 Task: In the event  named  Coffee Meeting with Industry Thought Leader, Set a range of dates when you can accept meetings  '14 Jul â€" 31 Jul 2023'. Select a duration of  15 min. Select working hours  	_x000D_
MON- SAT 10:30am â€" 6:00pm. Add time before or after your events  as 15 min. Set the frequency of available time slots for invitees as  25 min. Set the minimum notice period and maximum events allowed per day as  45 hours and 4. , logged in from the account softage.4@softage.net and add another guest for the event, softage.8@softage.net
Action: Mouse pressed left at (375, 351)
Screenshot: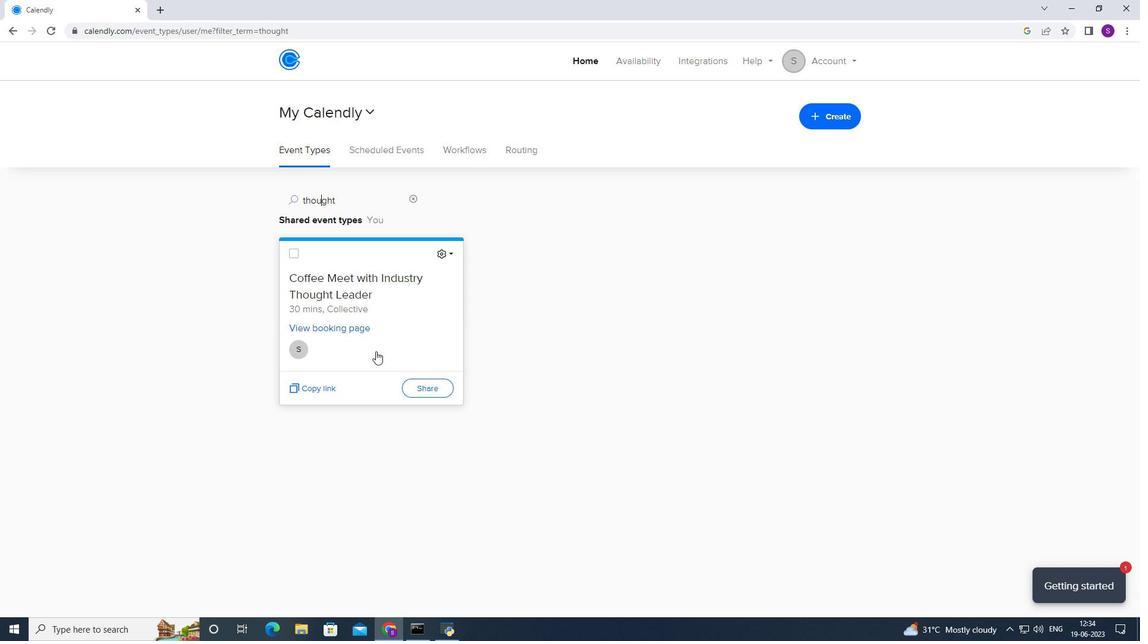
Action: Mouse moved to (431, 310)
Screenshot: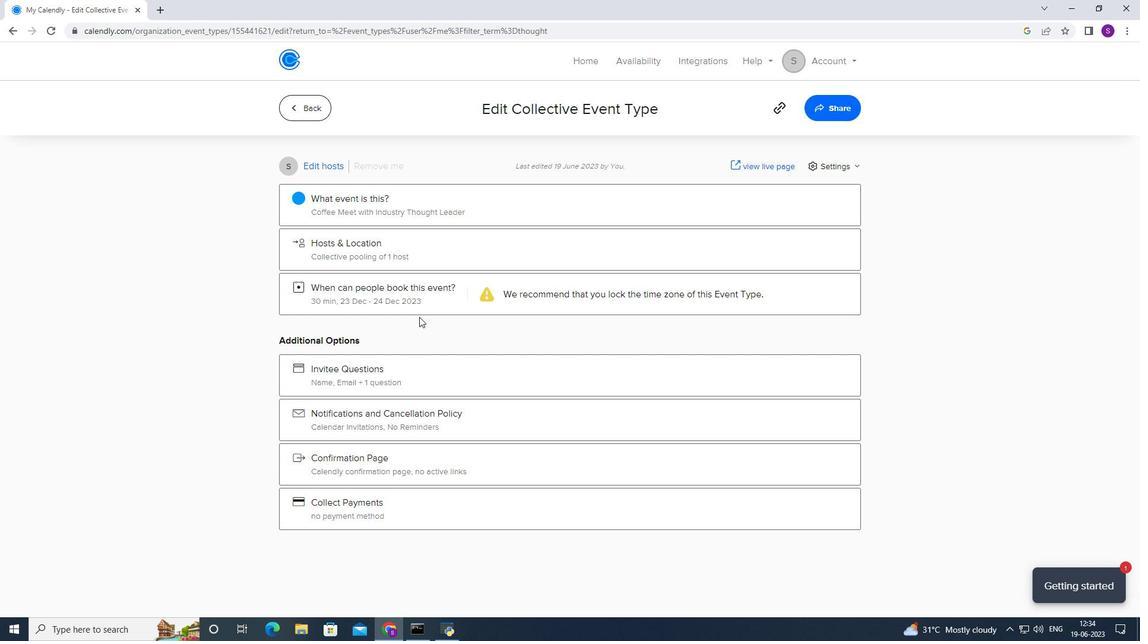 
Action: Mouse pressed left at (431, 310)
Screenshot: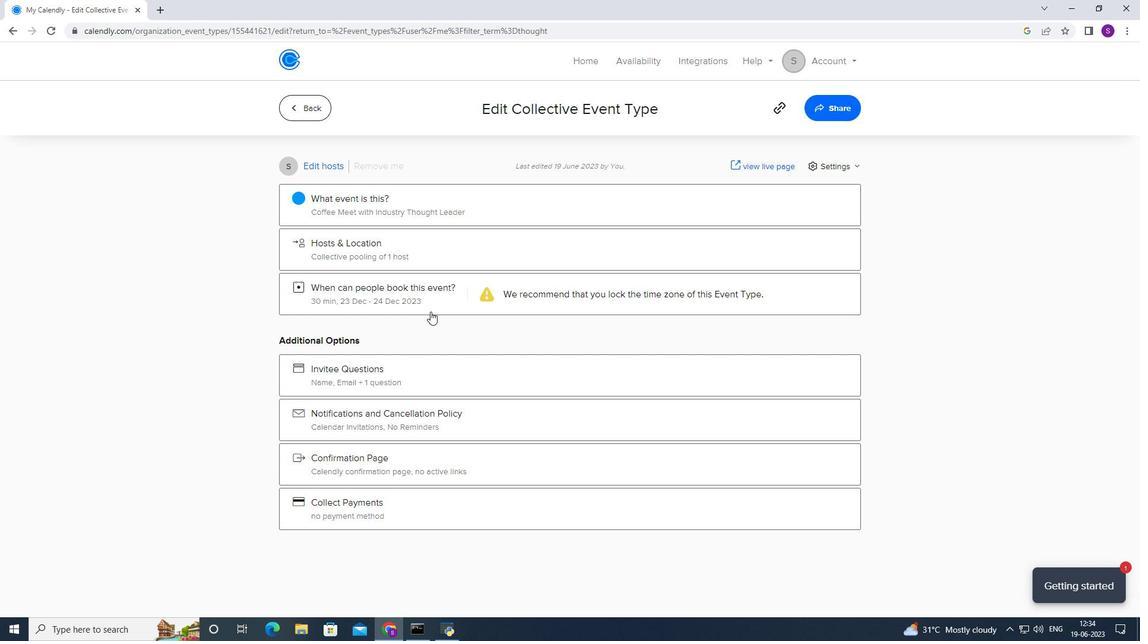 
Action: Mouse moved to (444, 450)
Screenshot: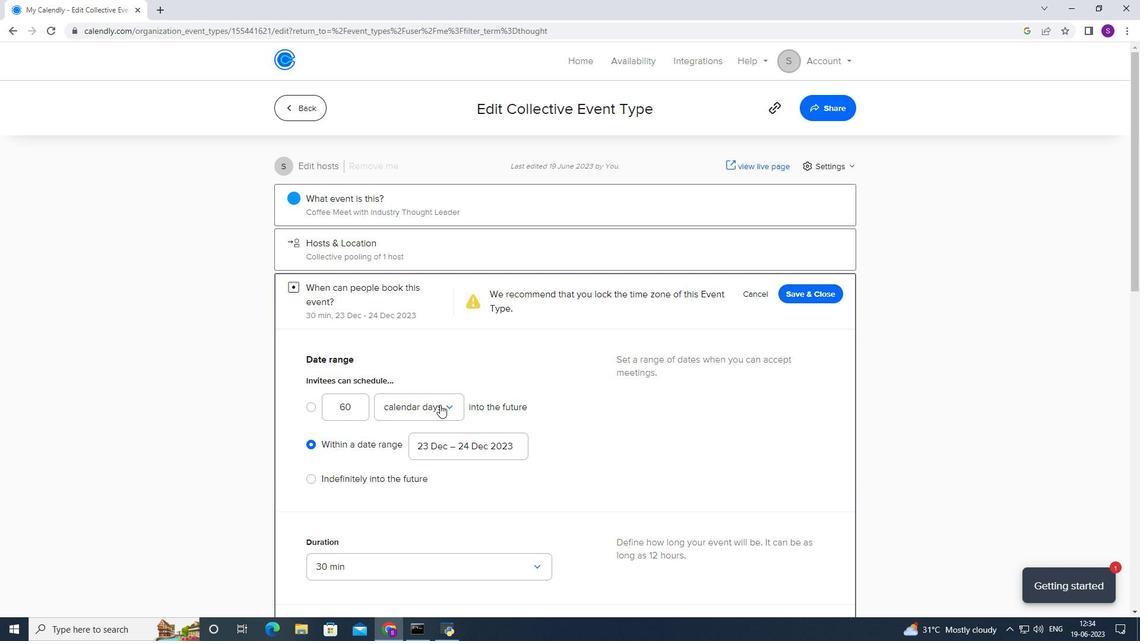
Action: Mouse pressed left at (444, 450)
Screenshot: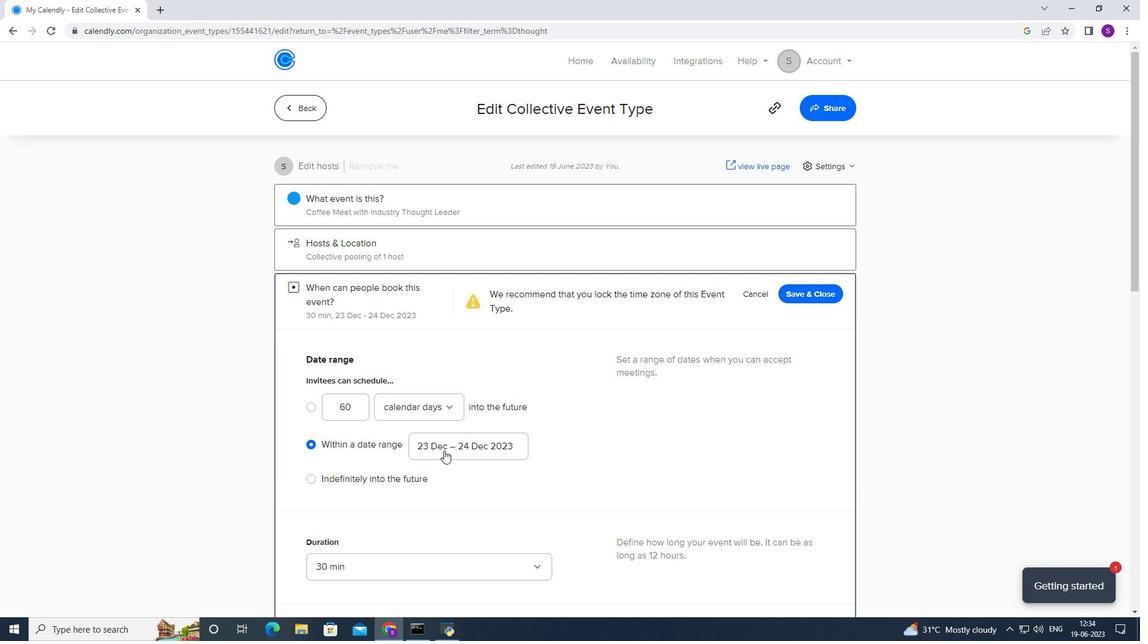 
Action: Mouse moved to (479, 295)
Screenshot: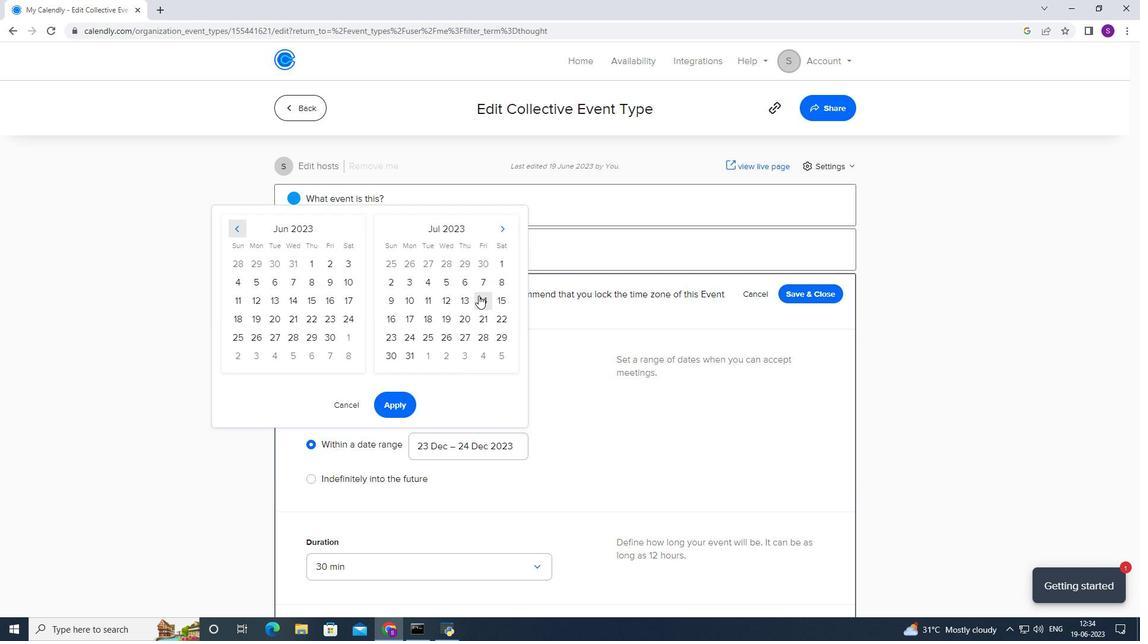 
Action: Mouse pressed left at (479, 295)
Screenshot: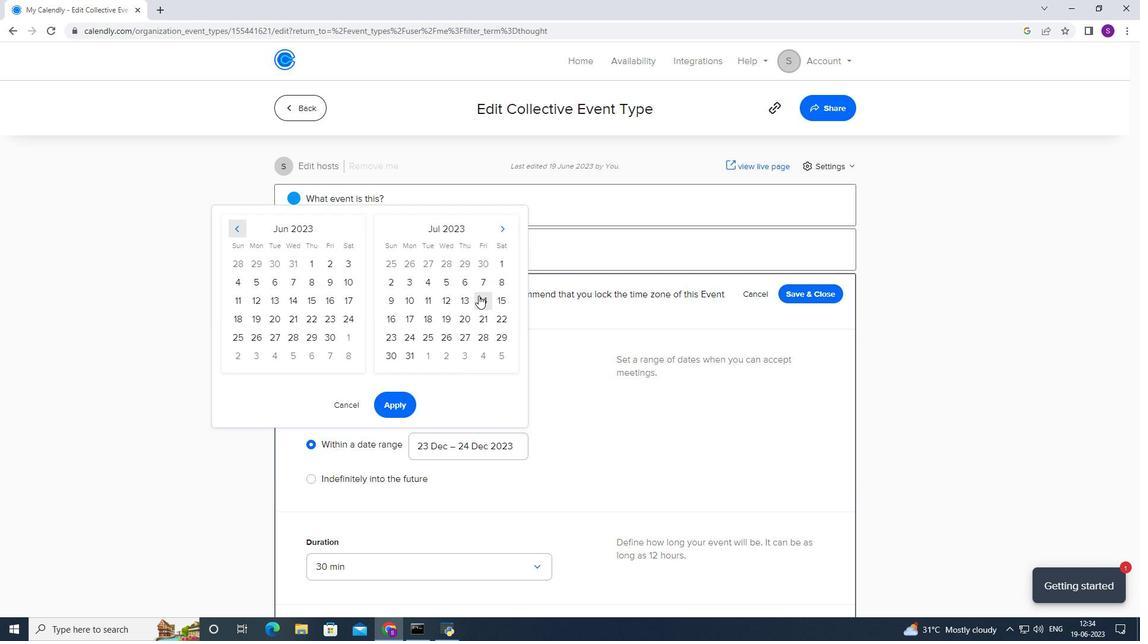 
Action: Mouse moved to (411, 352)
Screenshot: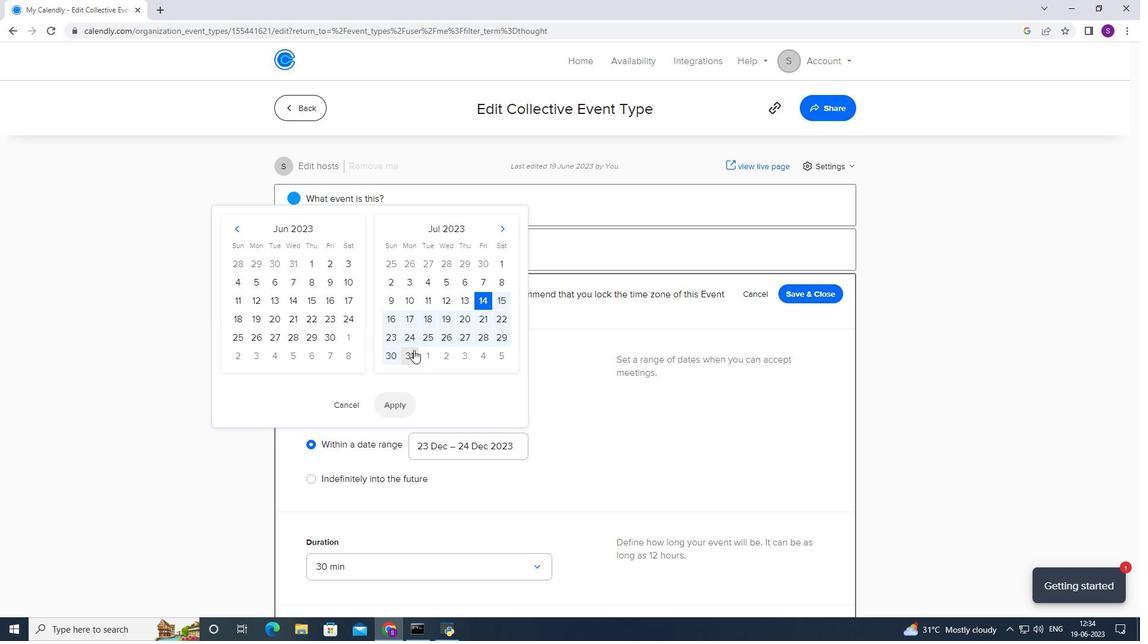 
Action: Mouse pressed left at (411, 352)
Screenshot: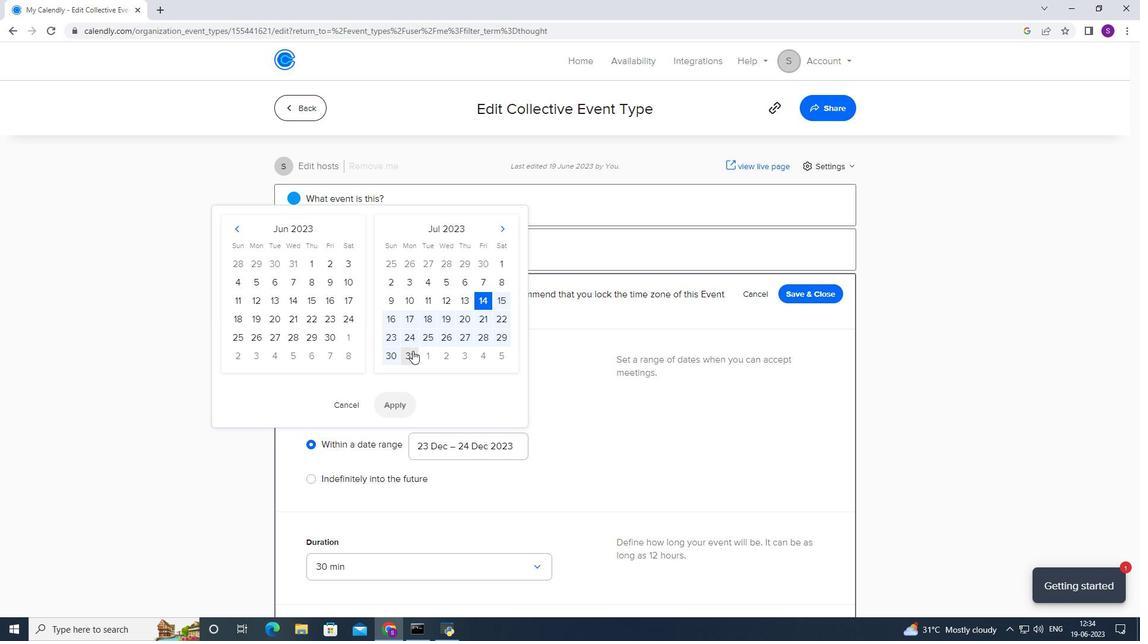 
Action: Mouse moved to (406, 415)
Screenshot: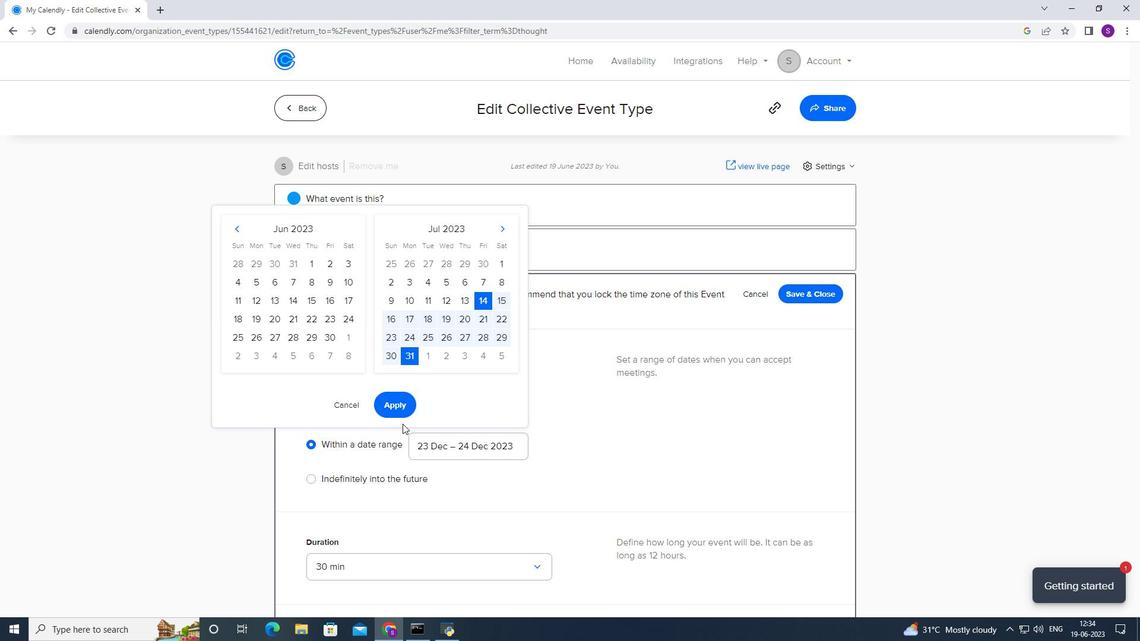 
Action: Mouse pressed left at (406, 415)
Screenshot: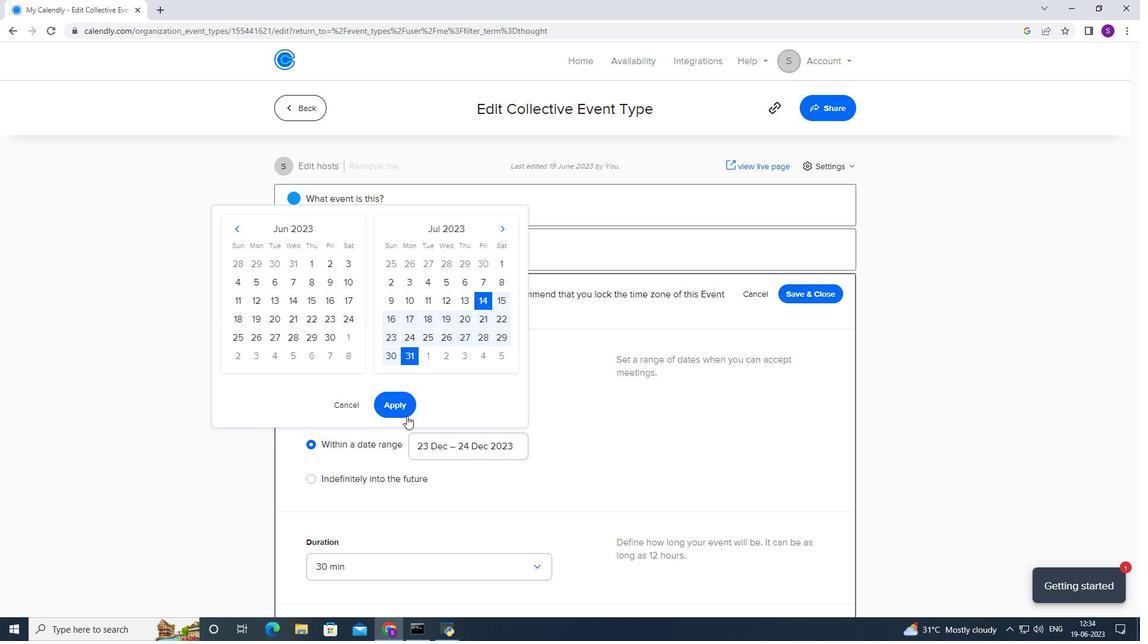 
Action: Mouse moved to (419, 408)
Screenshot: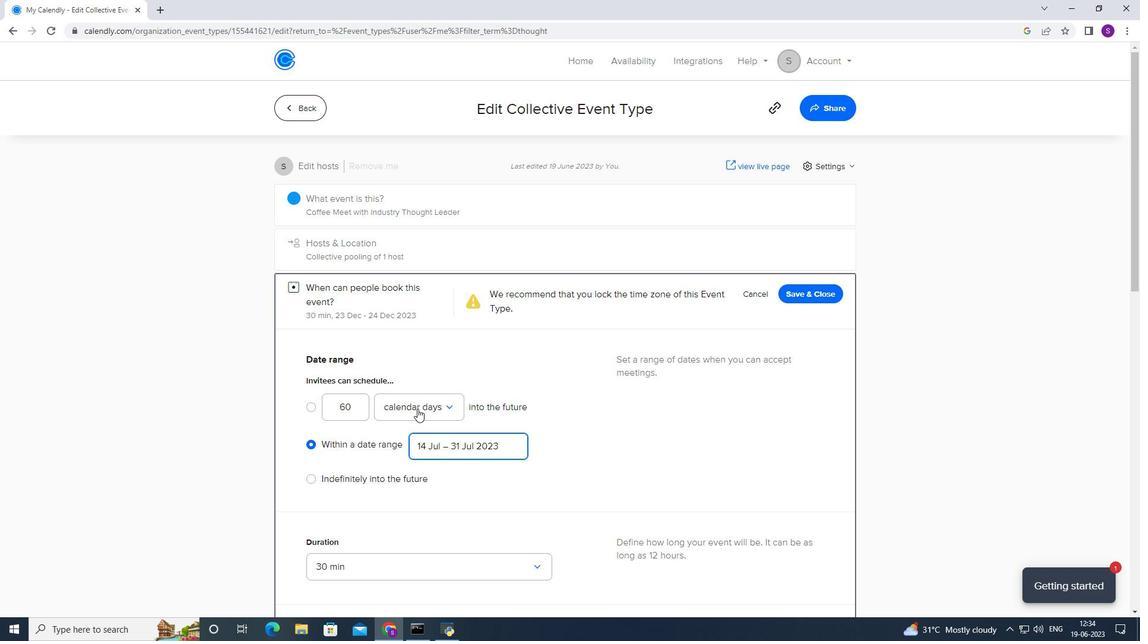 
Action: Mouse scrolled (419, 407) with delta (0, 0)
Screenshot: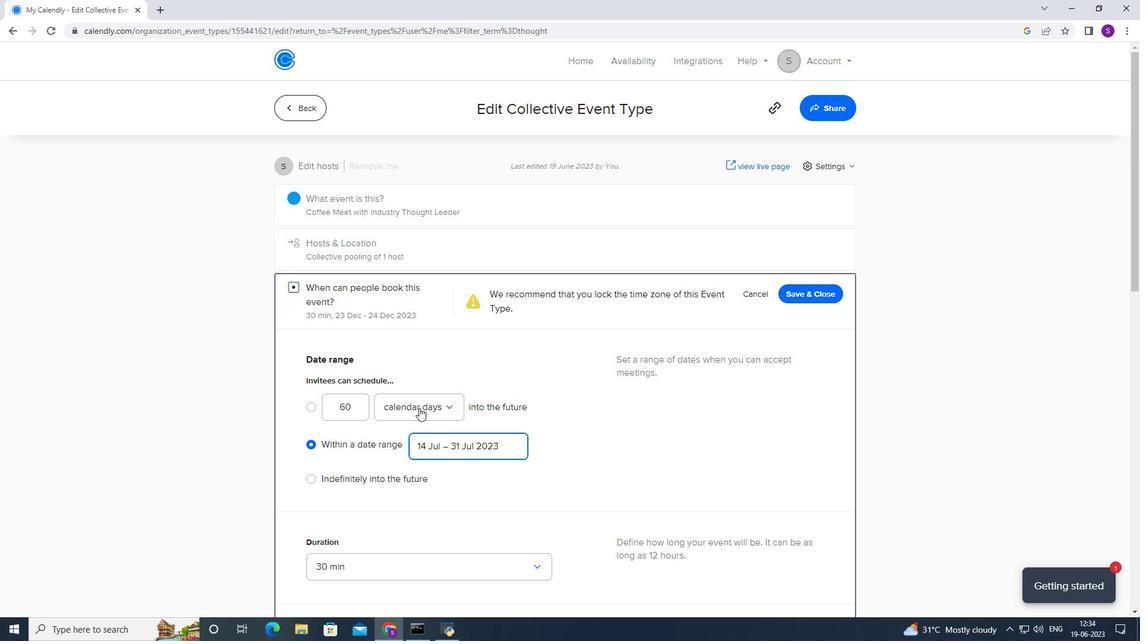 
Action: Mouse scrolled (419, 407) with delta (0, 0)
Screenshot: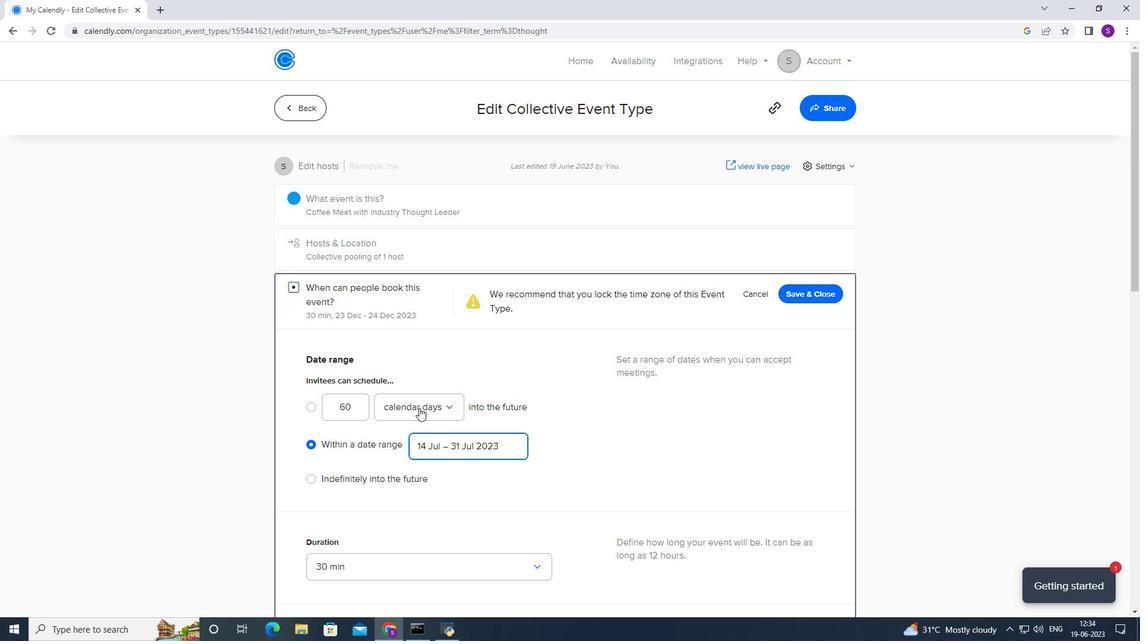 
Action: Mouse moved to (419, 406)
Screenshot: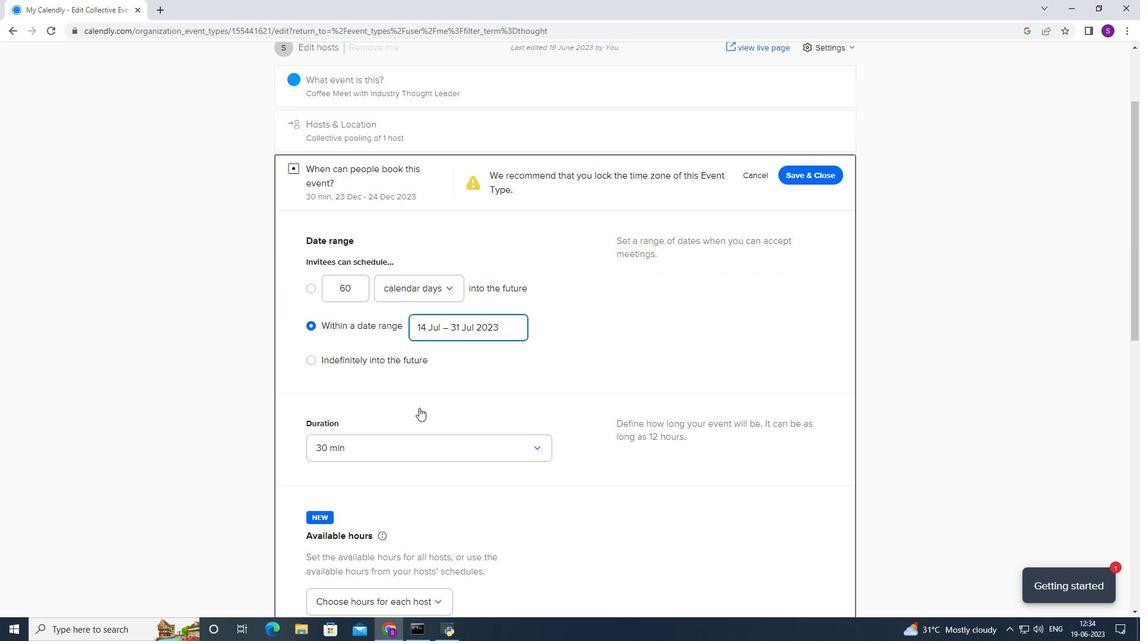 
Action: Mouse scrolled (419, 405) with delta (0, 0)
Screenshot: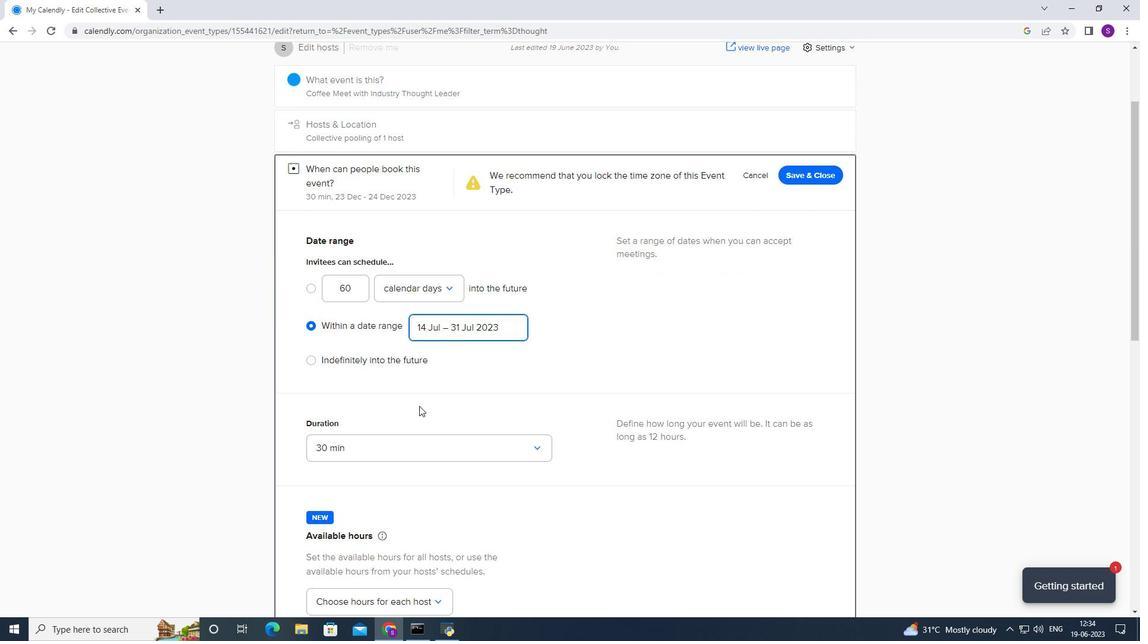 
Action: Mouse scrolled (419, 405) with delta (0, 0)
Screenshot: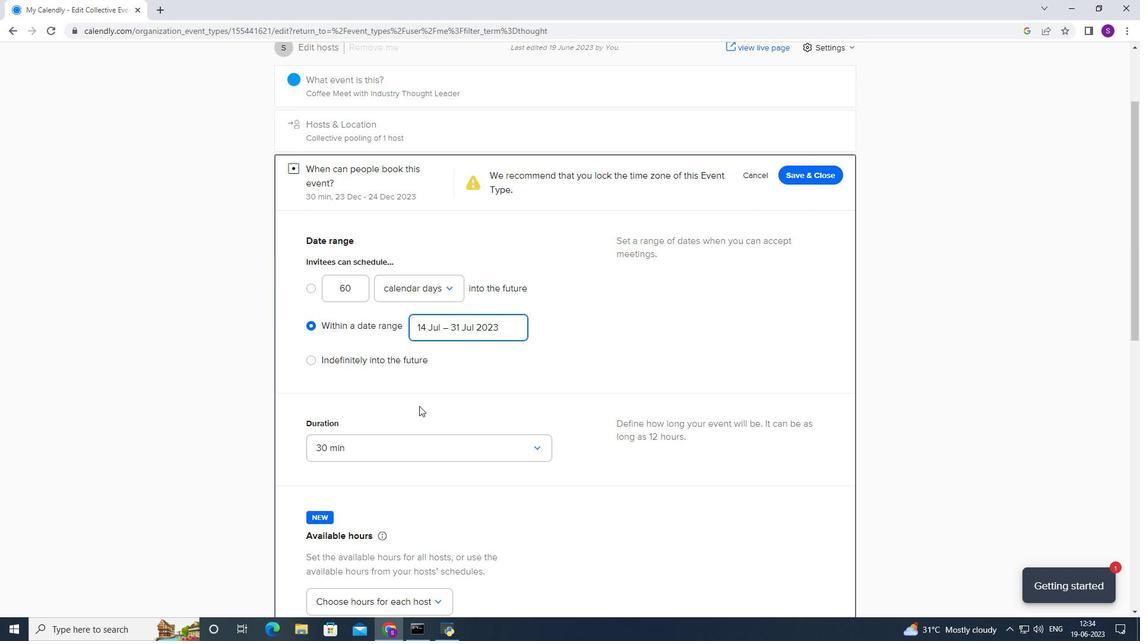
Action: Mouse moved to (463, 340)
Screenshot: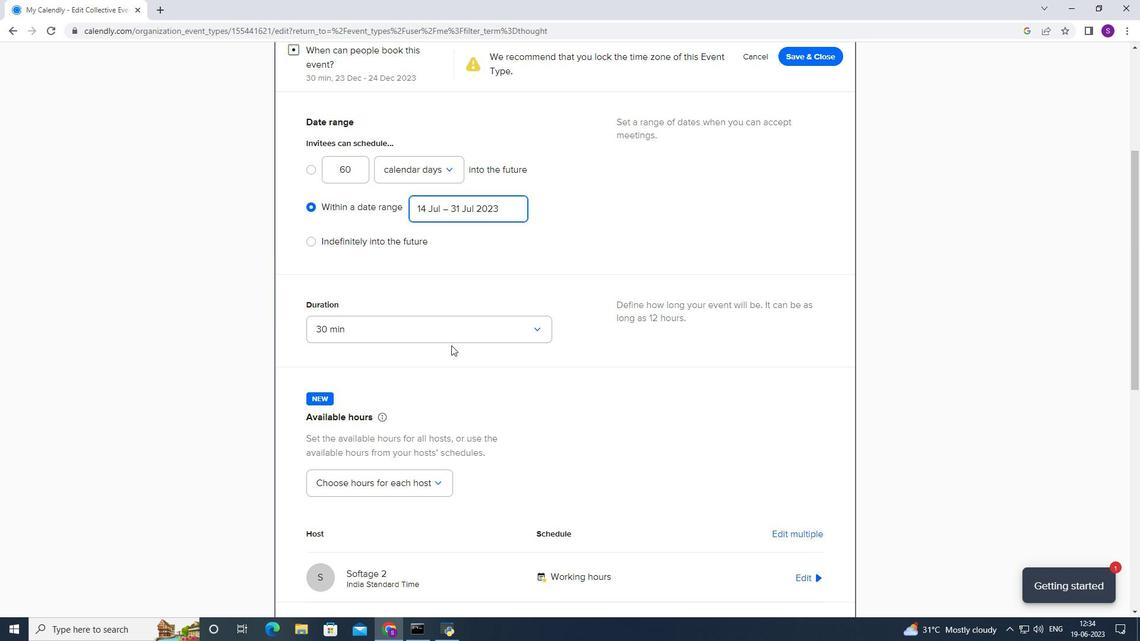 
Action: Mouse pressed left at (463, 340)
Screenshot: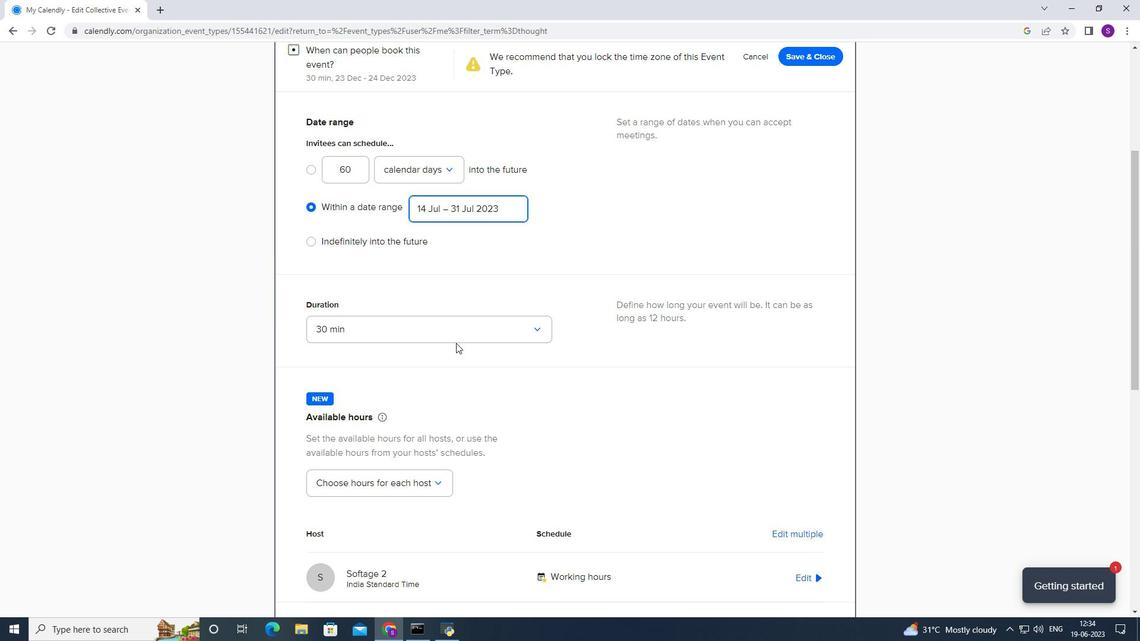 
Action: Mouse moved to (416, 363)
Screenshot: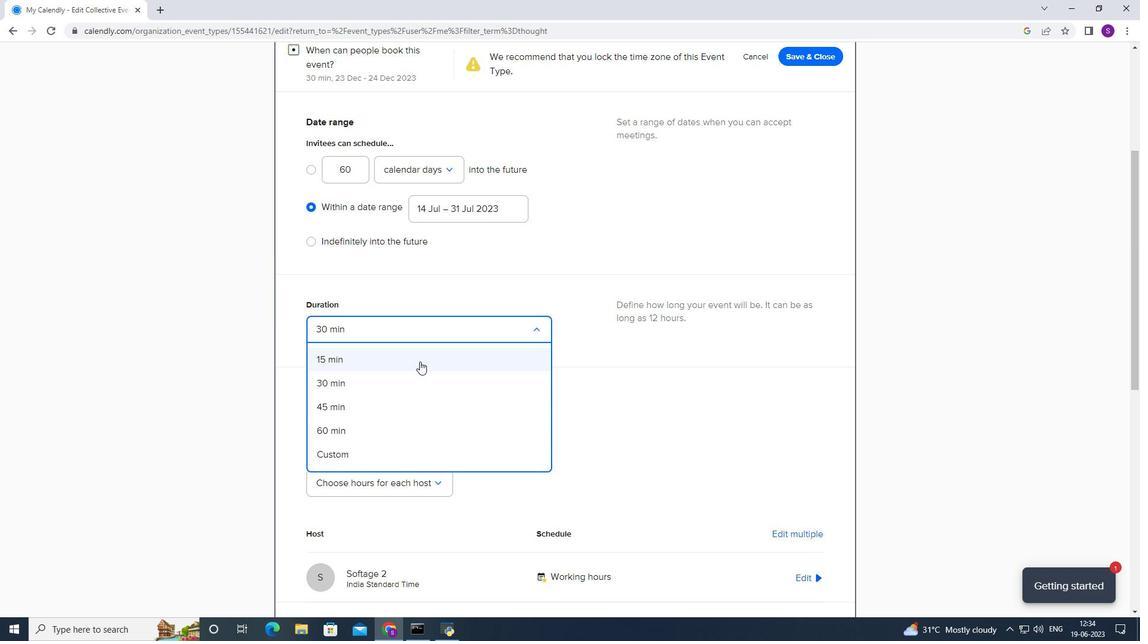 
Action: Mouse pressed left at (416, 363)
Screenshot: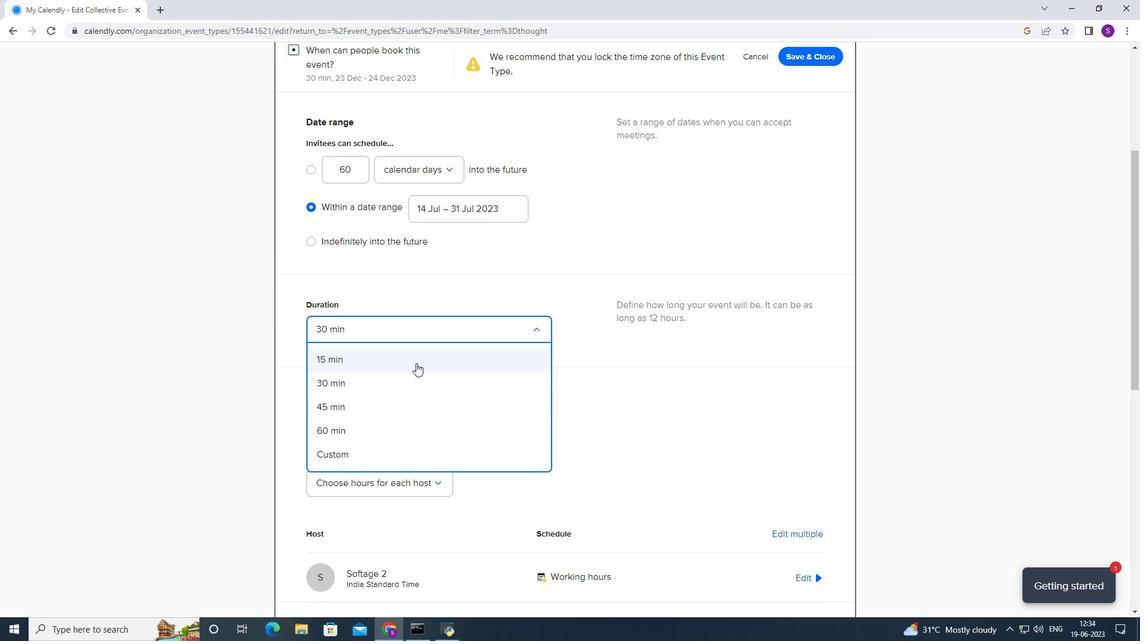 
Action: Mouse moved to (372, 409)
Screenshot: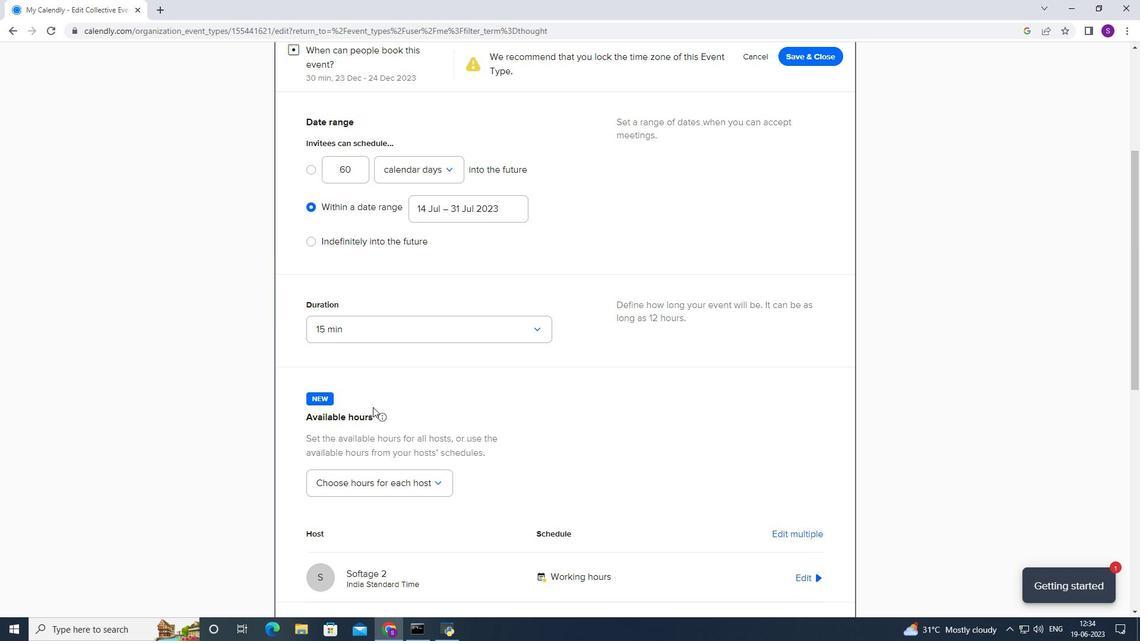 
Action: Mouse scrolled (372, 408) with delta (0, 0)
Screenshot: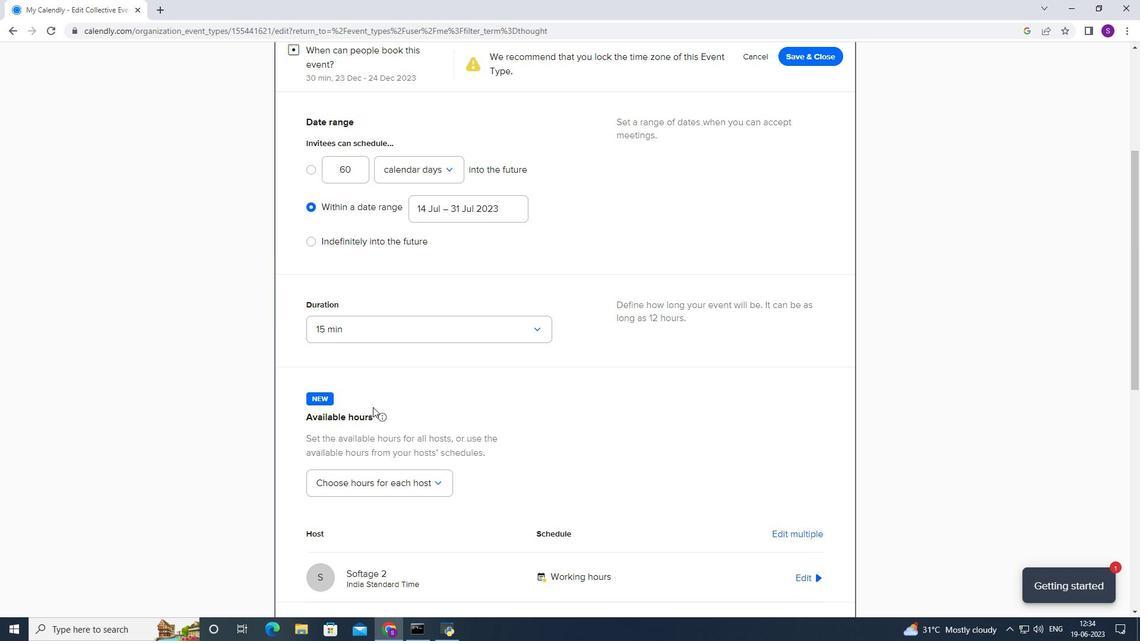 
Action: Mouse moved to (372, 410)
Screenshot: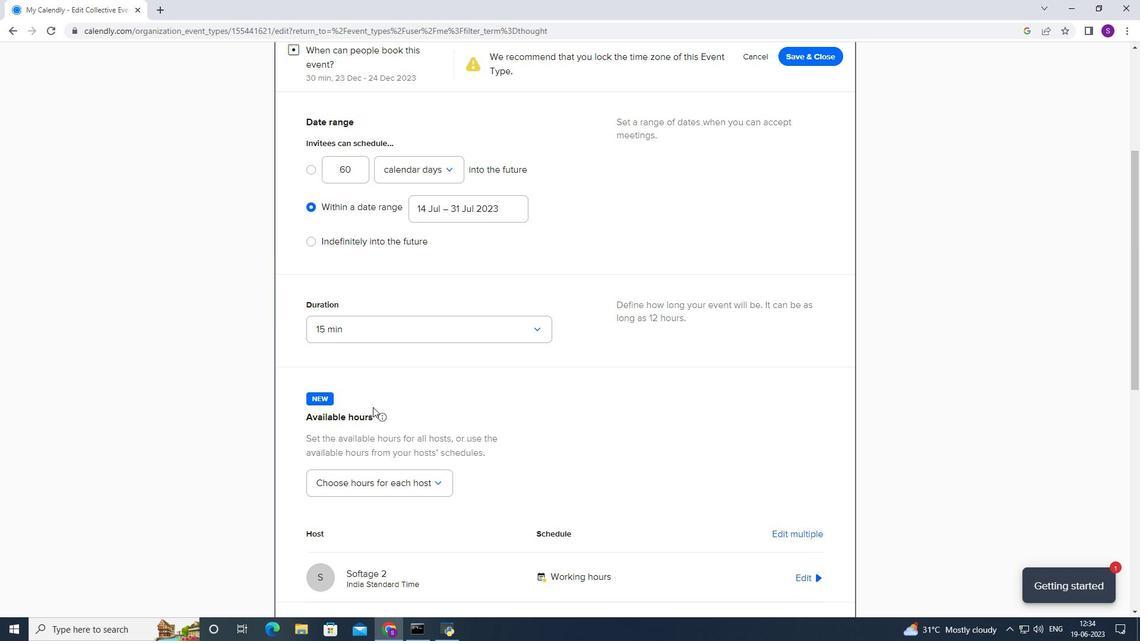 
Action: Mouse scrolled (372, 410) with delta (0, 0)
Screenshot: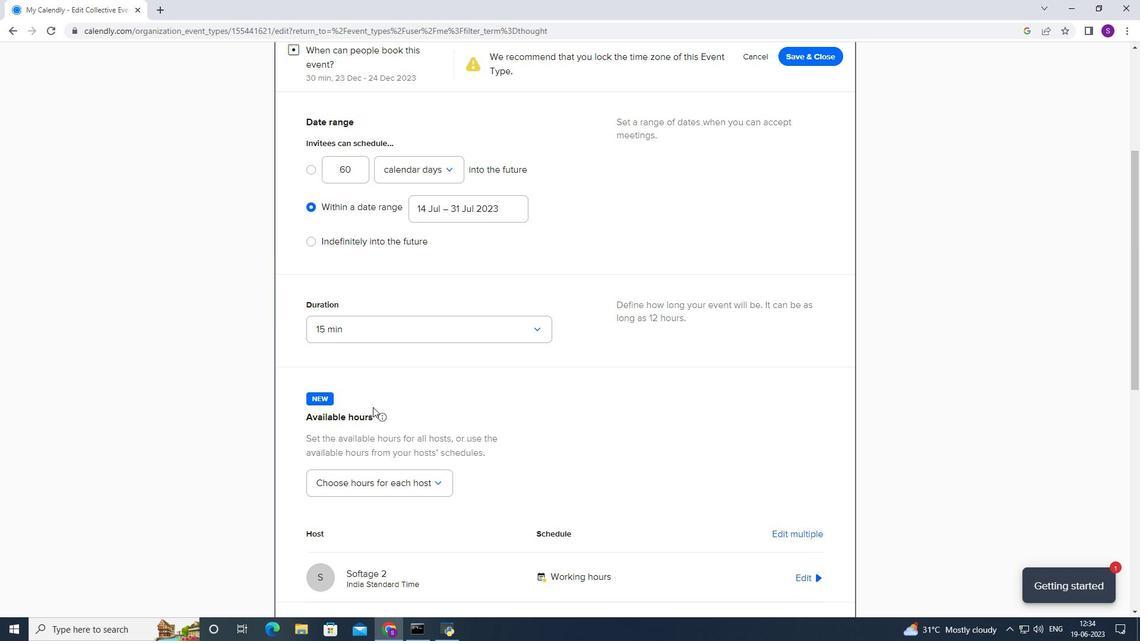 
Action: Mouse moved to (372, 412)
Screenshot: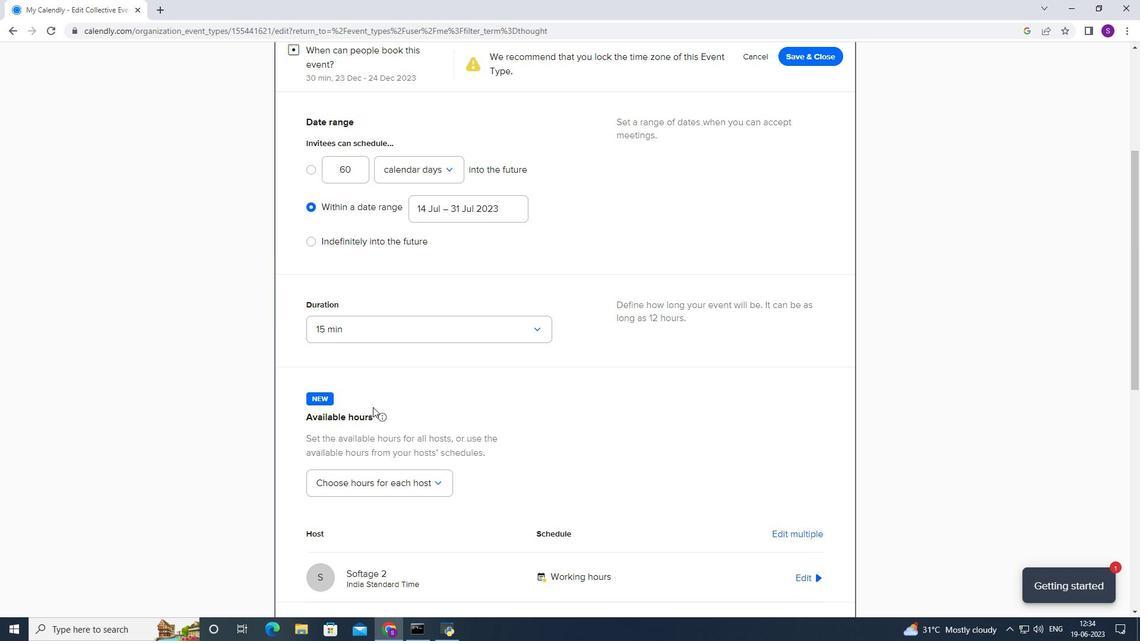 
Action: Mouse scrolled (372, 411) with delta (0, 0)
Screenshot: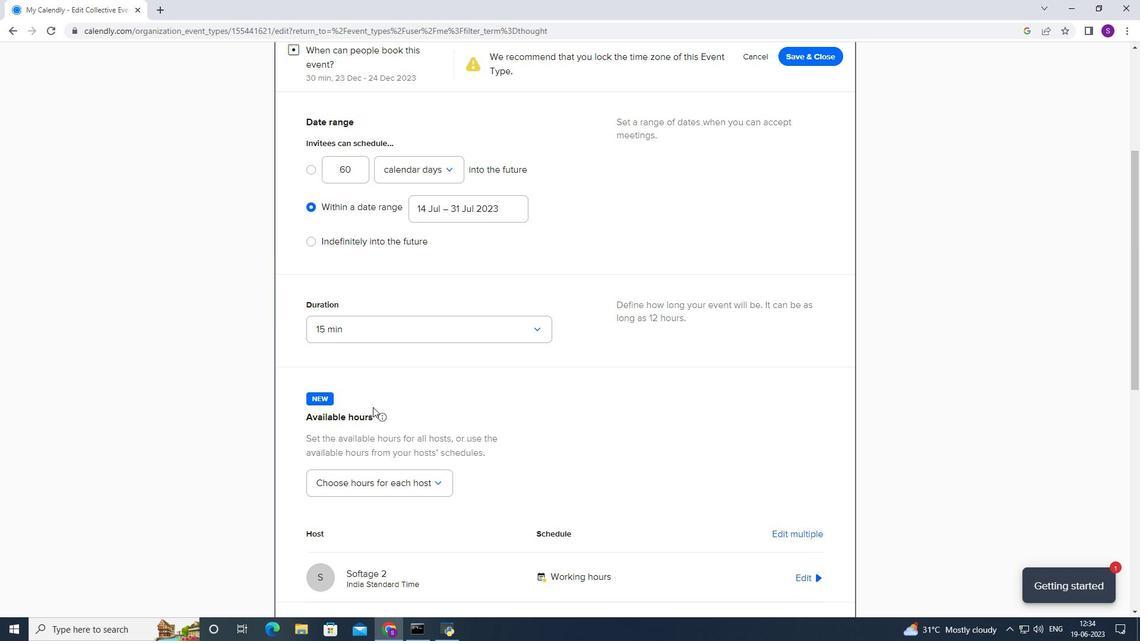 
Action: Mouse scrolled (372, 411) with delta (0, 0)
Screenshot: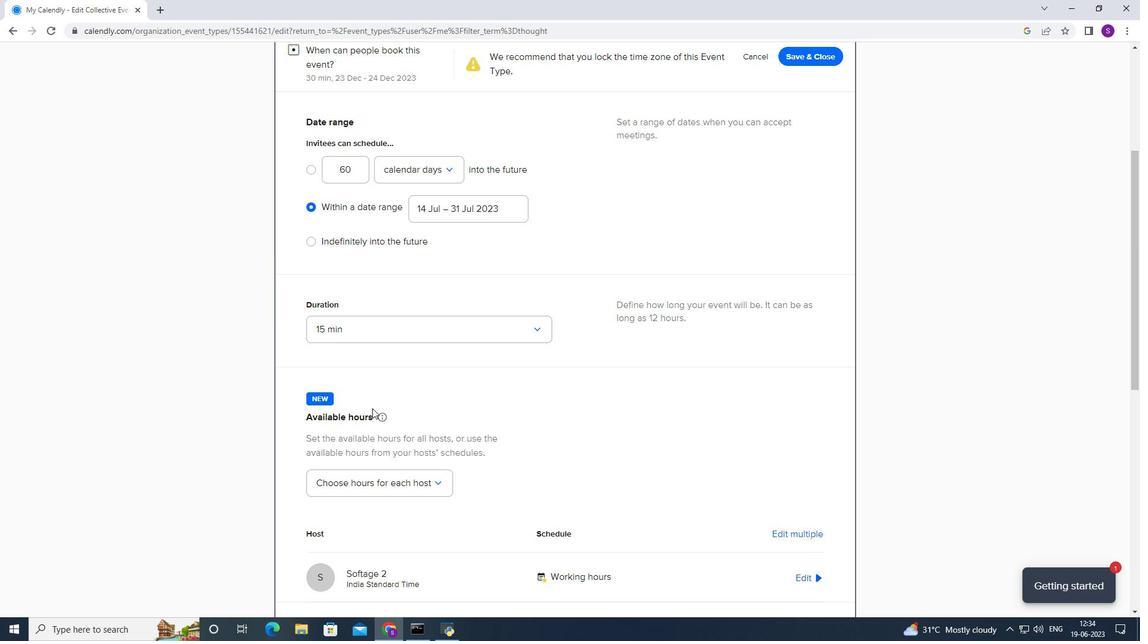 
Action: Mouse moved to (813, 350)
Screenshot: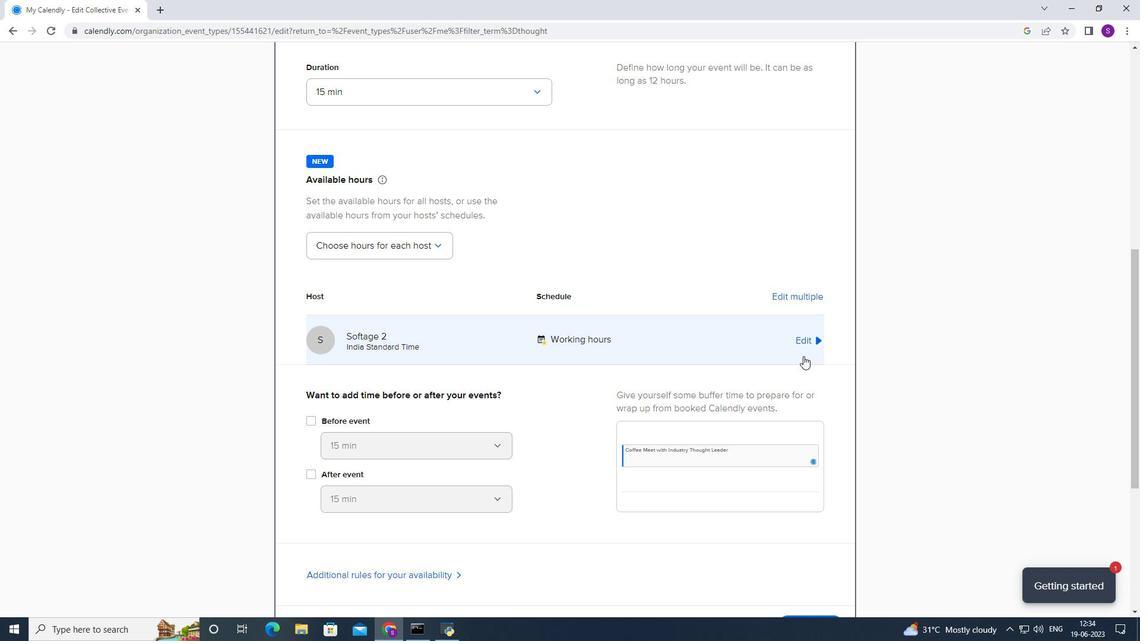 
Action: Mouse pressed left at (813, 350)
Screenshot: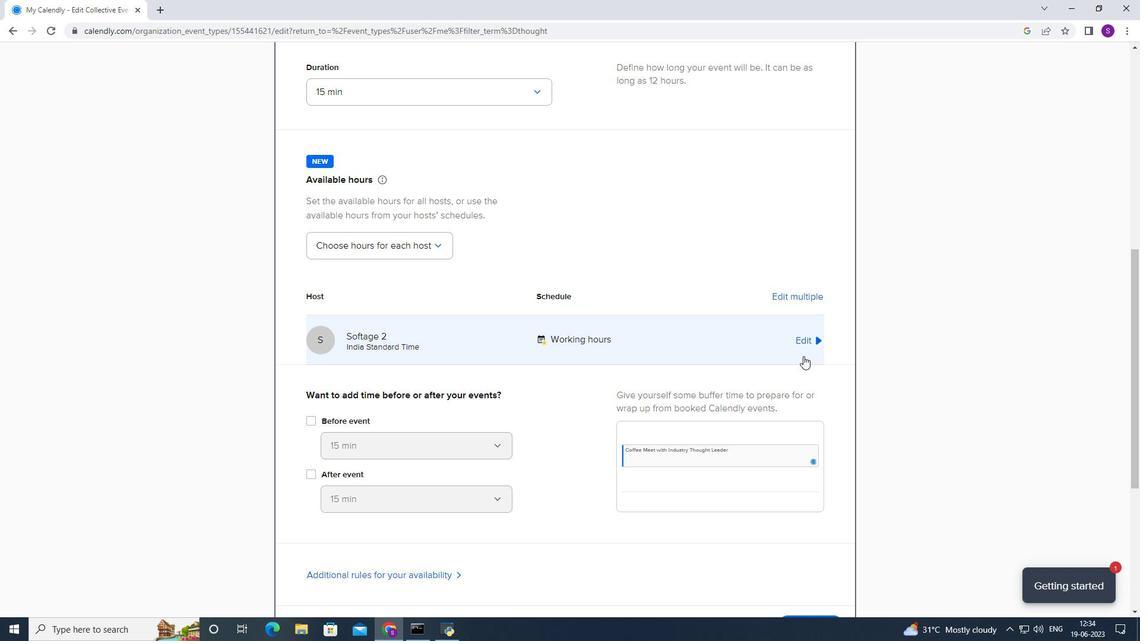 
Action: Mouse moved to (447, 421)
Screenshot: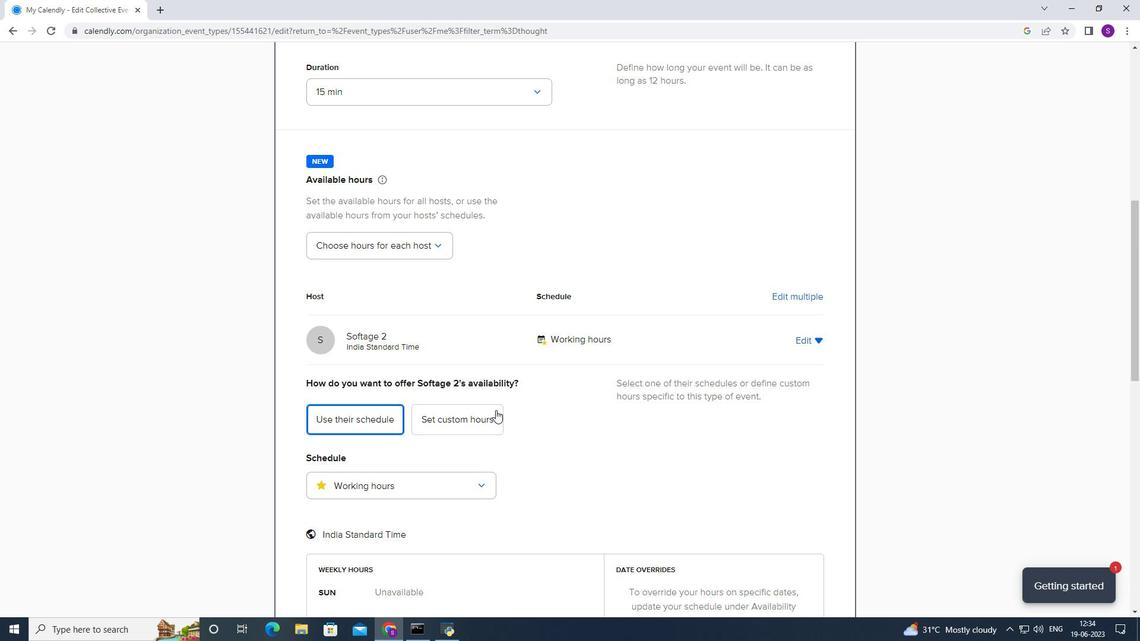 
Action: Mouse pressed left at (447, 421)
Screenshot: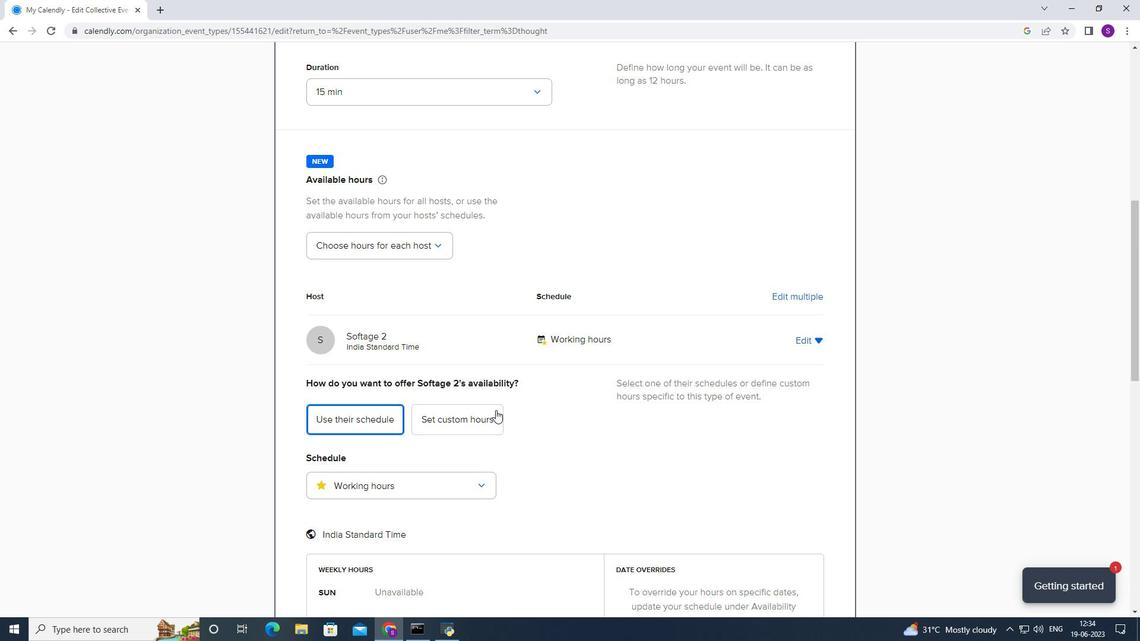 
Action: Mouse moved to (452, 412)
Screenshot: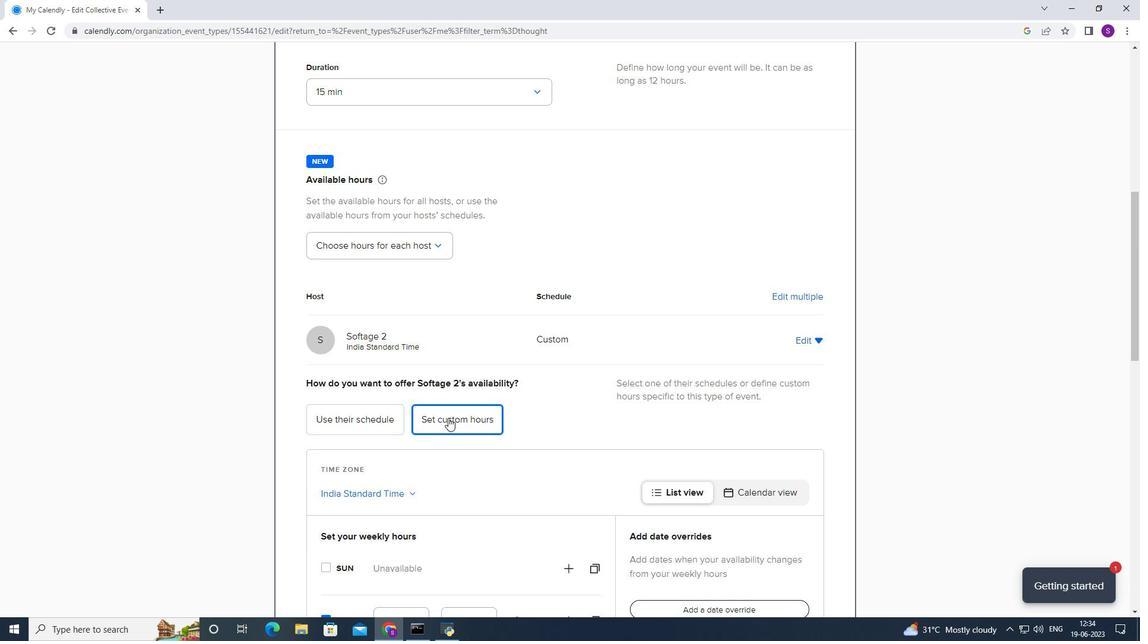 
Action: Mouse scrolled (452, 411) with delta (0, 0)
Screenshot: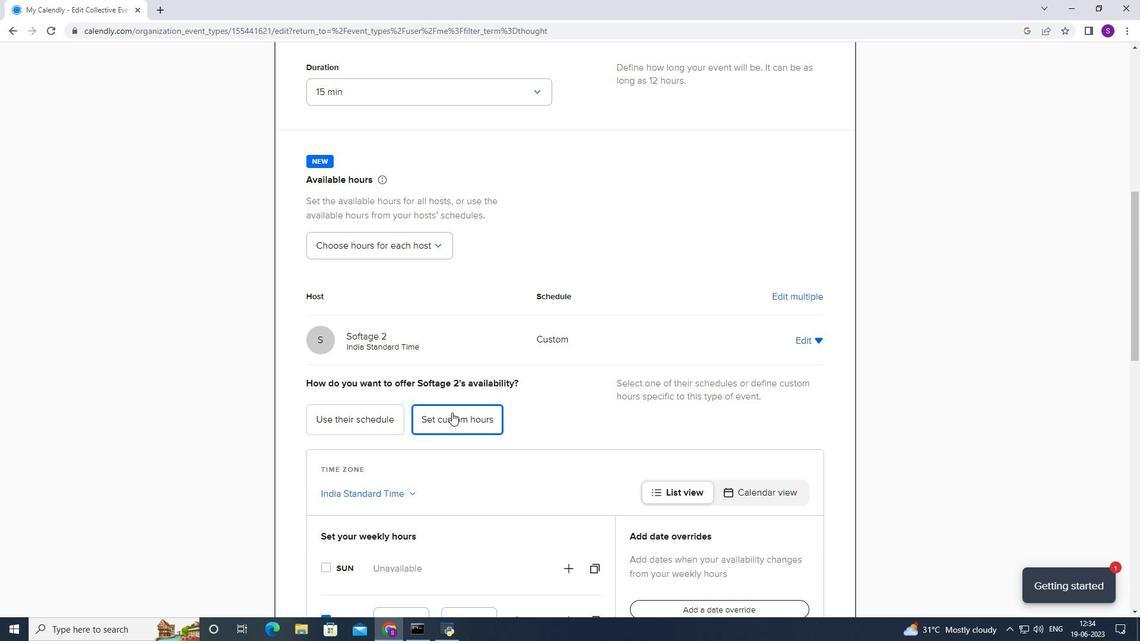 
Action: Mouse scrolled (452, 411) with delta (0, 0)
Screenshot: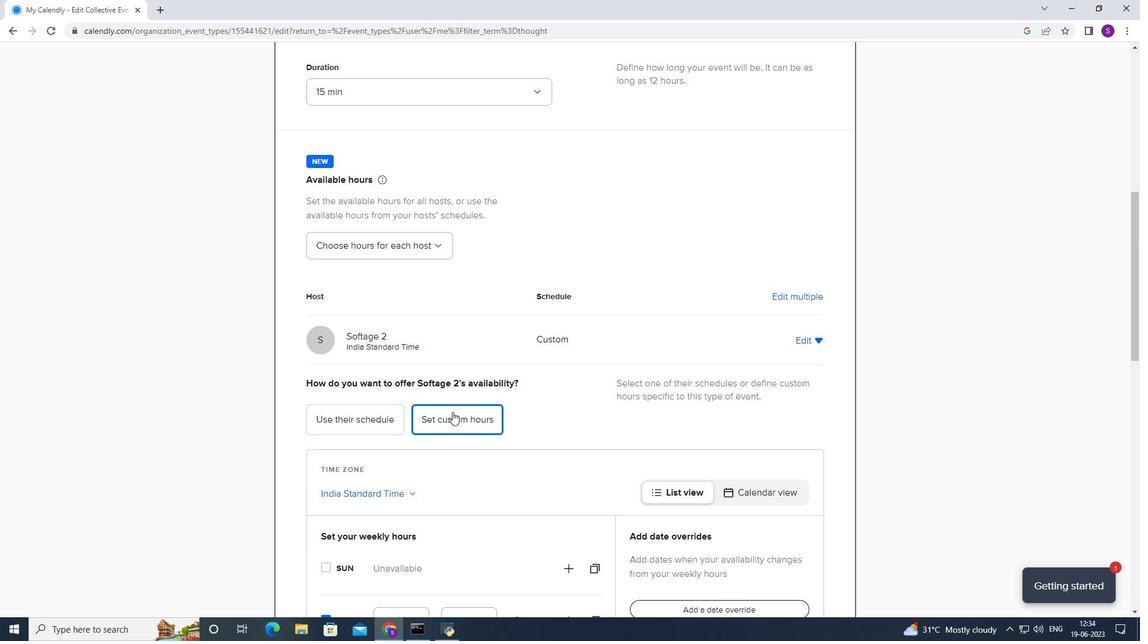 
Action: Mouse scrolled (452, 411) with delta (0, 0)
Screenshot: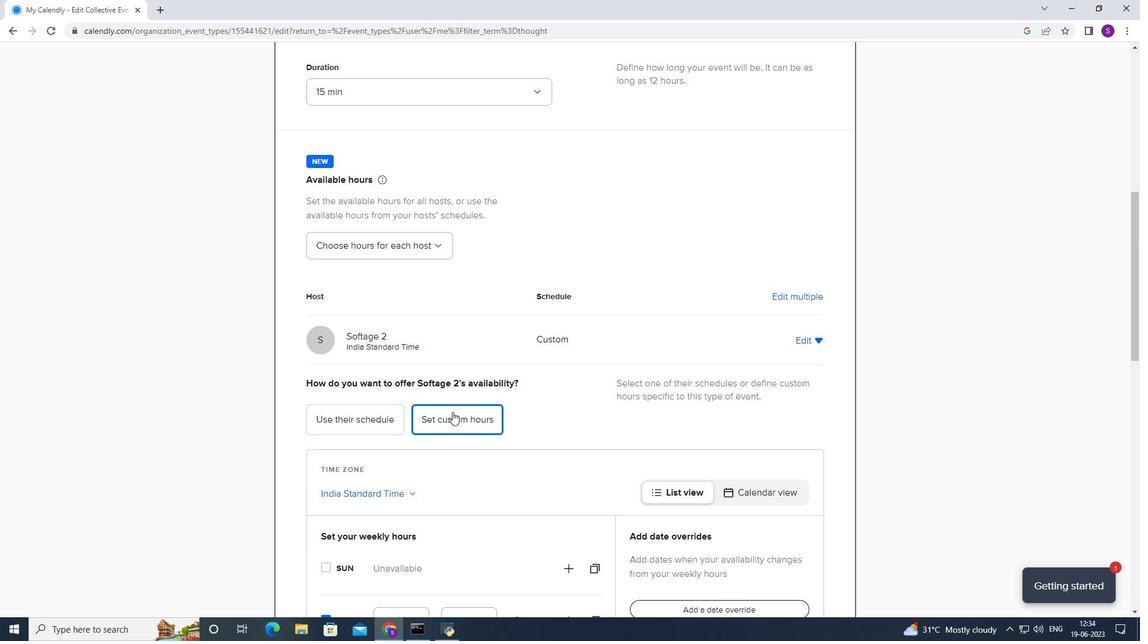 
Action: Mouse scrolled (452, 411) with delta (0, 0)
Screenshot: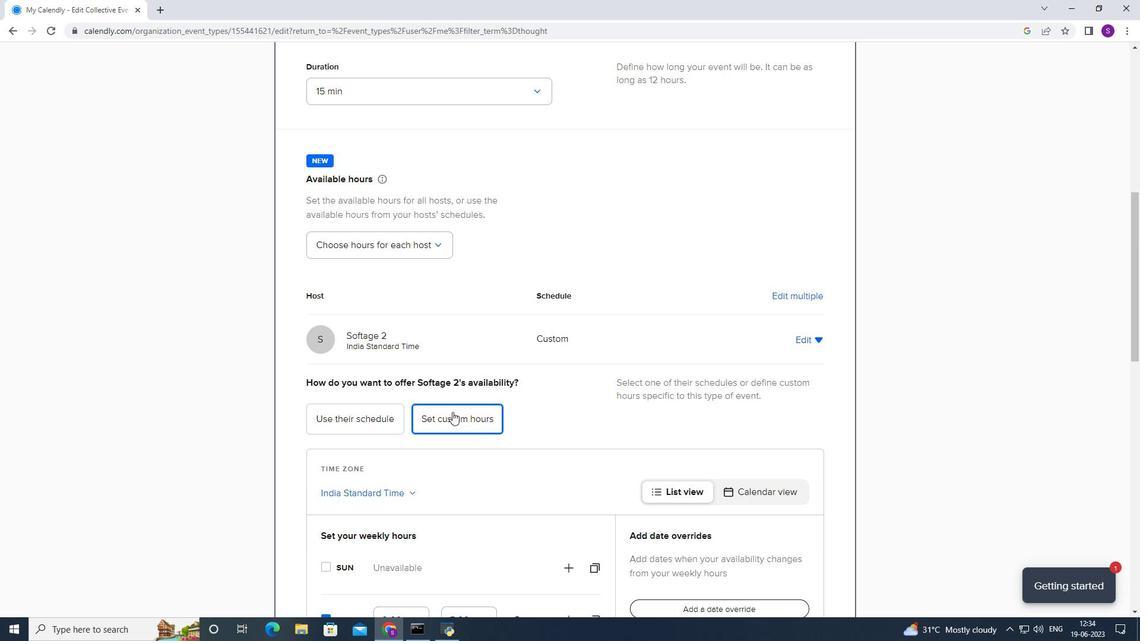 
Action: Mouse scrolled (452, 411) with delta (0, 0)
Screenshot: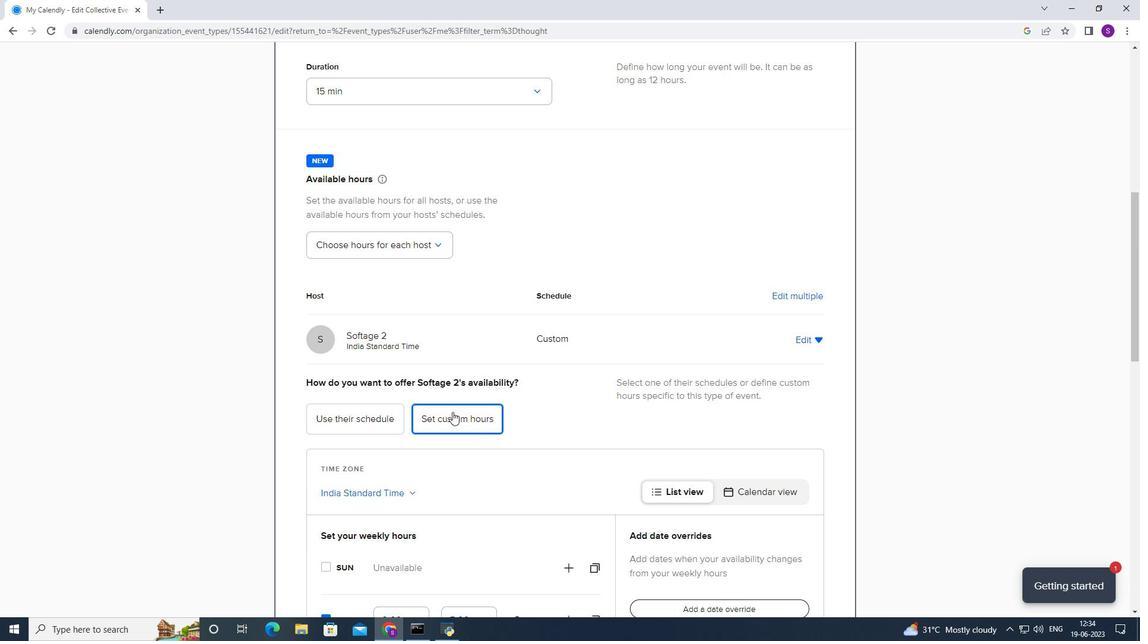 
Action: Mouse moved to (400, 366)
Screenshot: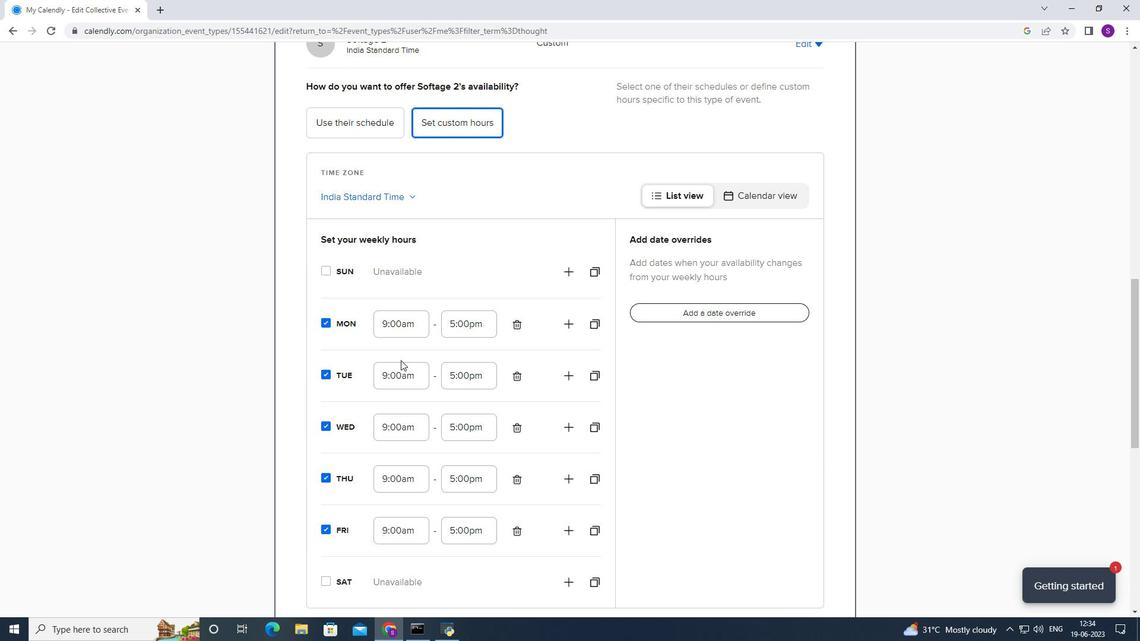 
Action: Mouse scrolled (400, 365) with delta (0, 0)
Screenshot: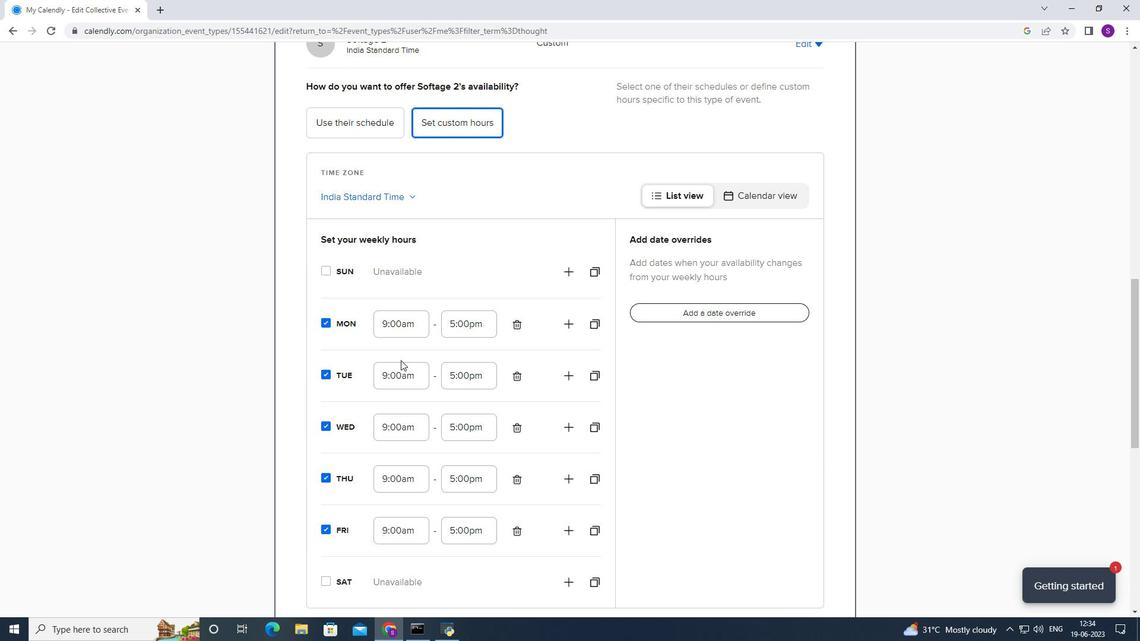 
Action: Mouse moved to (399, 370)
Screenshot: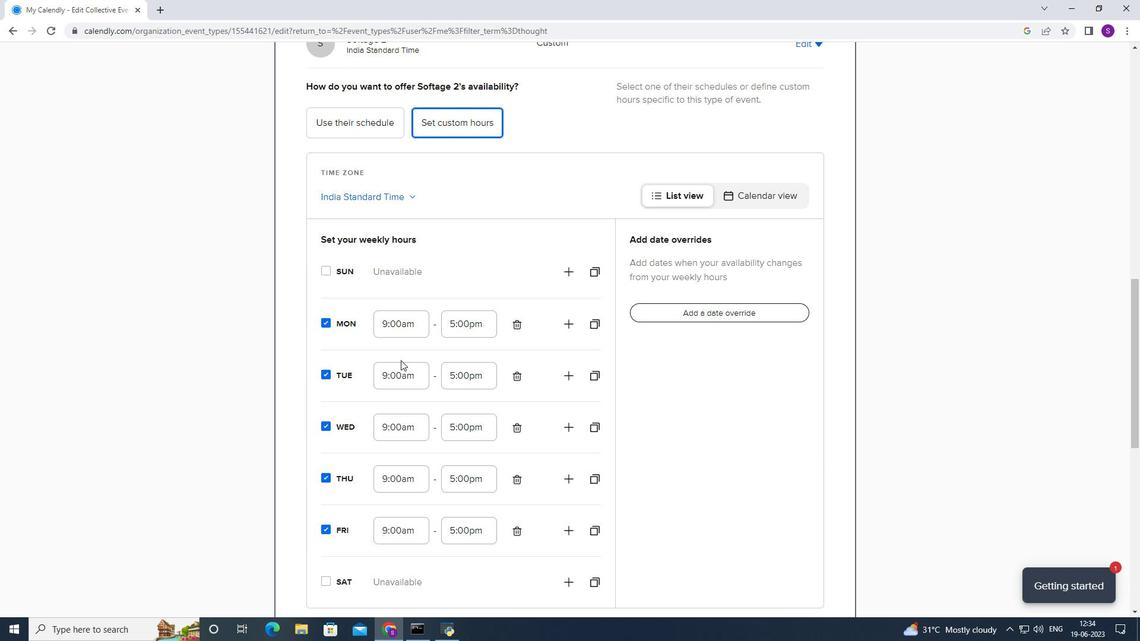 
Action: Mouse scrolled (399, 370) with delta (0, 0)
Screenshot: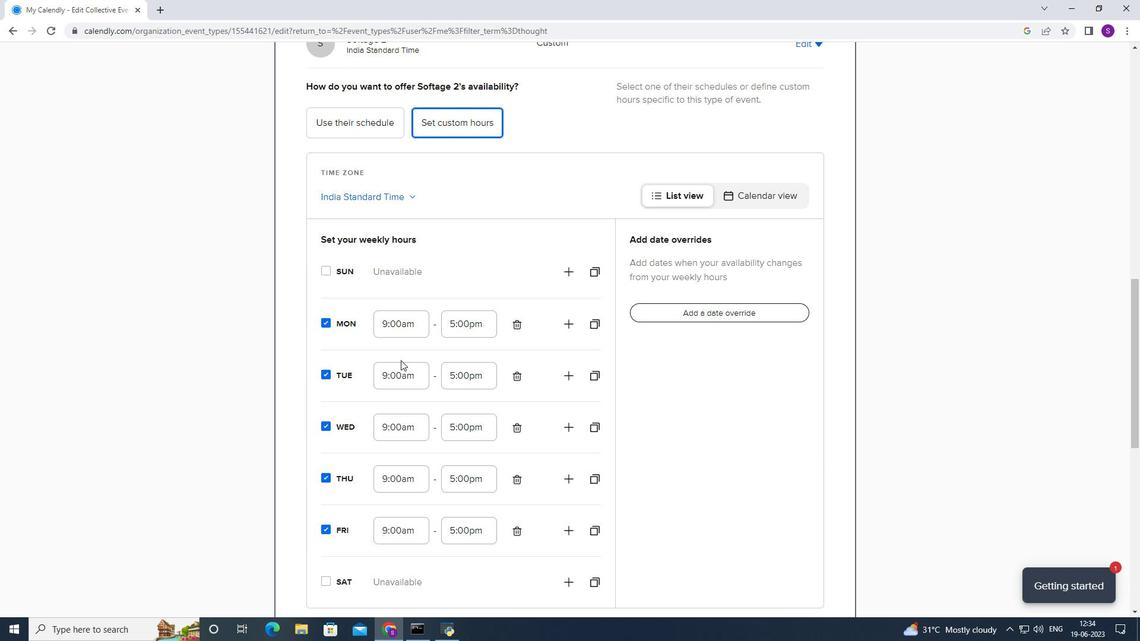 
Action: Mouse moved to (397, 374)
Screenshot: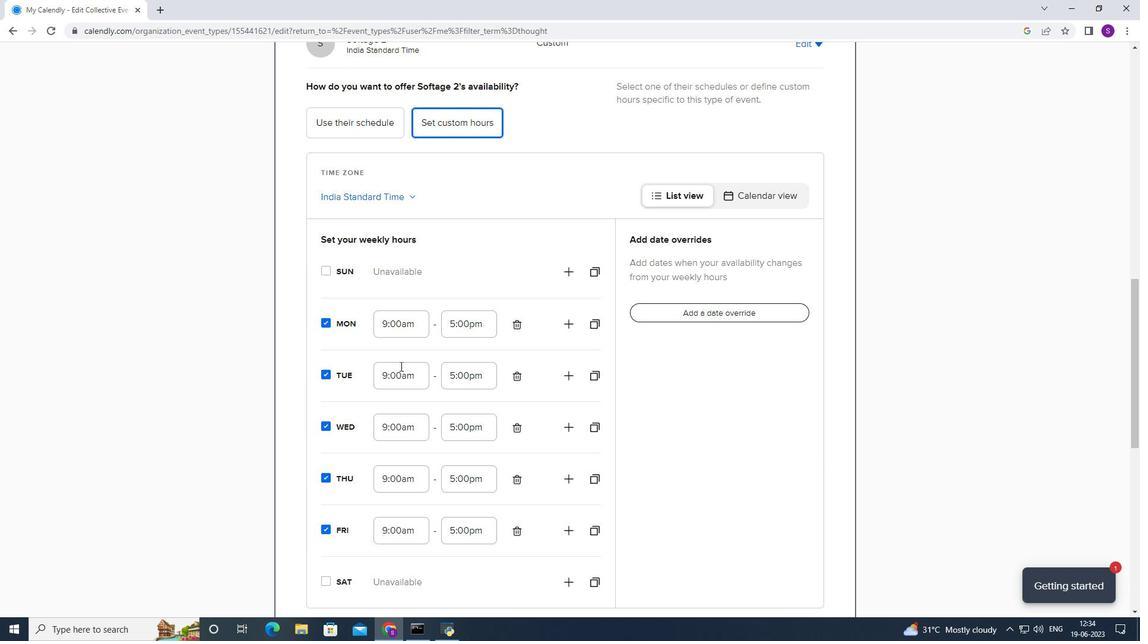 
Action: Mouse scrolled (397, 374) with delta (0, 0)
Screenshot: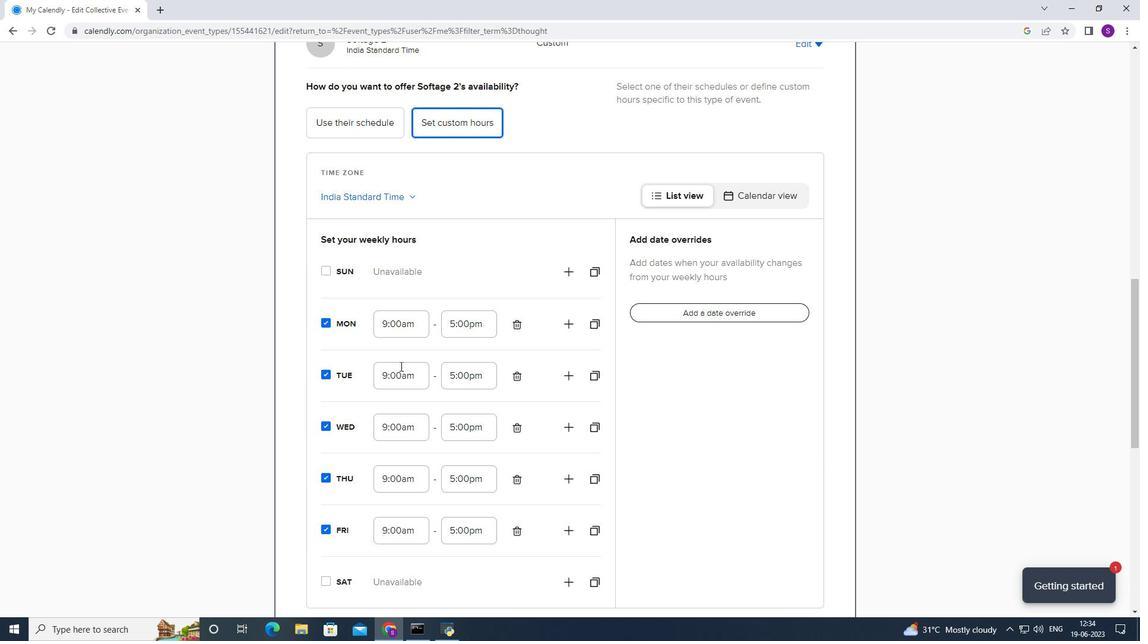 
Action: Mouse moved to (354, 402)
Screenshot: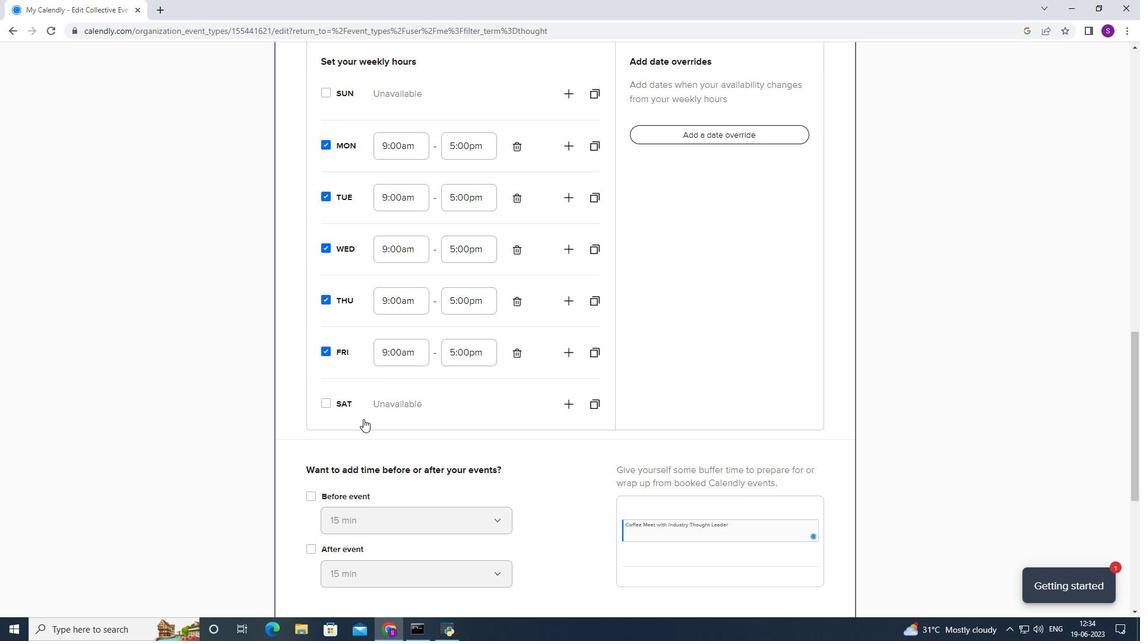 
Action: Mouse pressed left at (354, 402)
Screenshot: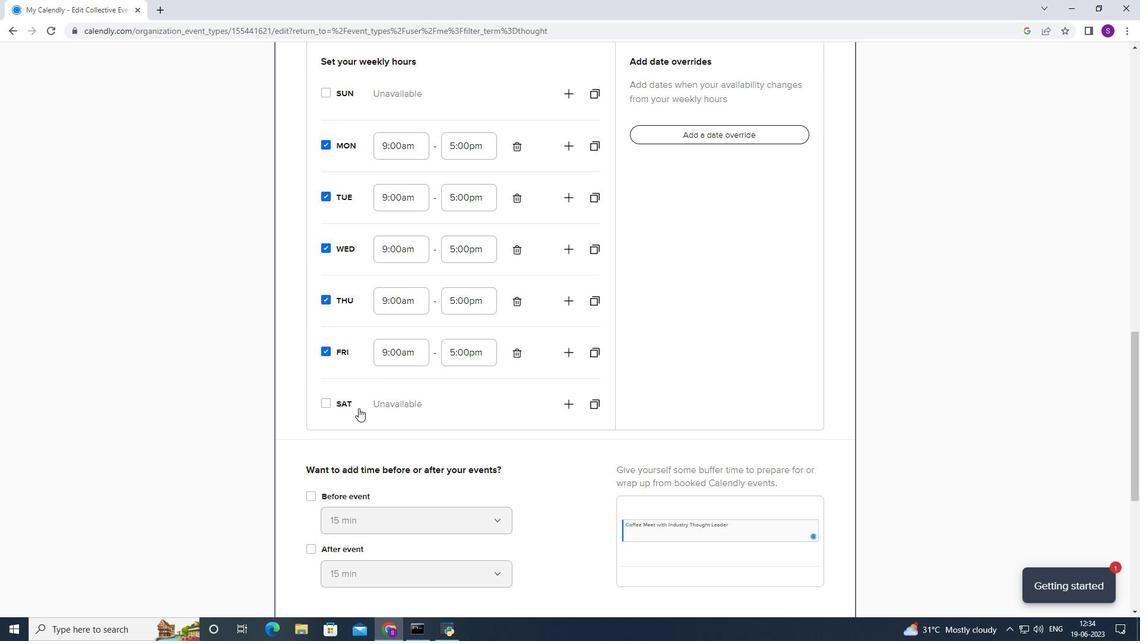 
Action: Mouse moved to (408, 402)
Screenshot: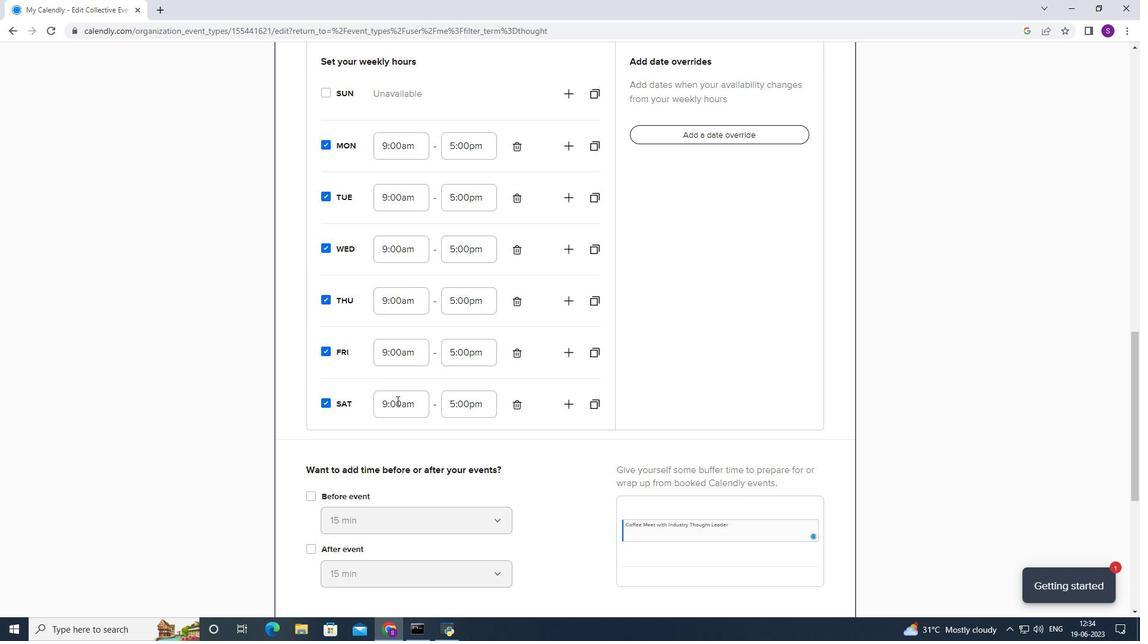 
Action: Mouse pressed left at (408, 402)
Screenshot: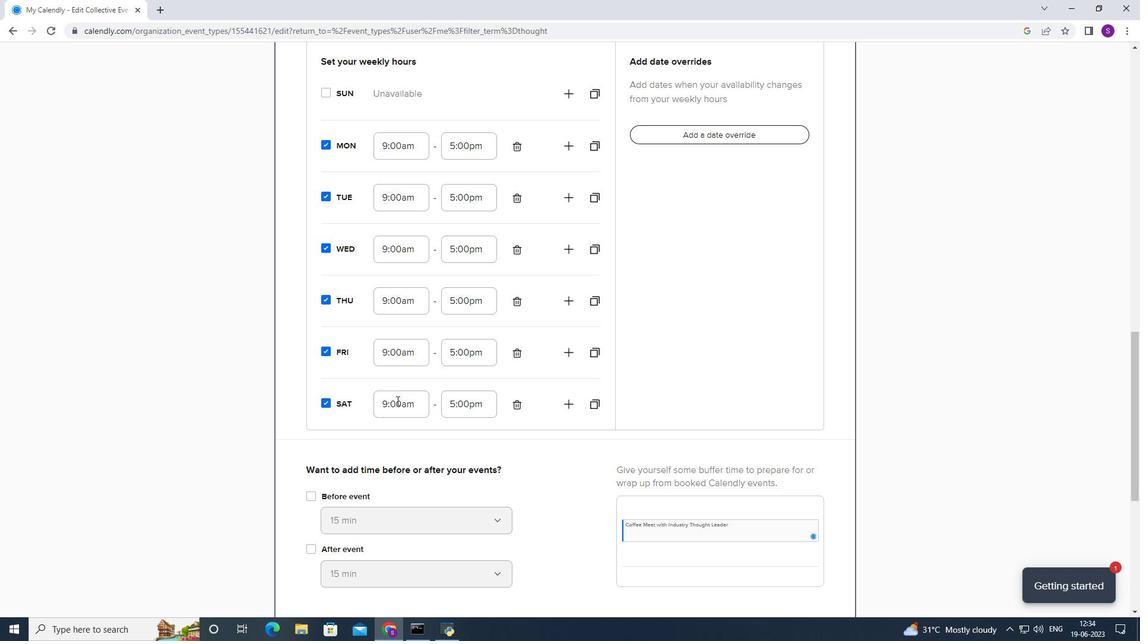 
Action: Mouse moved to (418, 488)
Screenshot: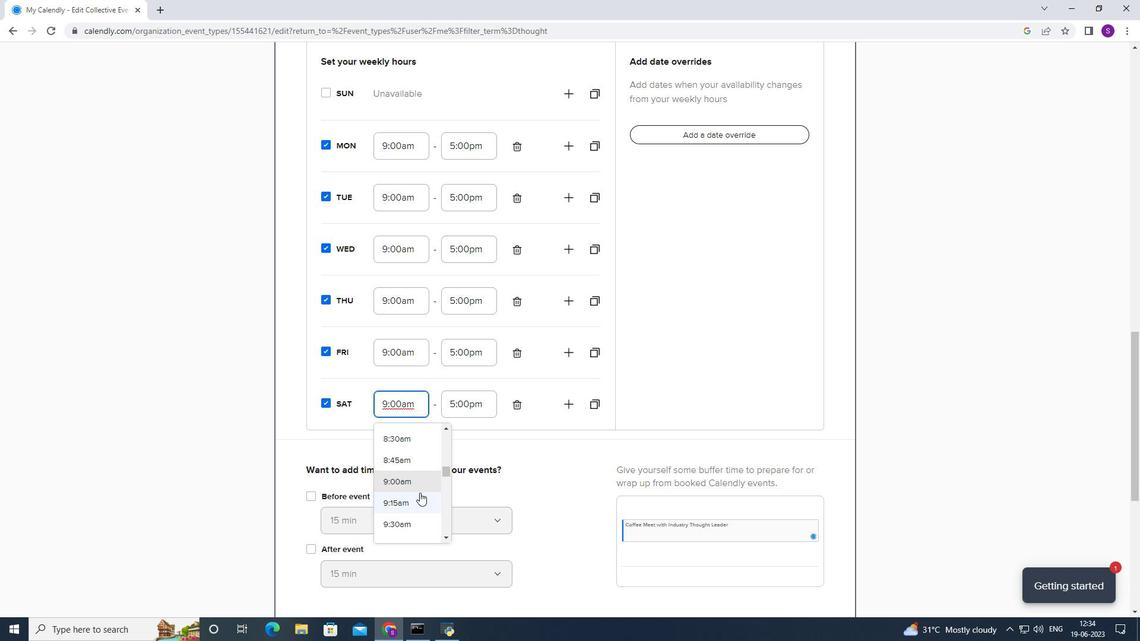 
Action: Mouse scrolled (418, 487) with delta (0, 0)
Screenshot: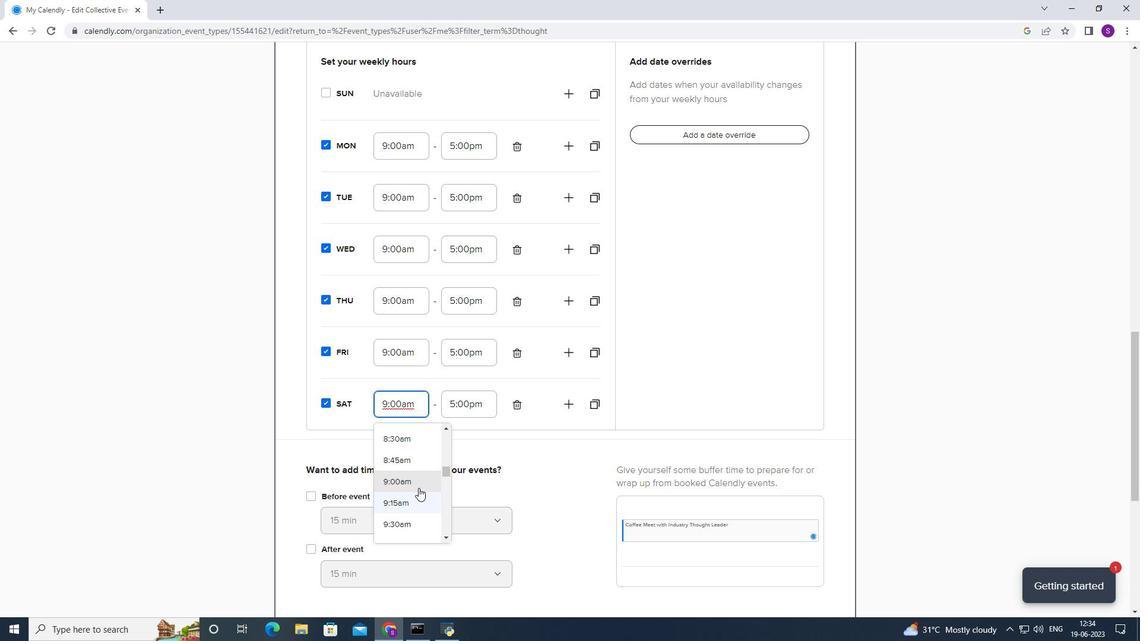 
Action: Mouse moved to (418, 485)
Screenshot: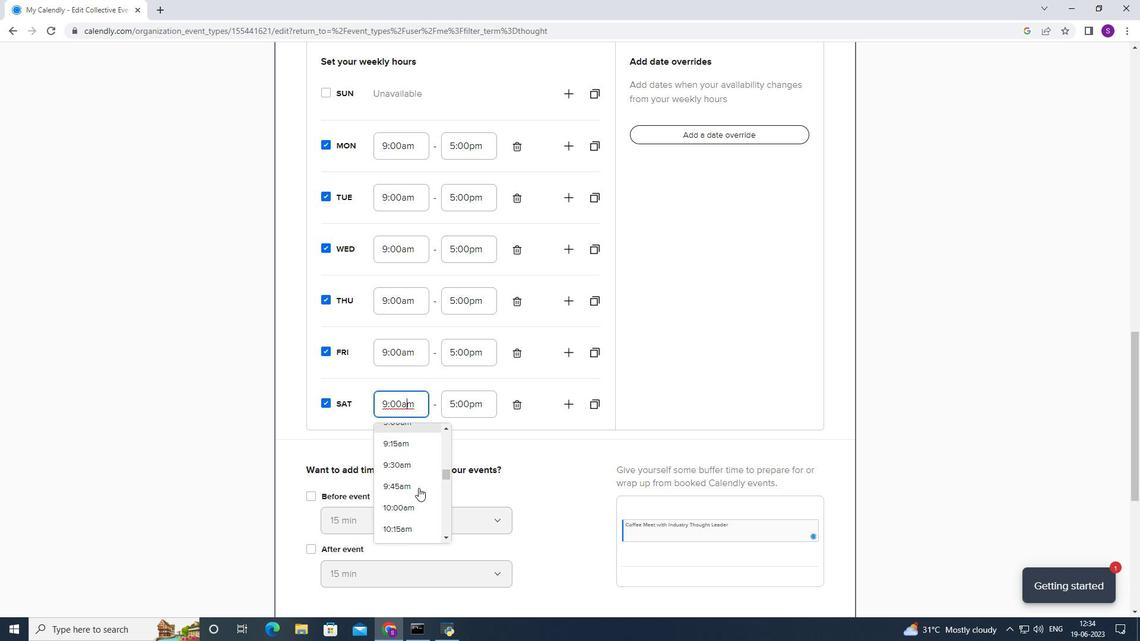 
Action: Mouse scrolled (418, 485) with delta (0, 0)
Screenshot: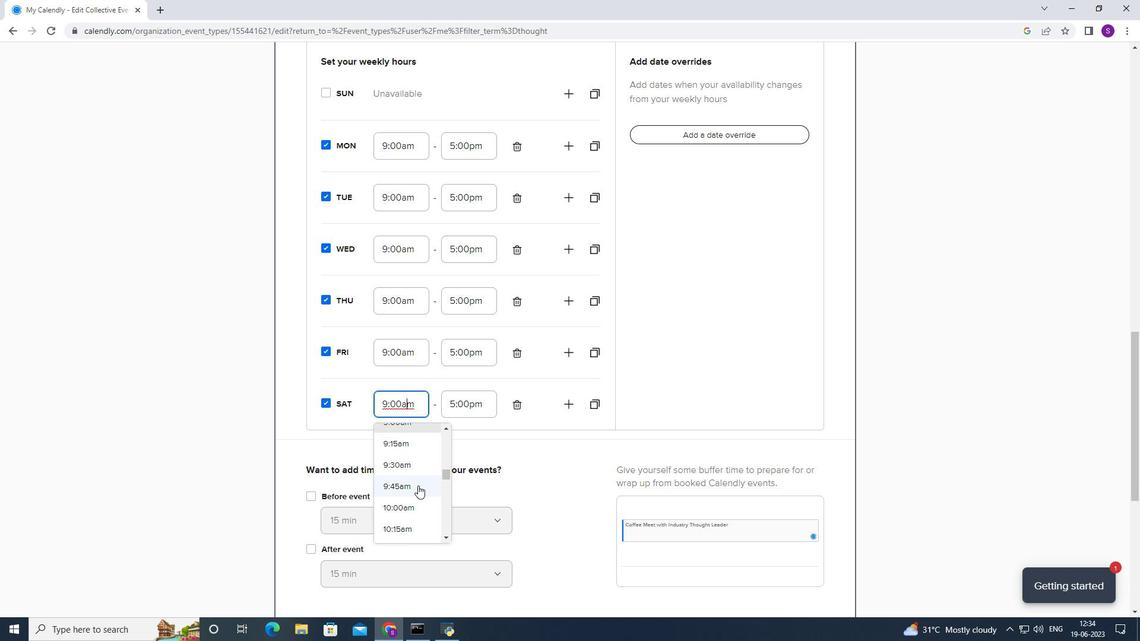 
Action: Mouse moved to (413, 485)
Screenshot: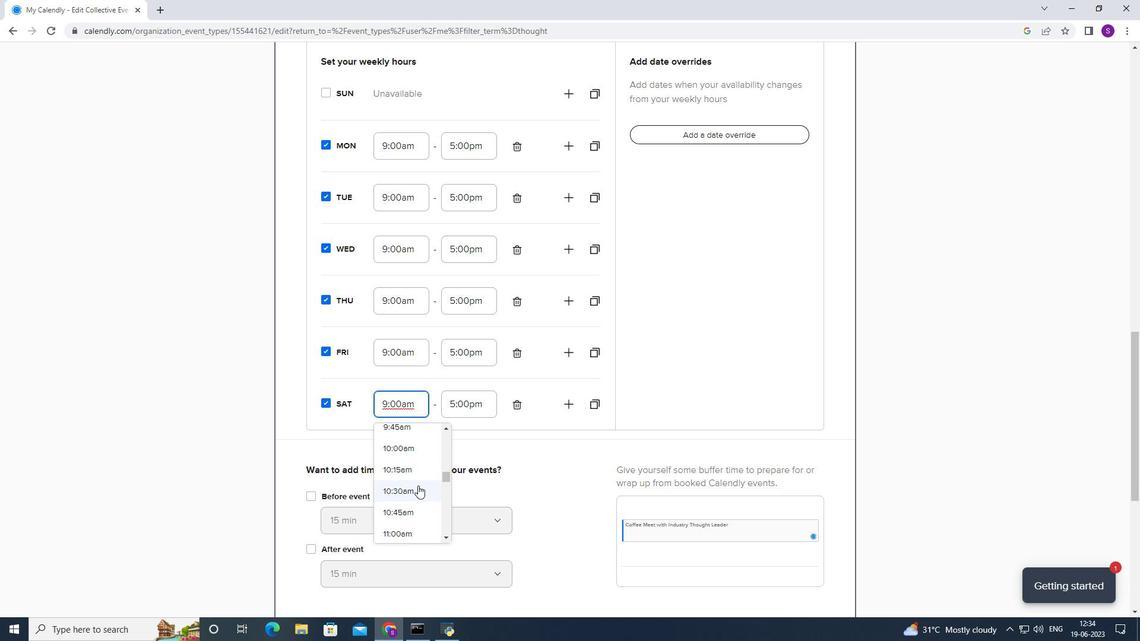 
Action: Mouse pressed left at (413, 485)
Screenshot: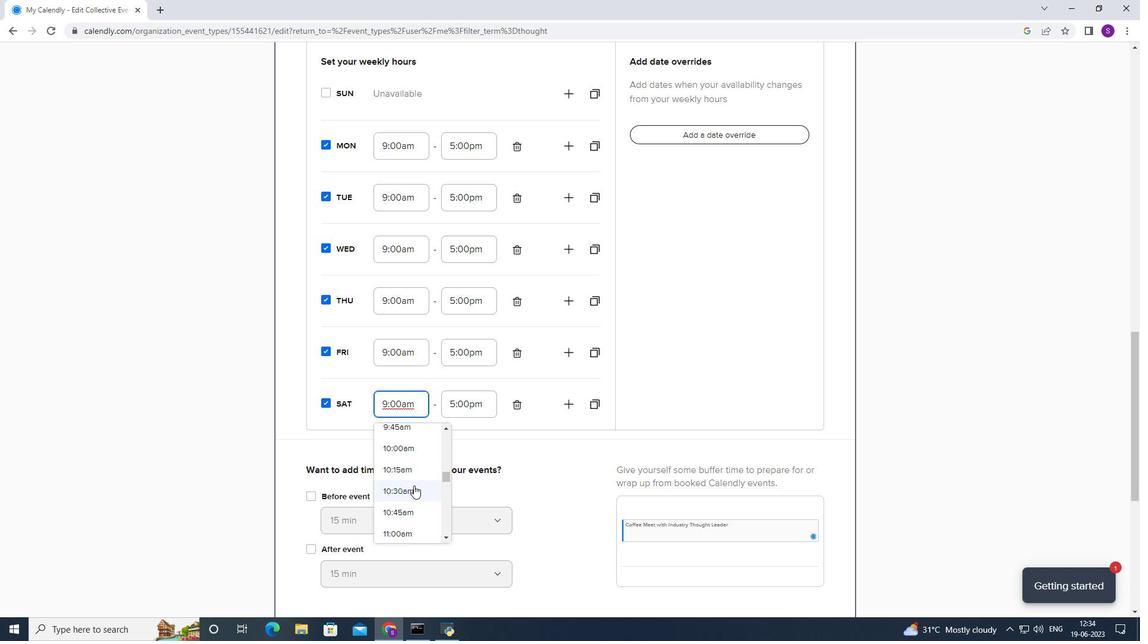 
Action: Mouse moved to (456, 412)
Screenshot: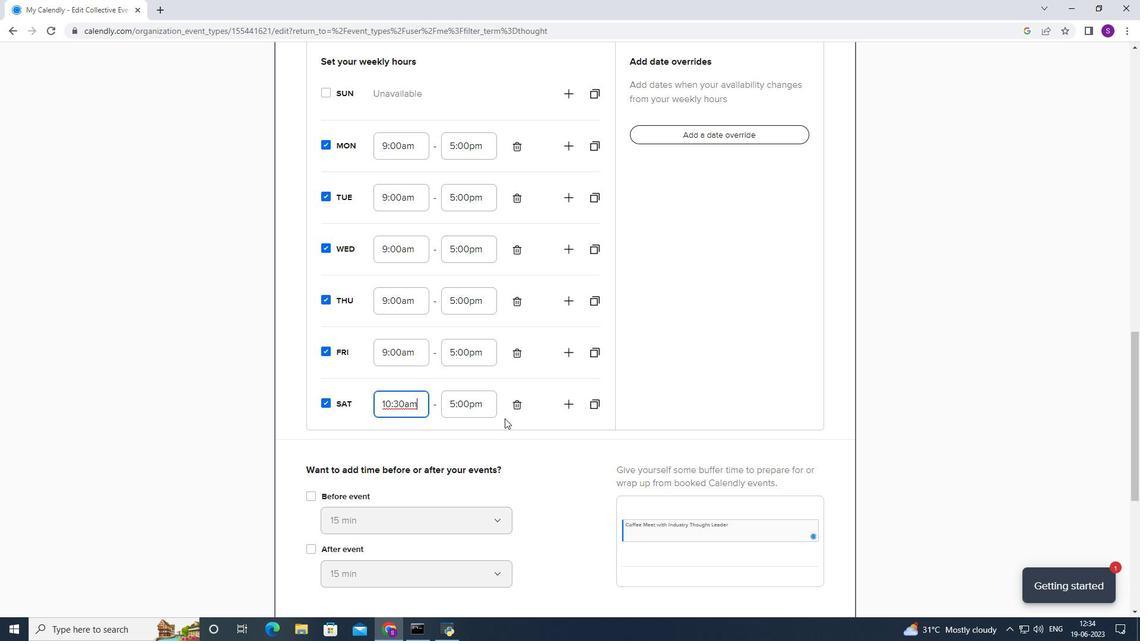 
Action: Mouse pressed left at (456, 412)
Screenshot: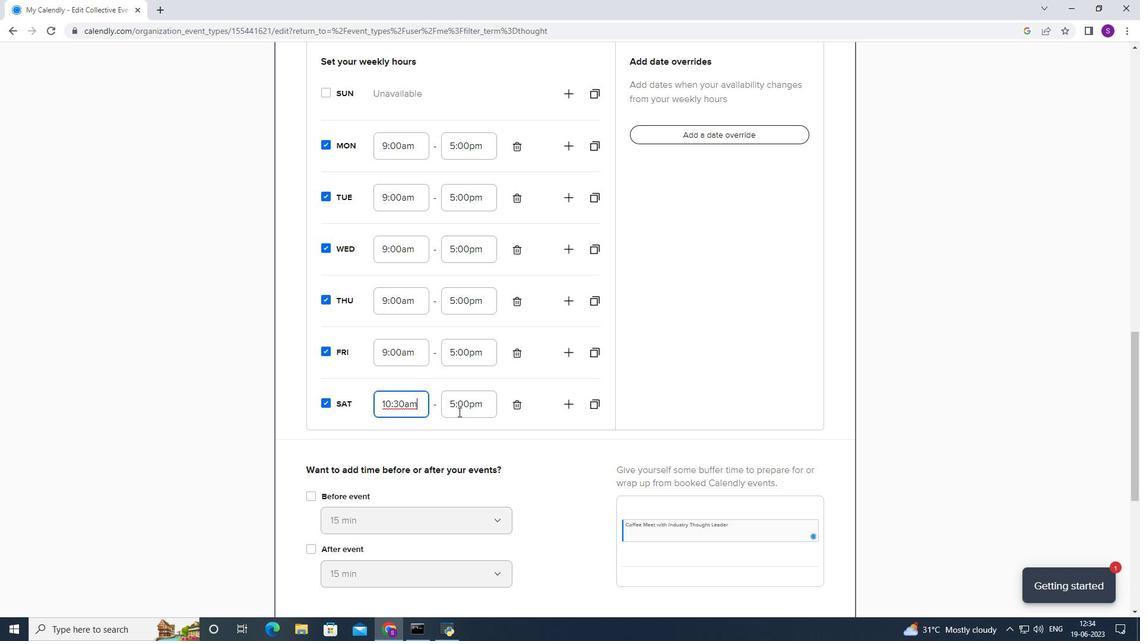 
Action: Mouse moved to (457, 442)
Screenshot: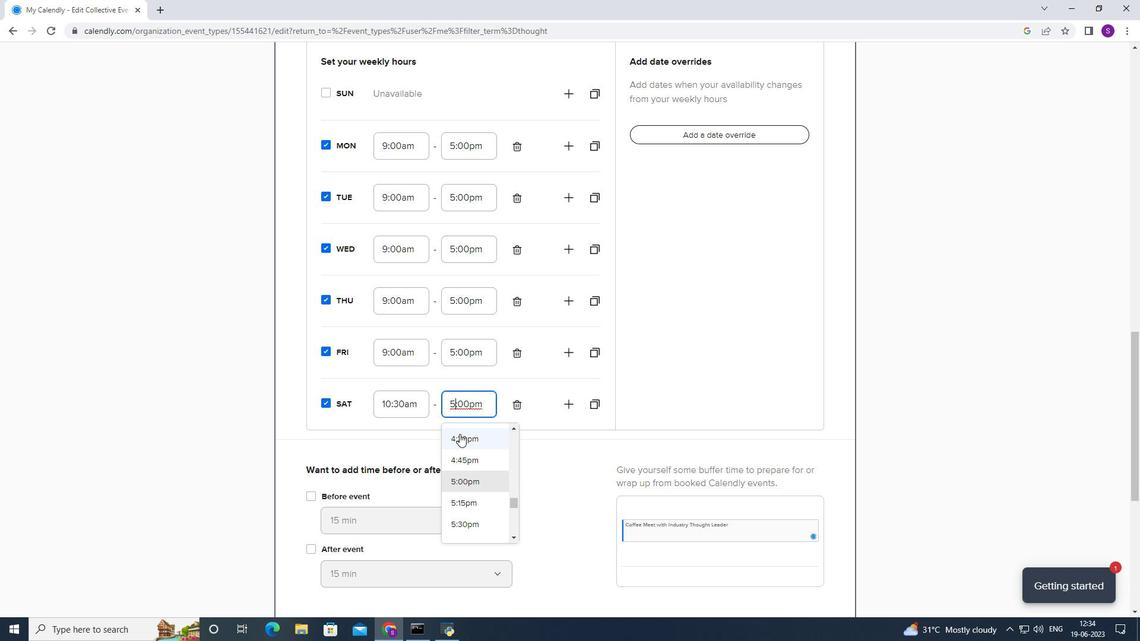 
Action: Mouse scrolled (457, 441) with delta (0, 0)
Screenshot: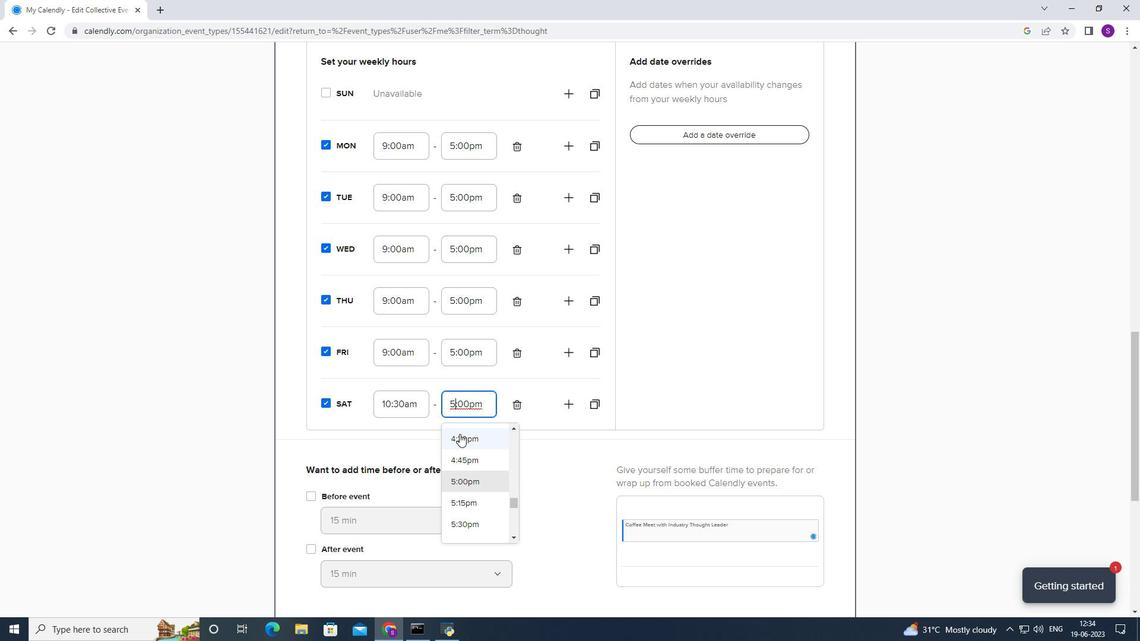 
Action: Mouse moved to (457, 444)
Screenshot: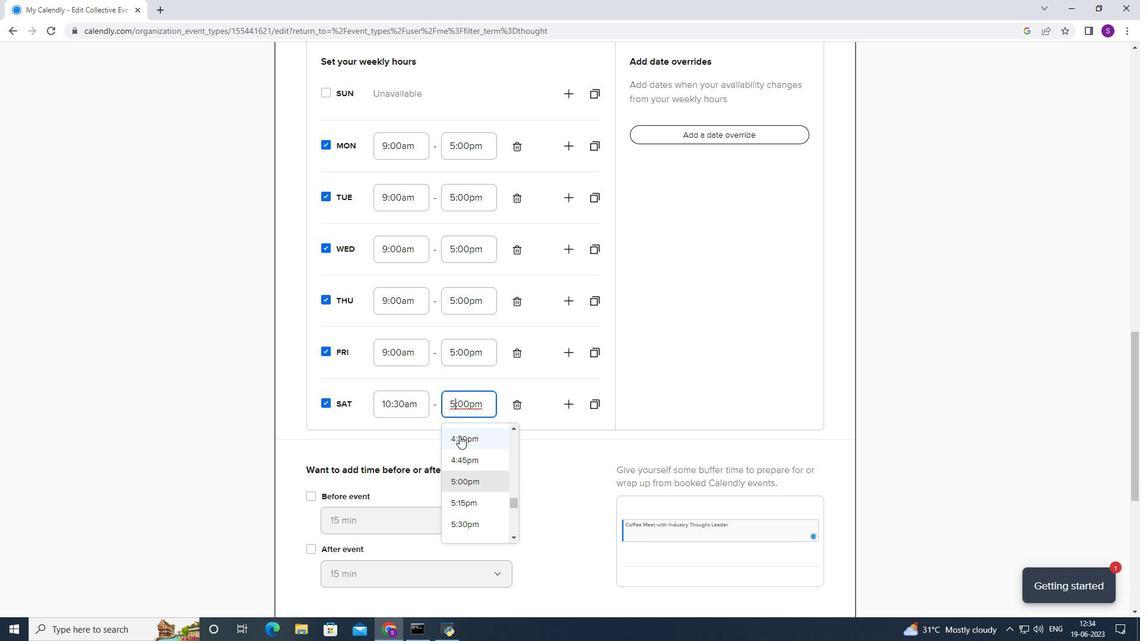 
Action: Mouse scrolled (457, 443) with delta (0, 0)
Screenshot: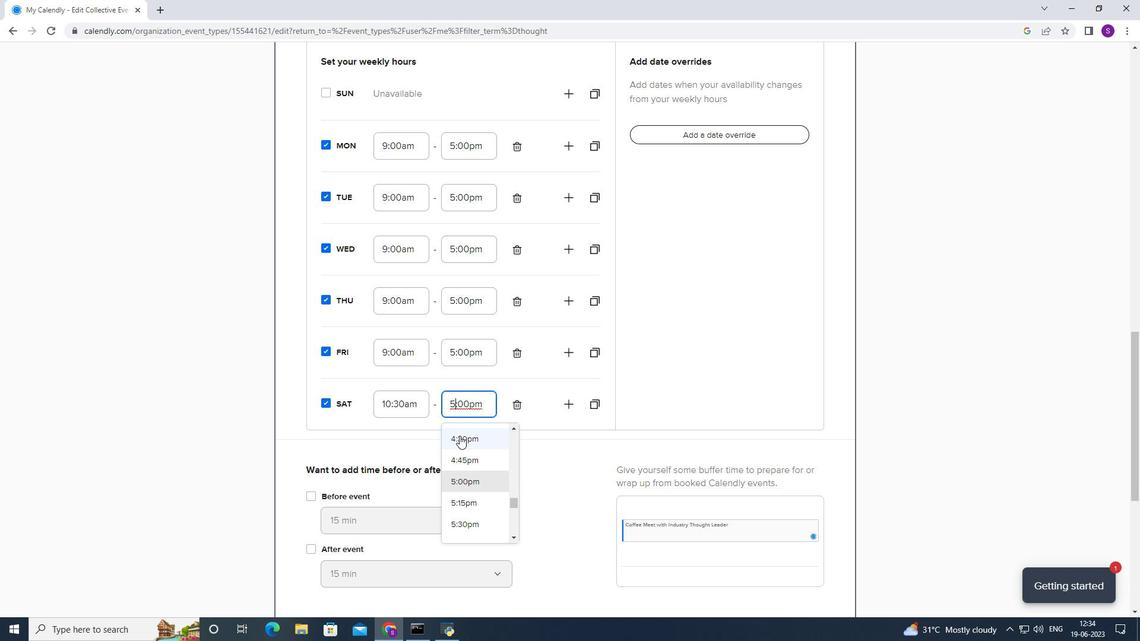 
Action: Mouse moved to (472, 446)
Screenshot: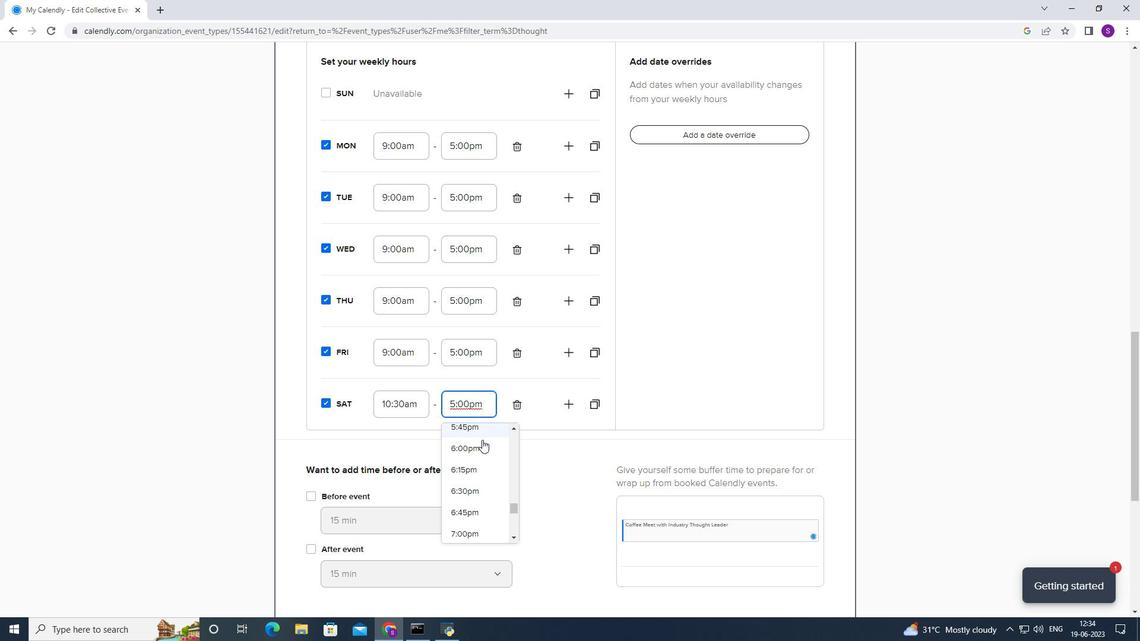 
Action: Mouse pressed left at (472, 446)
Screenshot: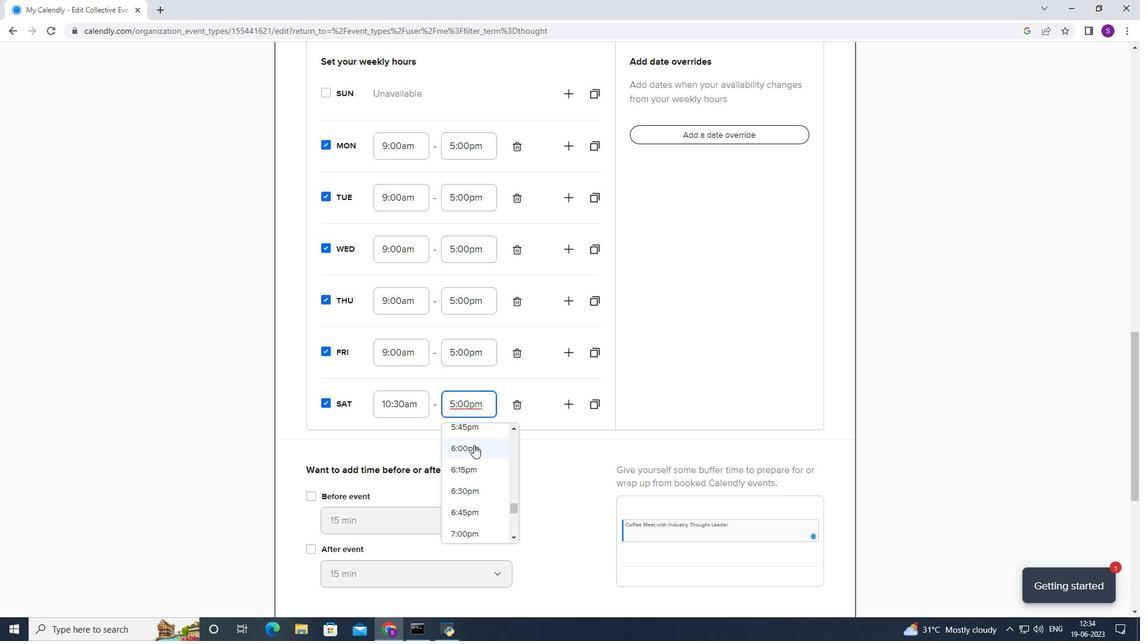 
Action: Mouse moved to (481, 363)
Screenshot: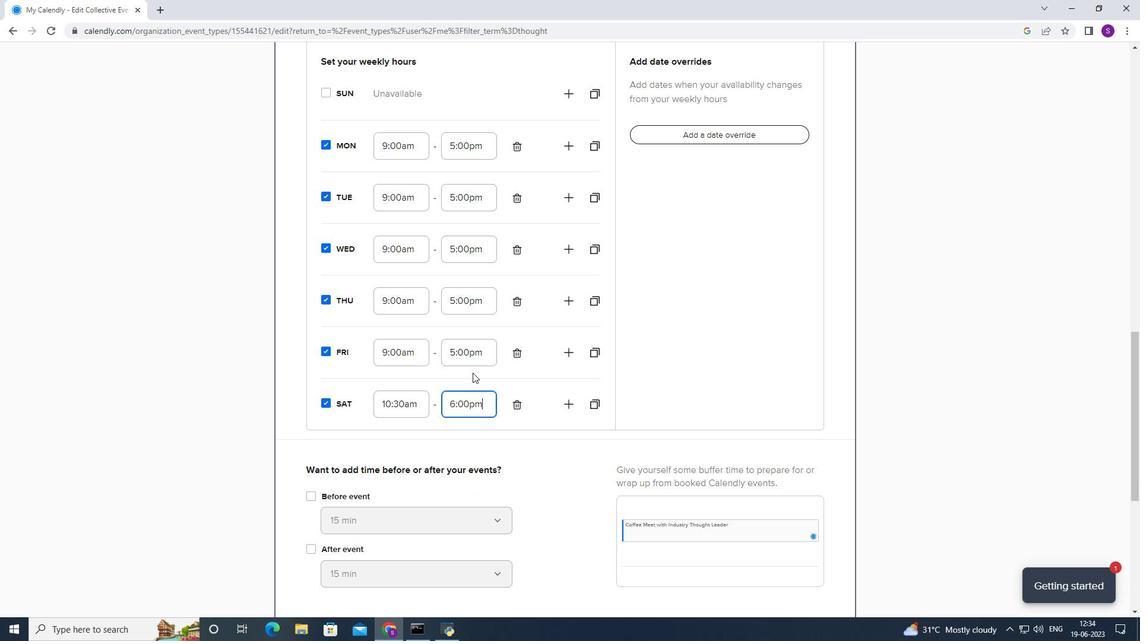 
Action: Mouse pressed left at (481, 363)
Screenshot: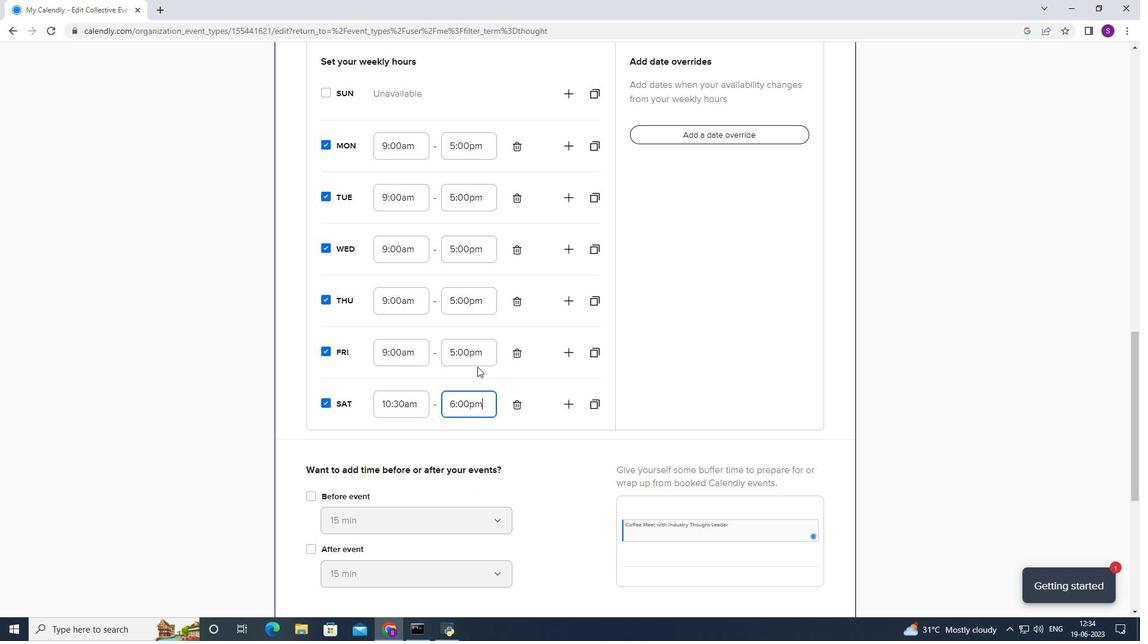 
Action: Mouse moved to (482, 425)
Screenshot: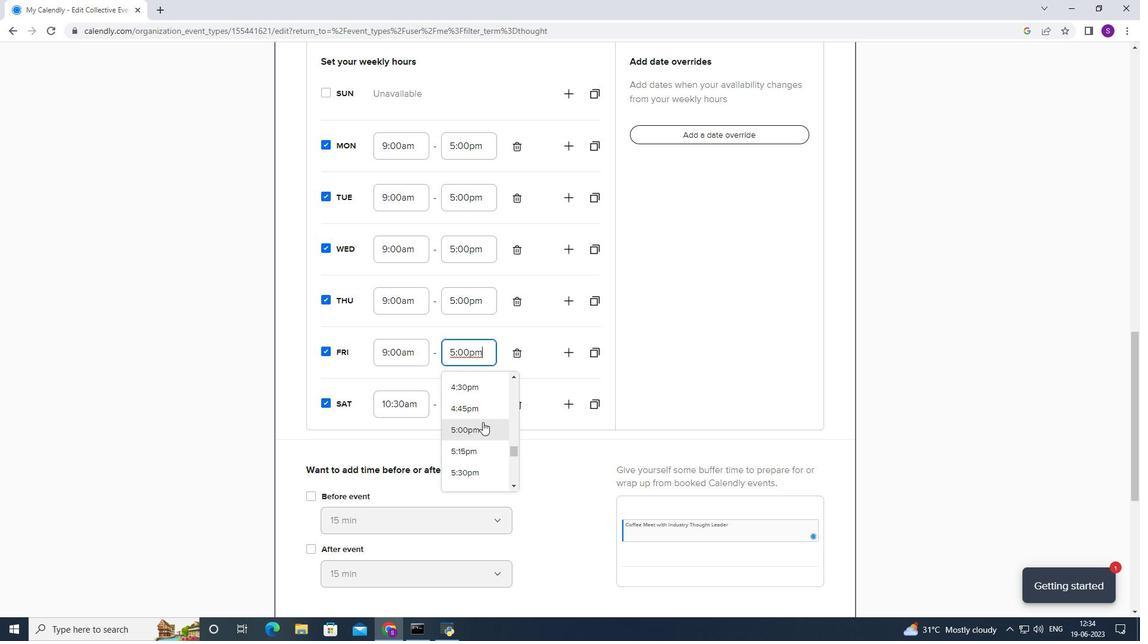 
Action: Mouse scrolled (482, 425) with delta (0, 0)
Screenshot: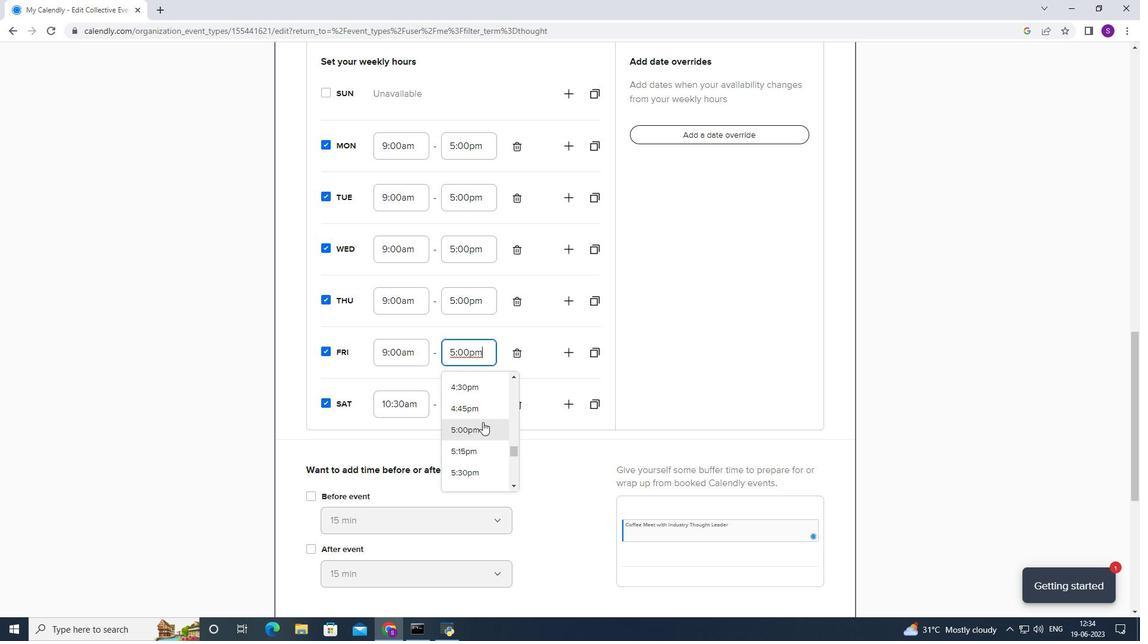 
Action: Mouse moved to (469, 451)
Screenshot: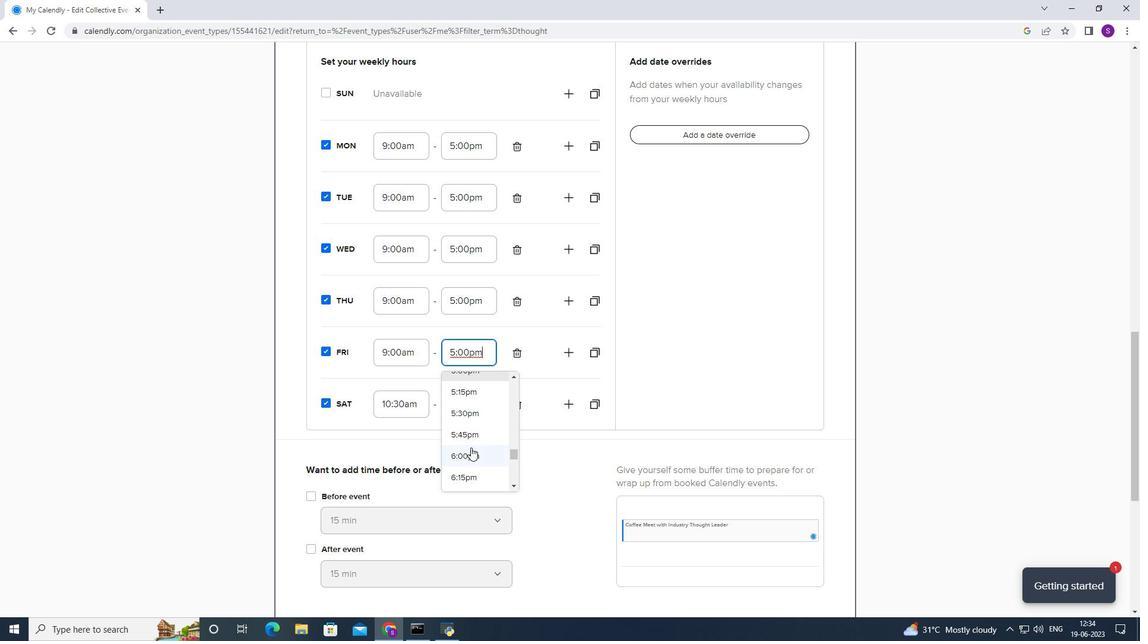 
Action: Mouse pressed left at (469, 451)
Screenshot: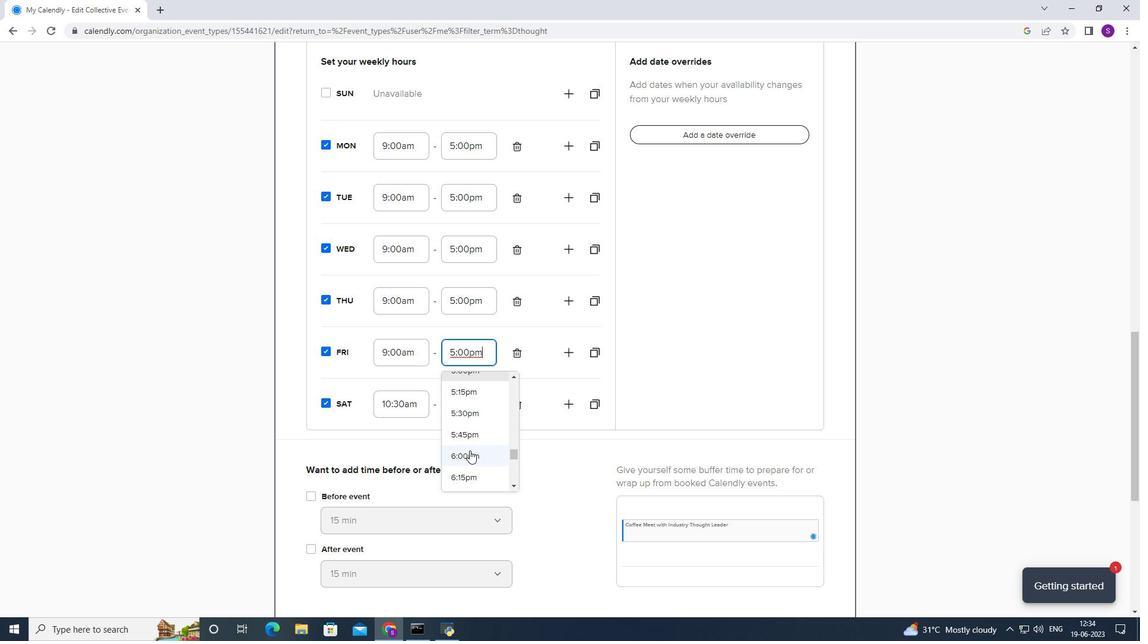 
Action: Mouse moved to (416, 364)
Screenshot: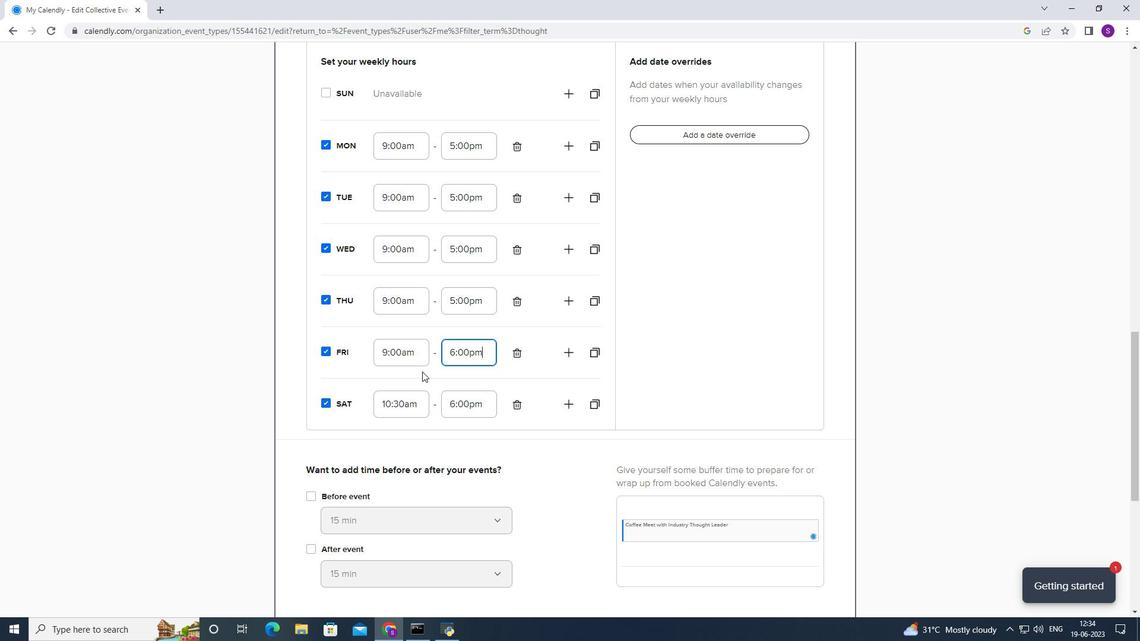 
Action: Mouse pressed left at (416, 364)
Screenshot: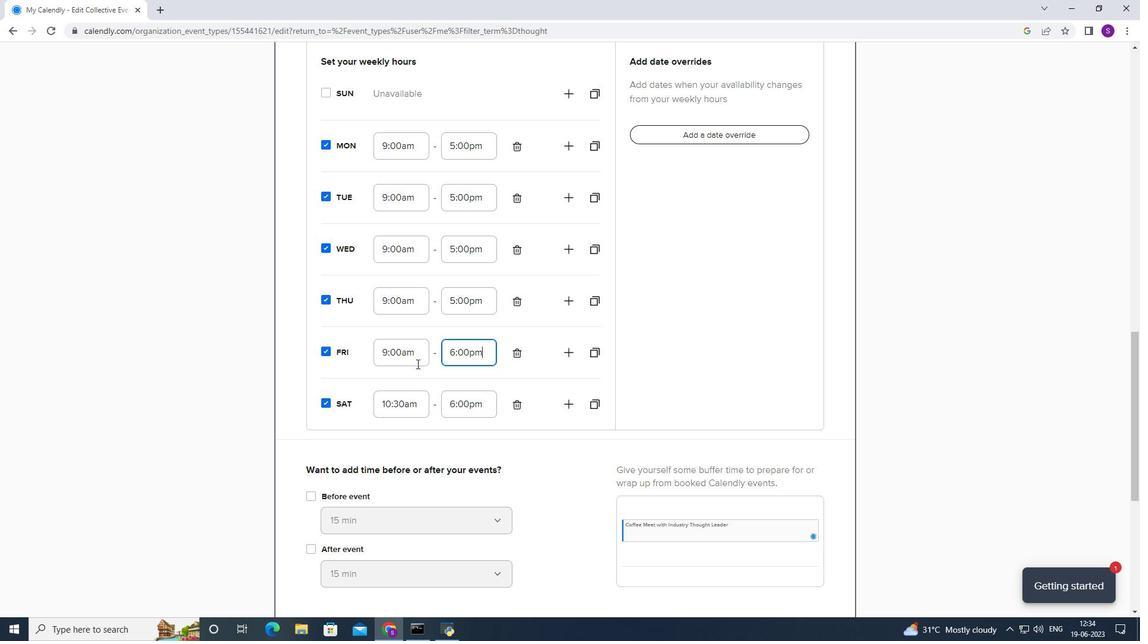 
Action: Mouse moved to (426, 408)
Screenshot: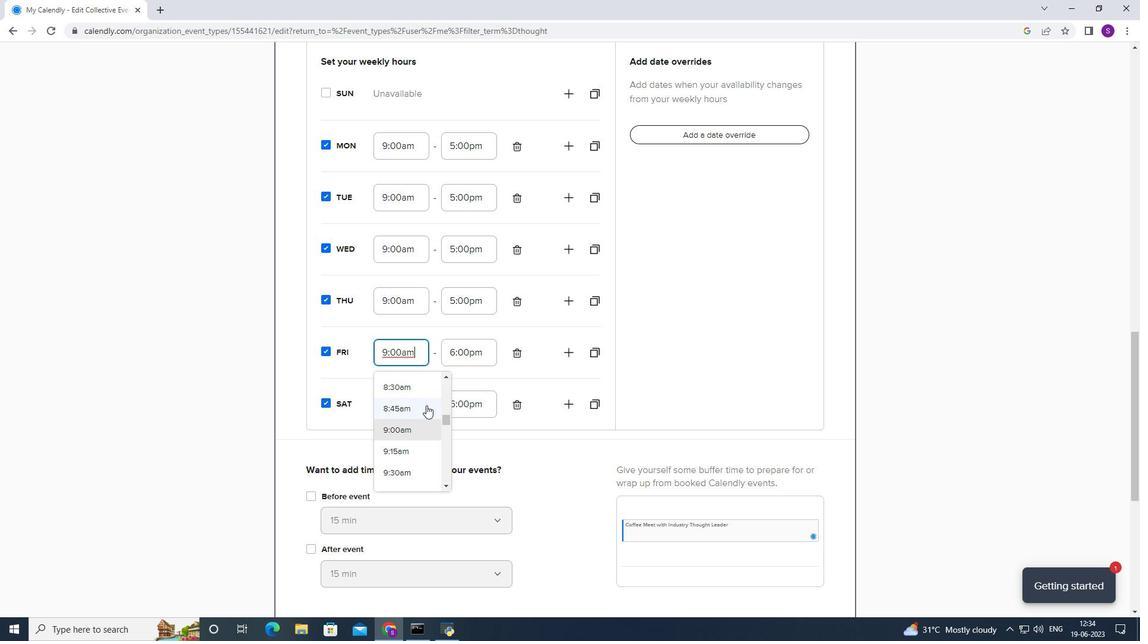 
Action: Mouse scrolled (426, 407) with delta (0, 0)
Screenshot: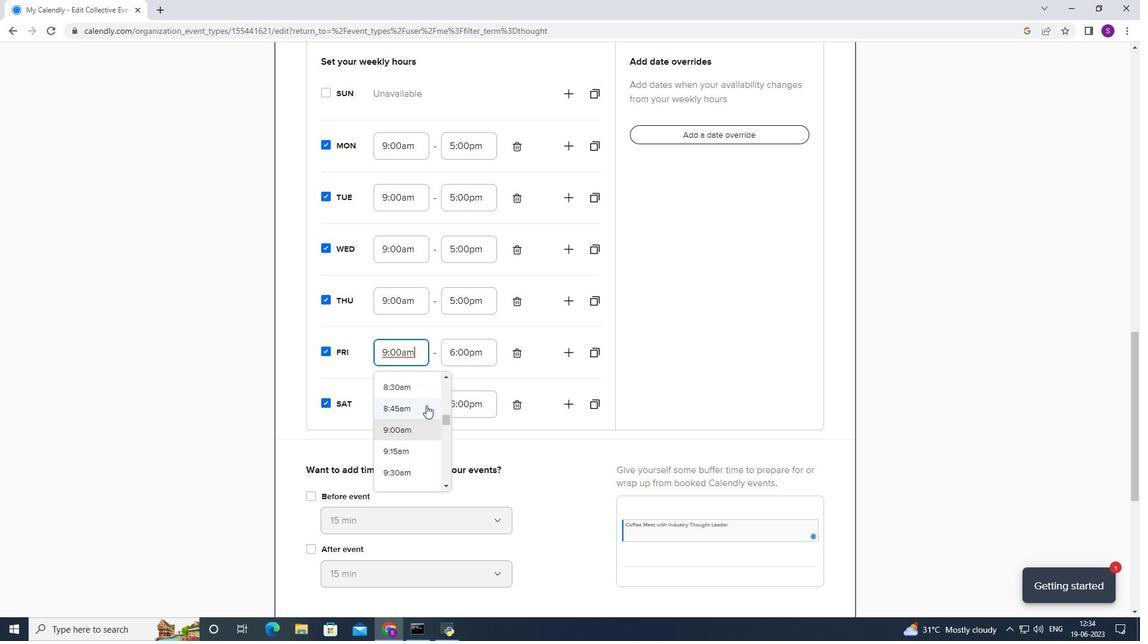 
Action: Mouse scrolled (426, 407) with delta (0, 0)
Screenshot: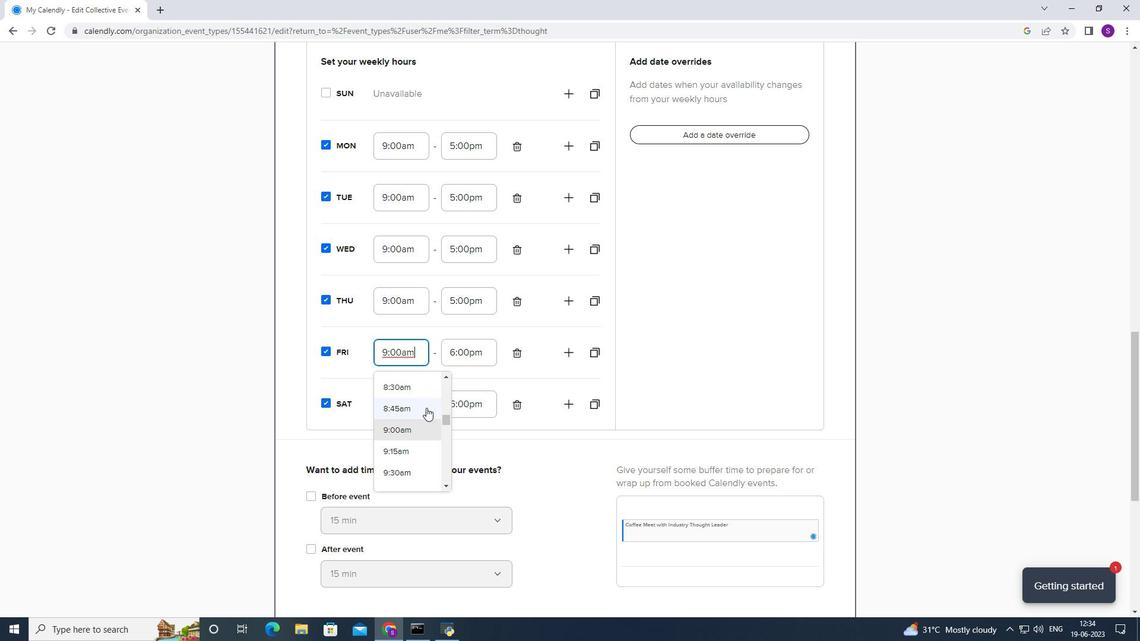 
Action: Mouse moved to (403, 438)
Screenshot: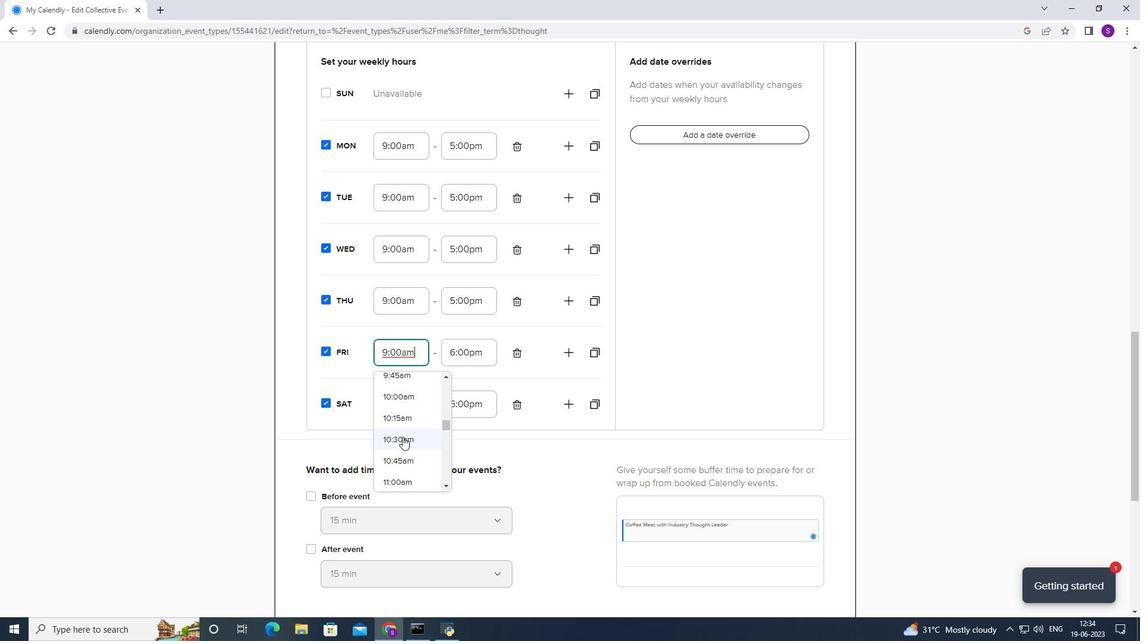 
Action: Mouse pressed left at (403, 438)
Screenshot: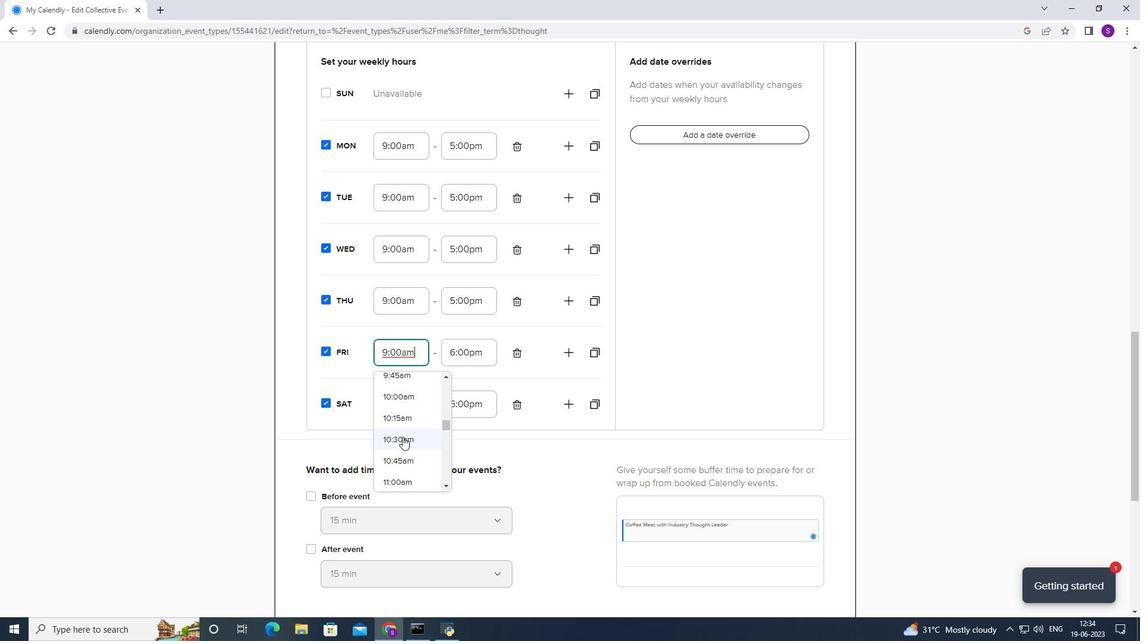 
Action: Mouse moved to (410, 302)
Screenshot: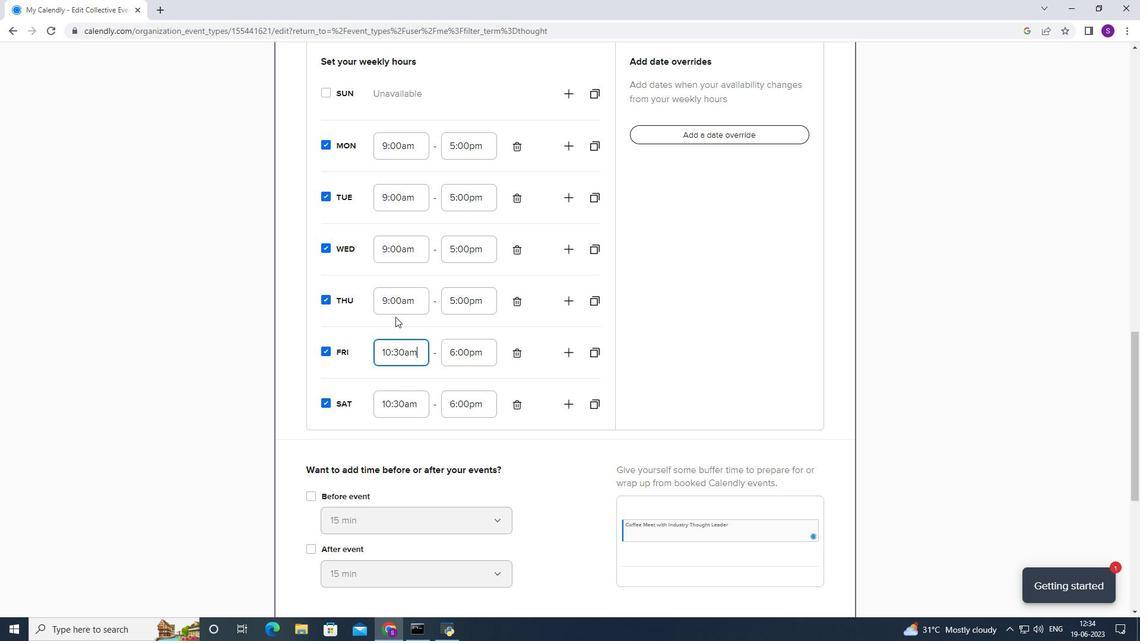 
Action: Mouse pressed left at (410, 302)
Screenshot: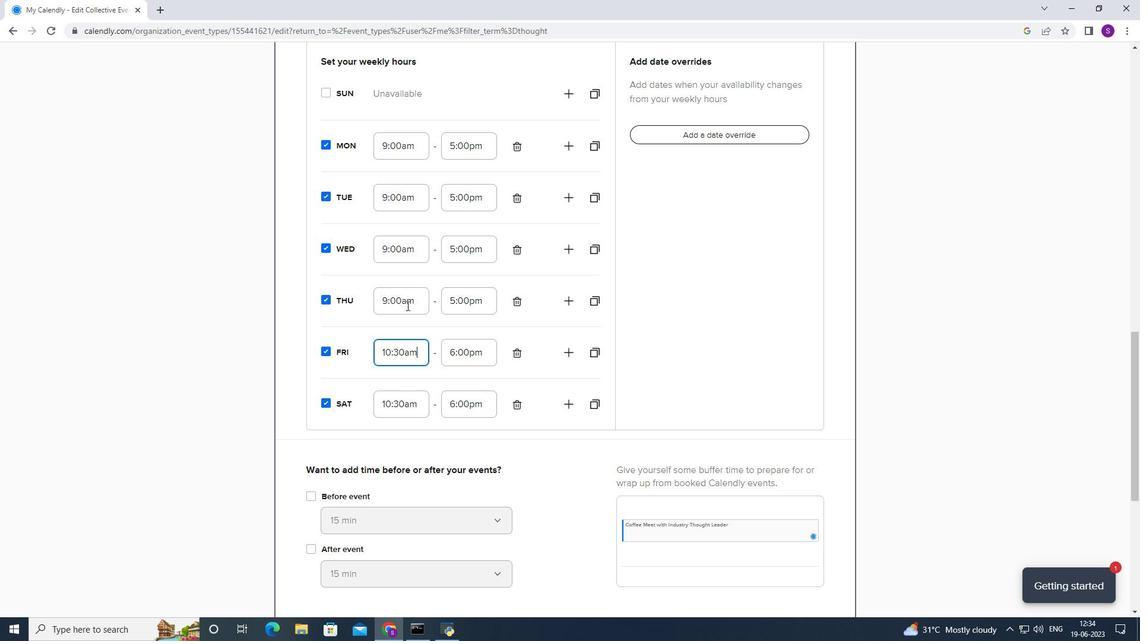 
Action: Mouse moved to (410, 366)
Screenshot: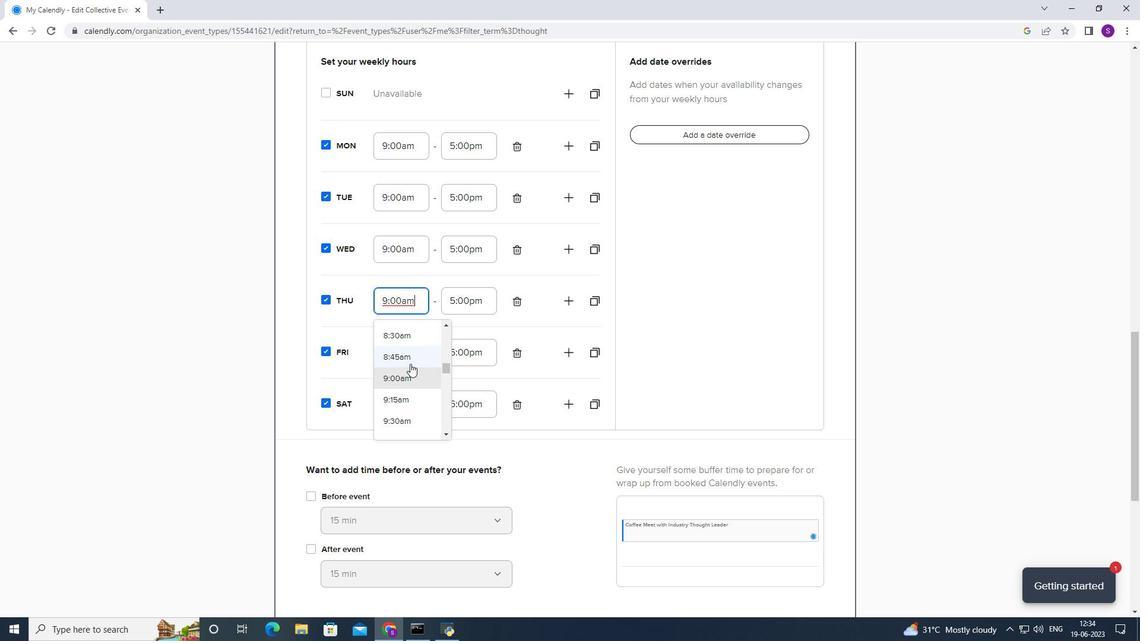 
Action: Mouse scrolled (410, 365) with delta (0, 0)
Screenshot: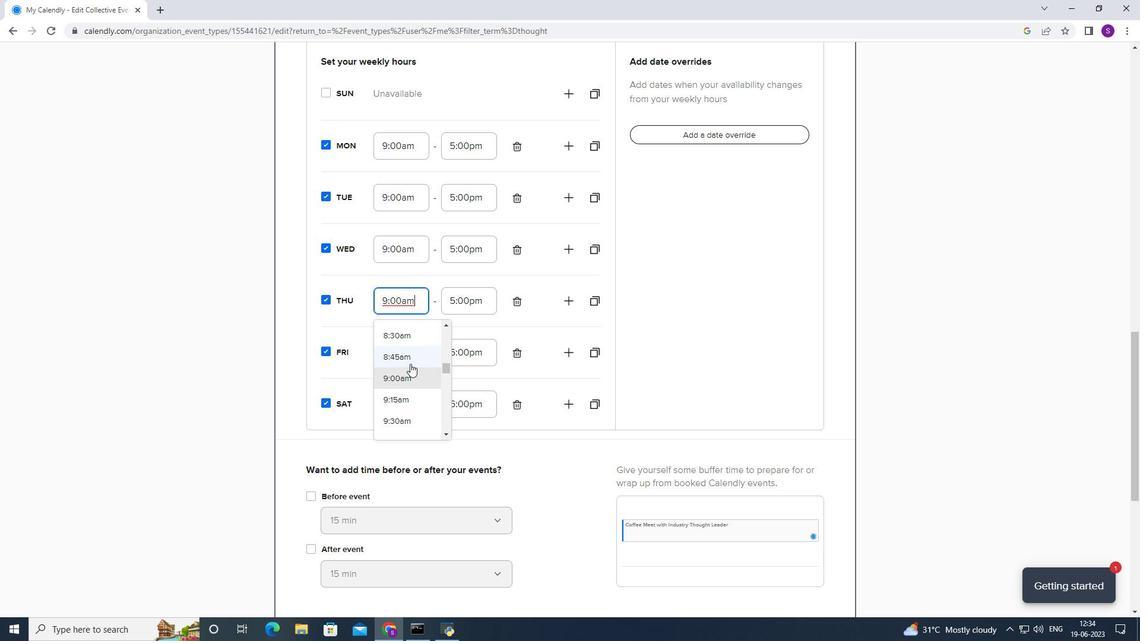 
Action: Mouse moved to (392, 419)
Screenshot: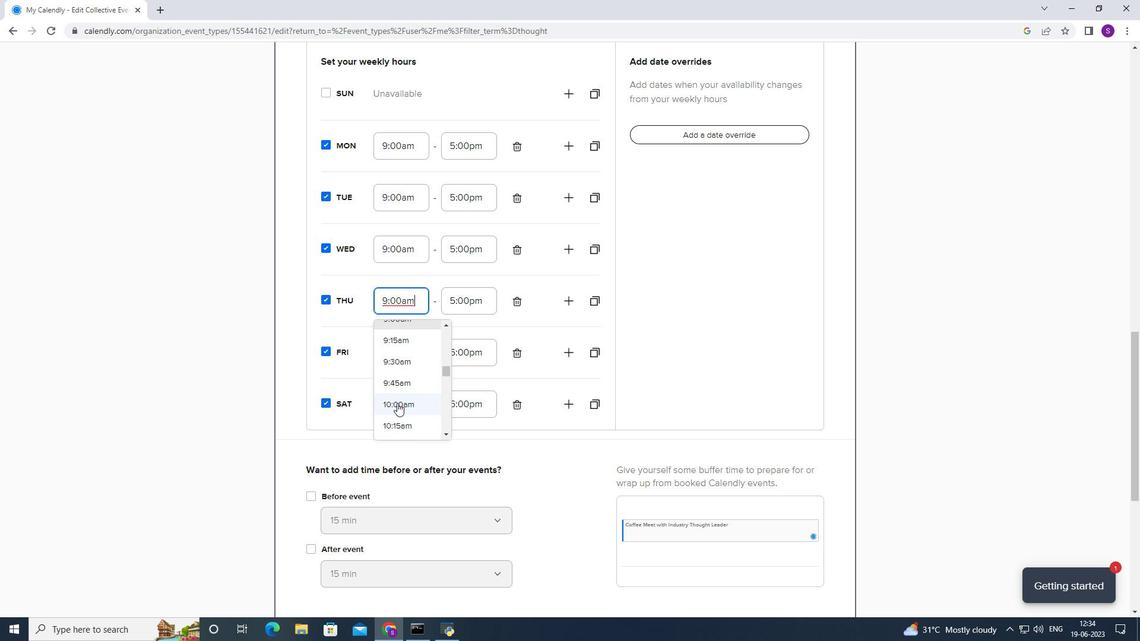 
Action: Mouse pressed left at (392, 419)
Screenshot: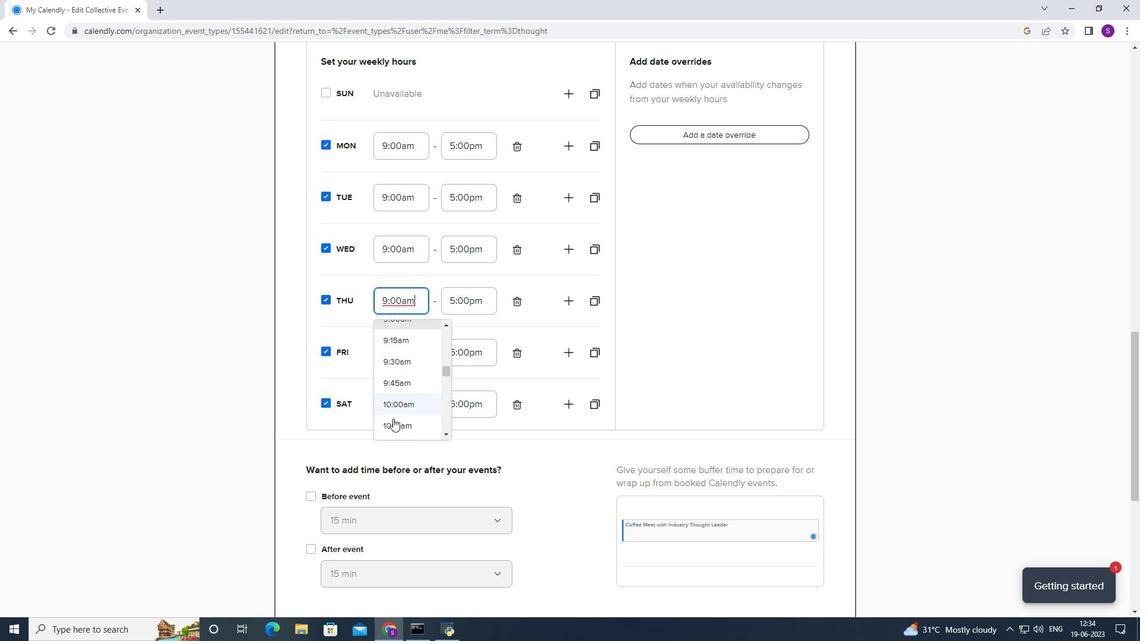 
Action: Mouse moved to (409, 300)
Screenshot: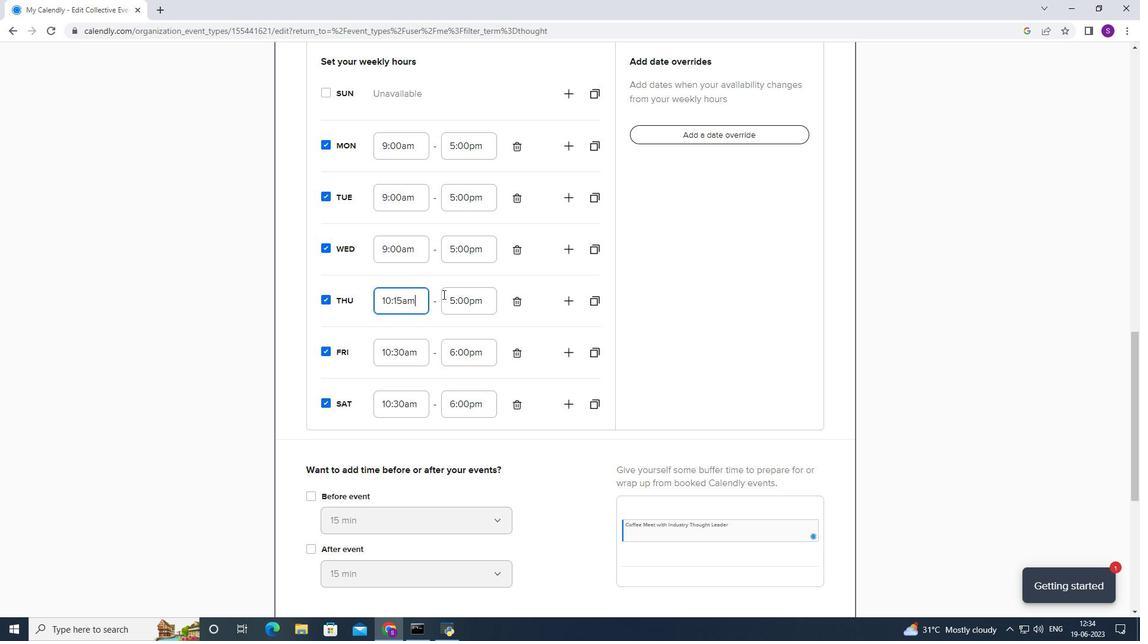 
Action: Mouse pressed left at (409, 300)
Screenshot: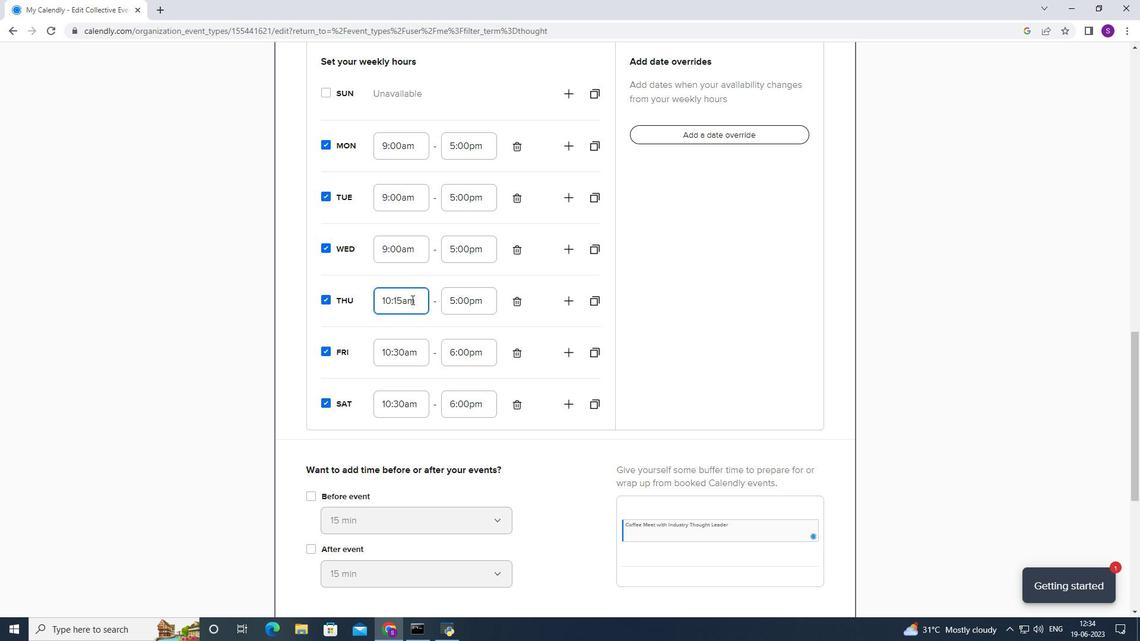 
Action: Mouse moved to (408, 345)
Screenshot: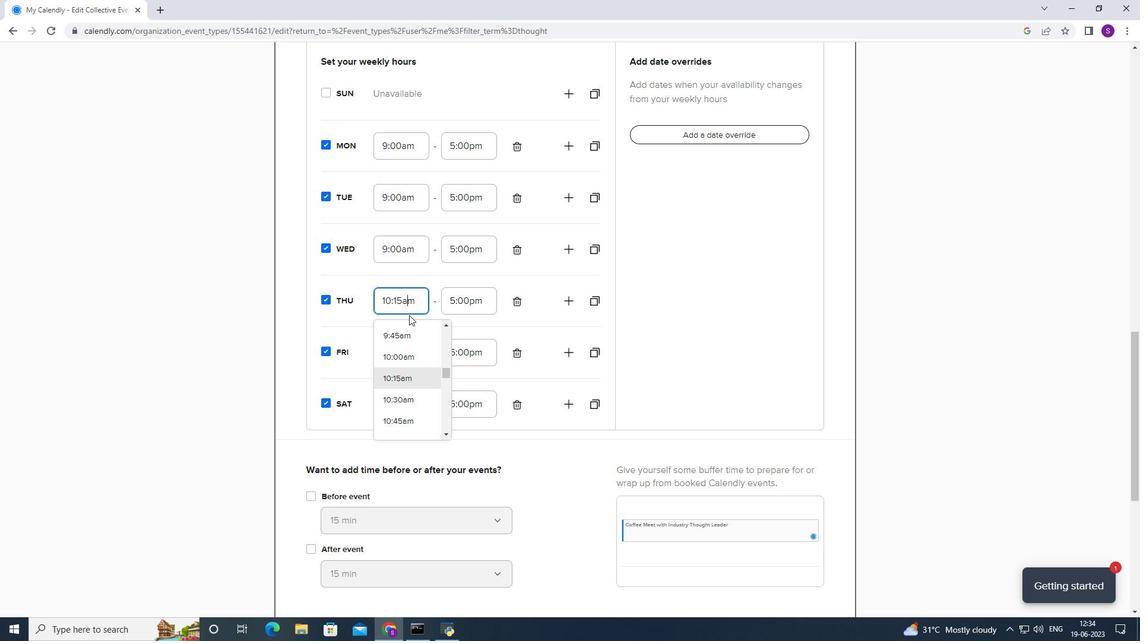 
Action: Mouse scrolled (408, 344) with delta (0, 0)
Screenshot: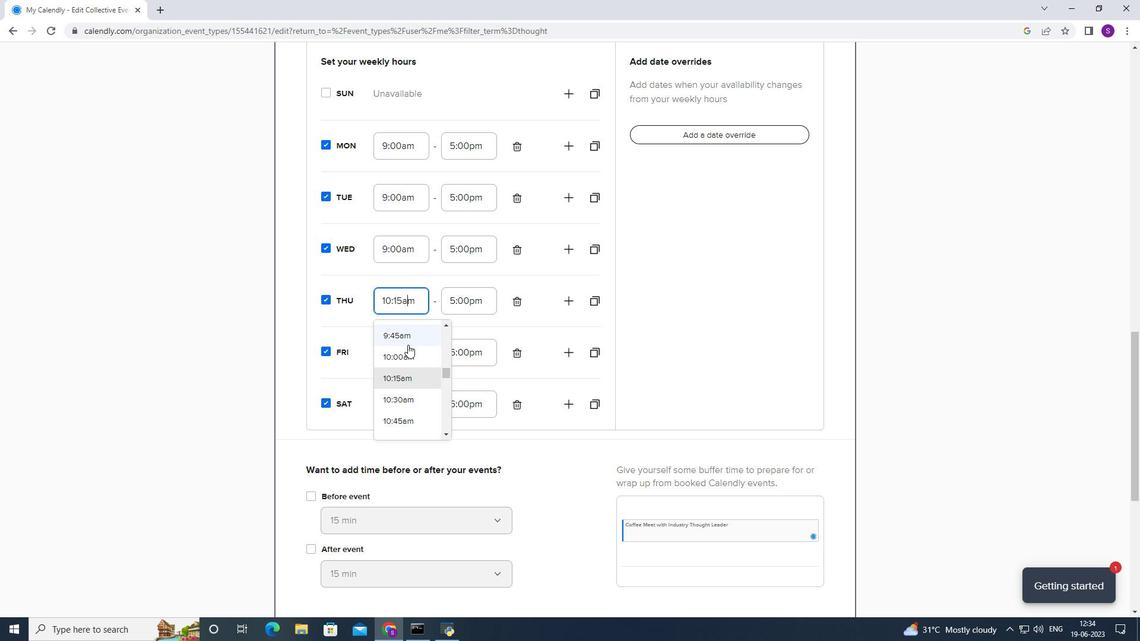 
Action: Mouse moved to (421, 348)
Screenshot: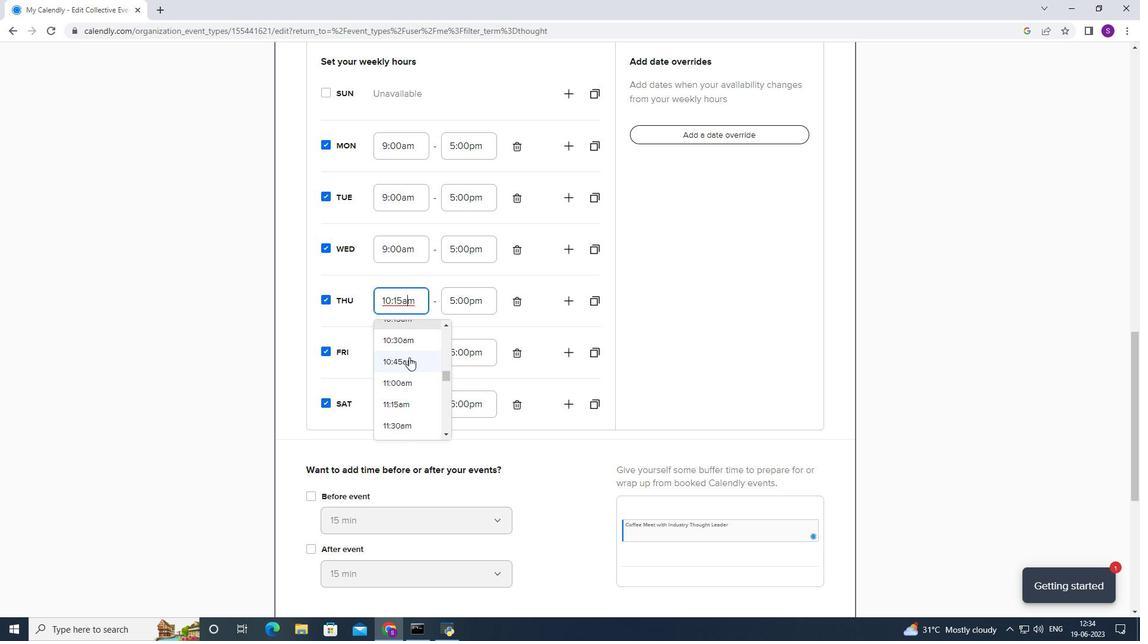 
Action: Mouse pressed left at (421, 348)
Screenshot: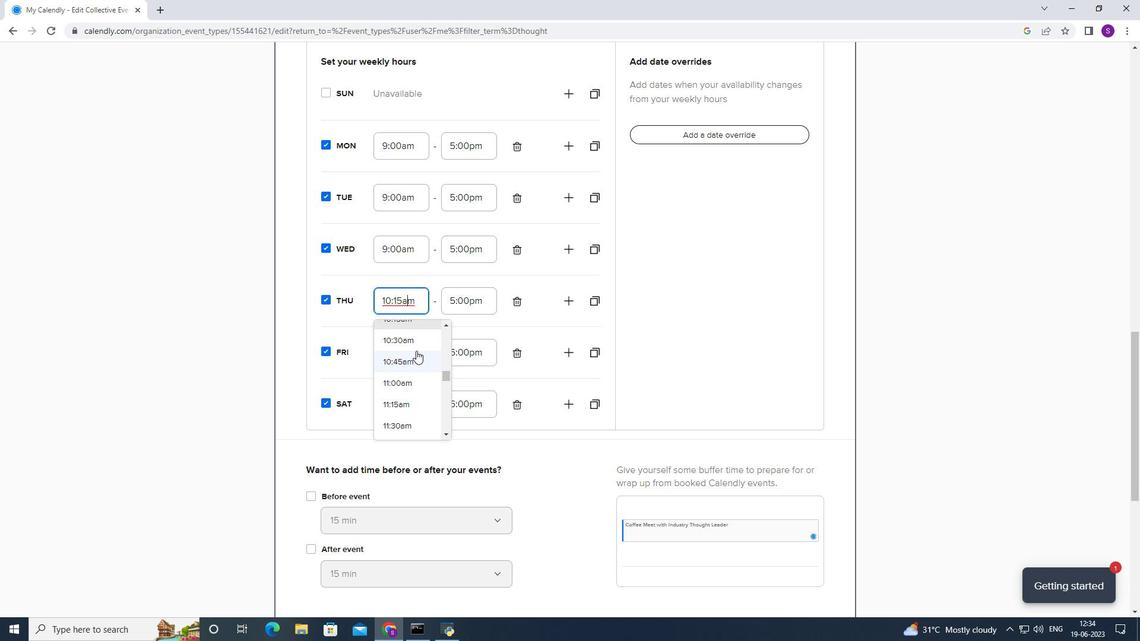 
Action: Mouse moved to (468, 310)
Screenshot: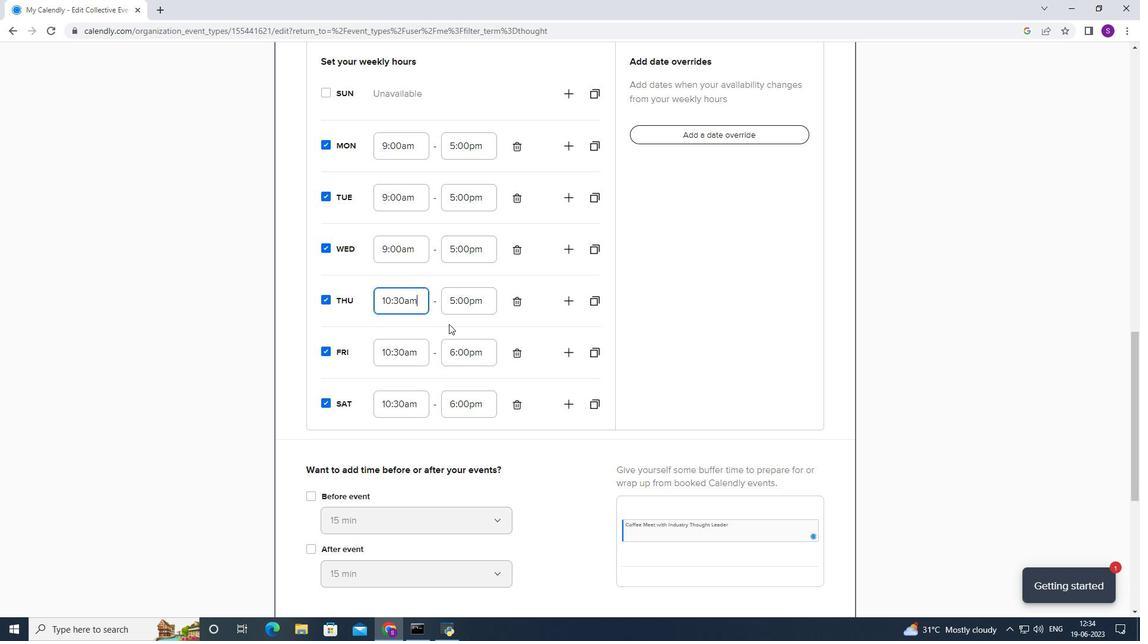 
Action: Mouse pressed left at (468, 310)
Screenshot: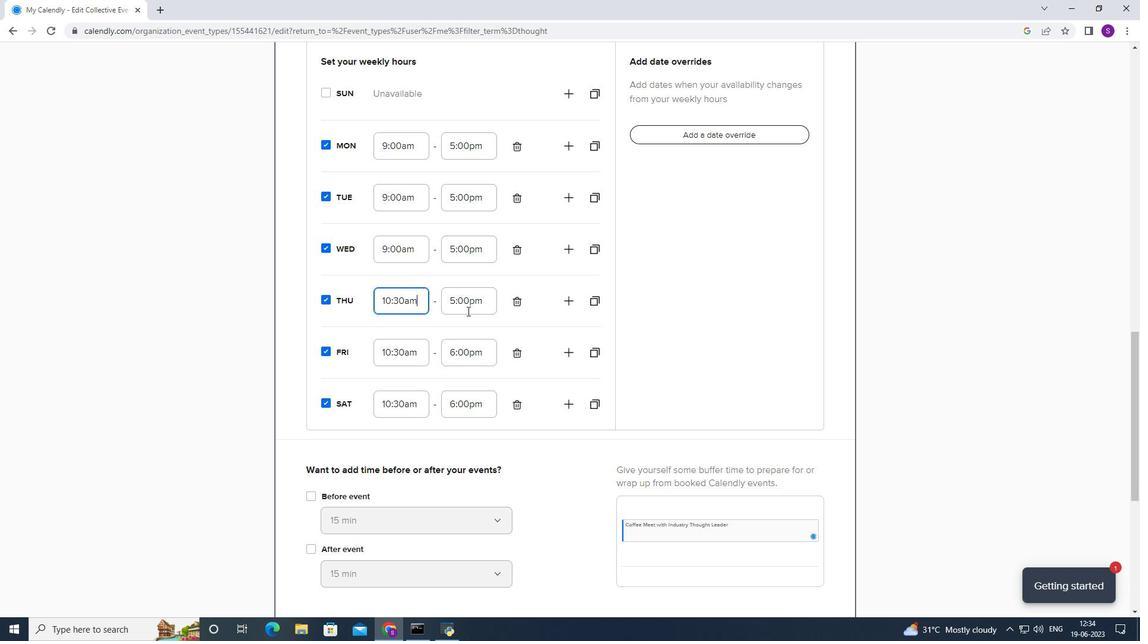 
Action: Mouse moved to (466, 345)
Screenshot: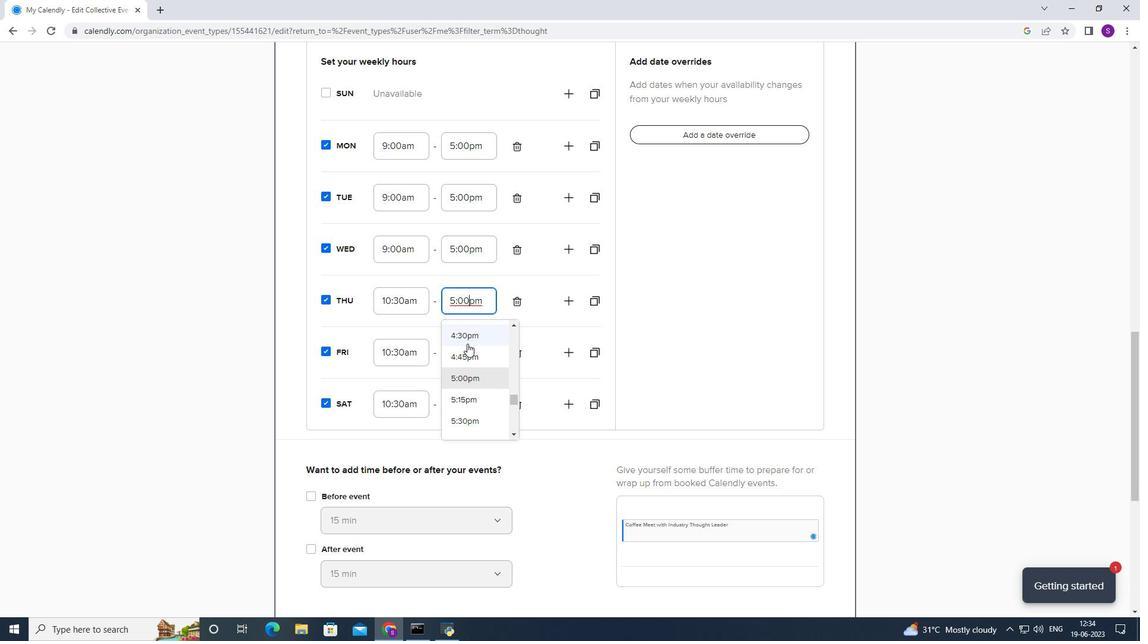 
Action: Mouse scrolled (466, 345) with delta (0, 0)
Screenshot: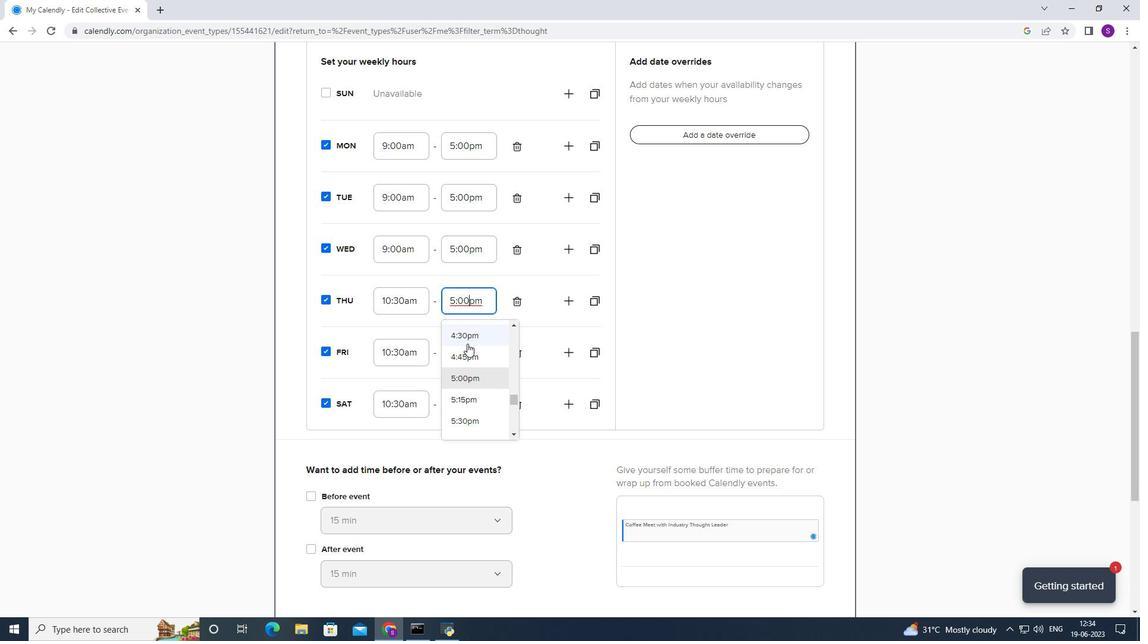 
Action: Mouse moved to (462, 401)
Screenshot: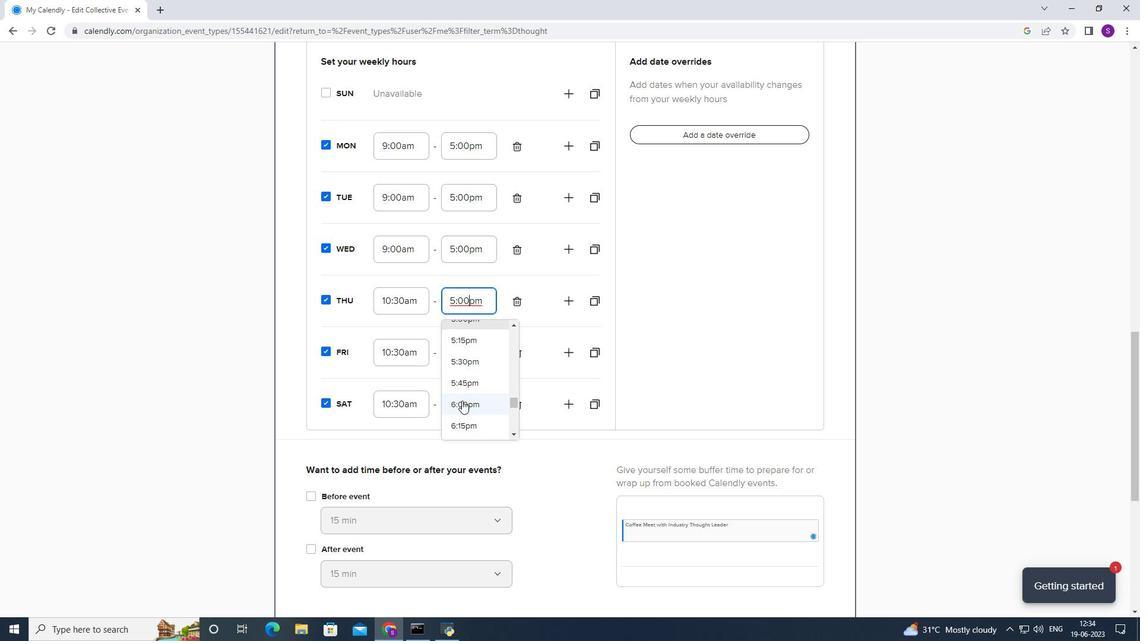 
Action: Mouse pressed left at (462, 401)
Screenshot: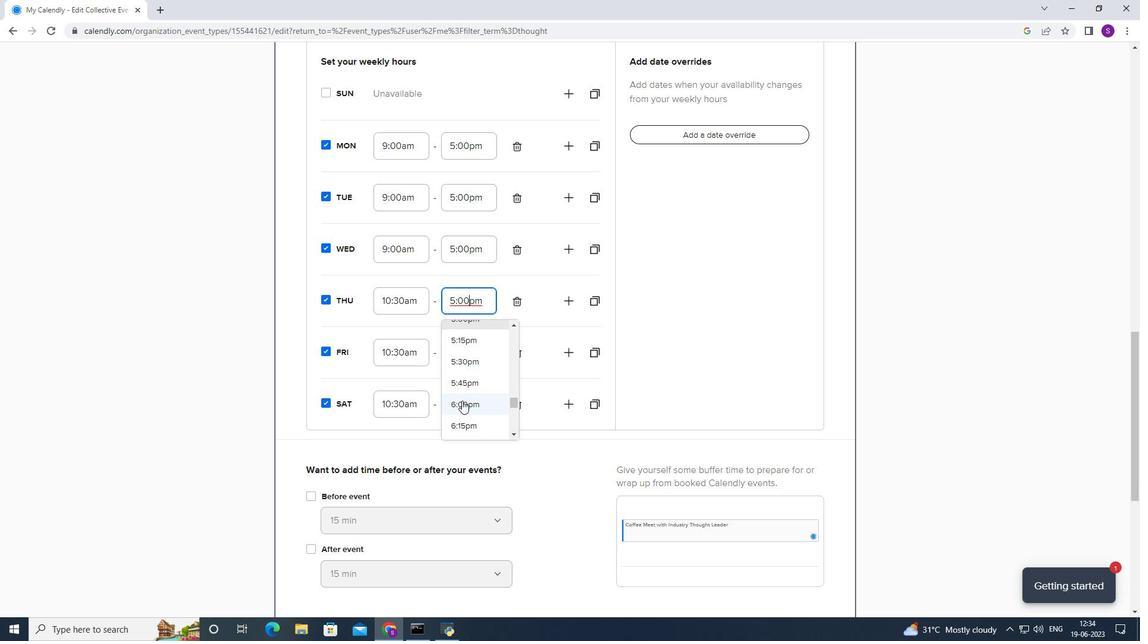 
Action: Mouse moved to (476, 241)
Screenshot: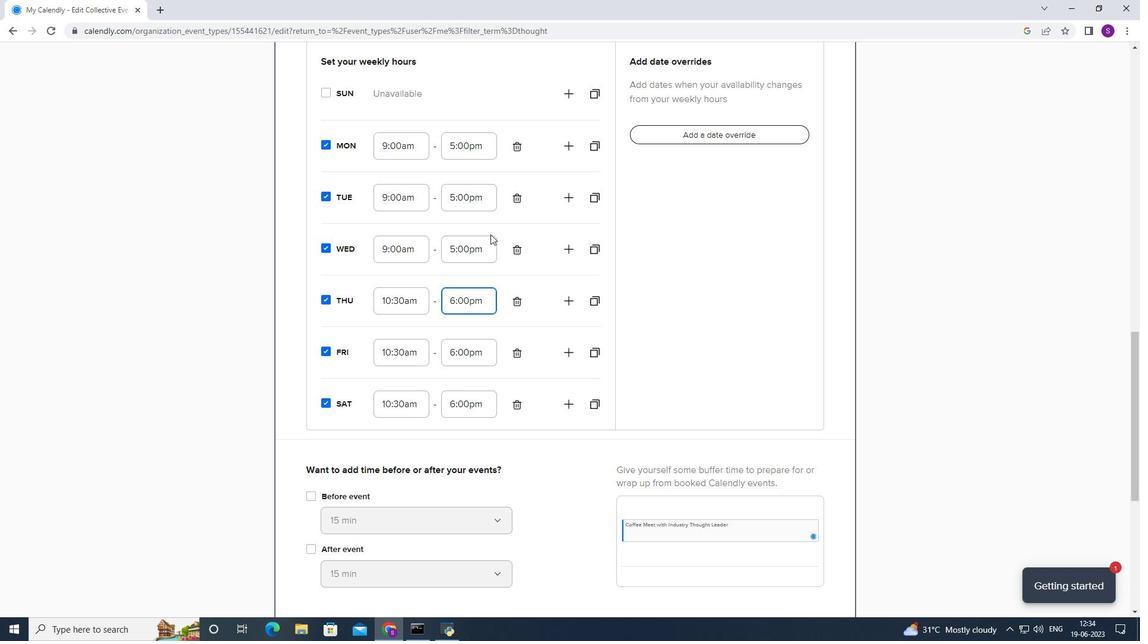 
Action: Mouse pressed left at (476, 241)
Screenshot: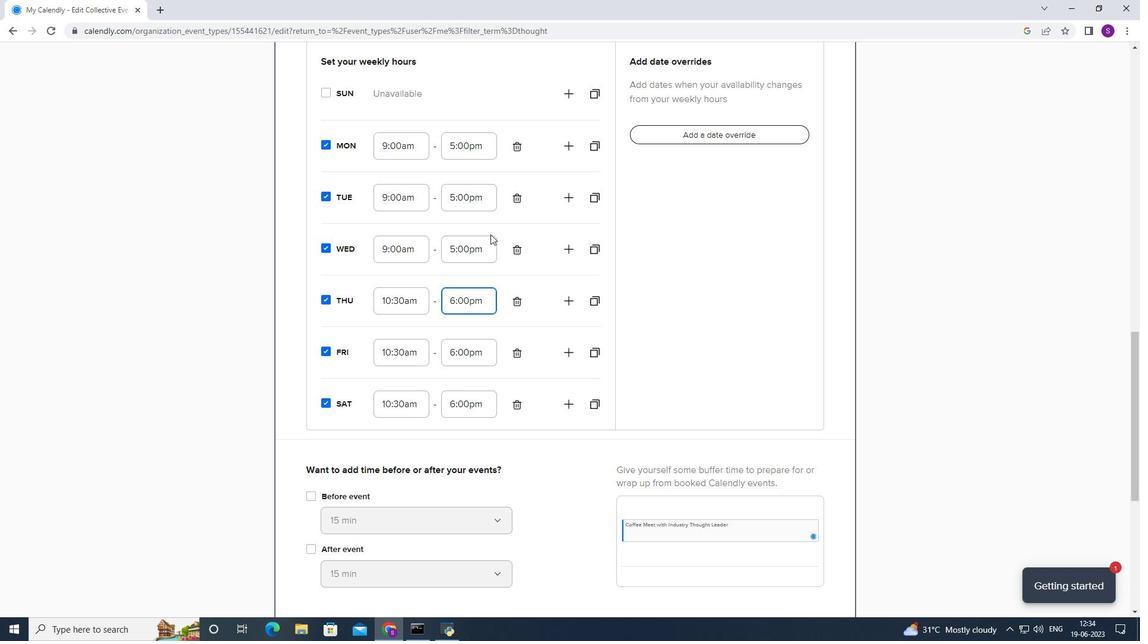 
Action: Mouse moved to (490, 308)
Screenshot: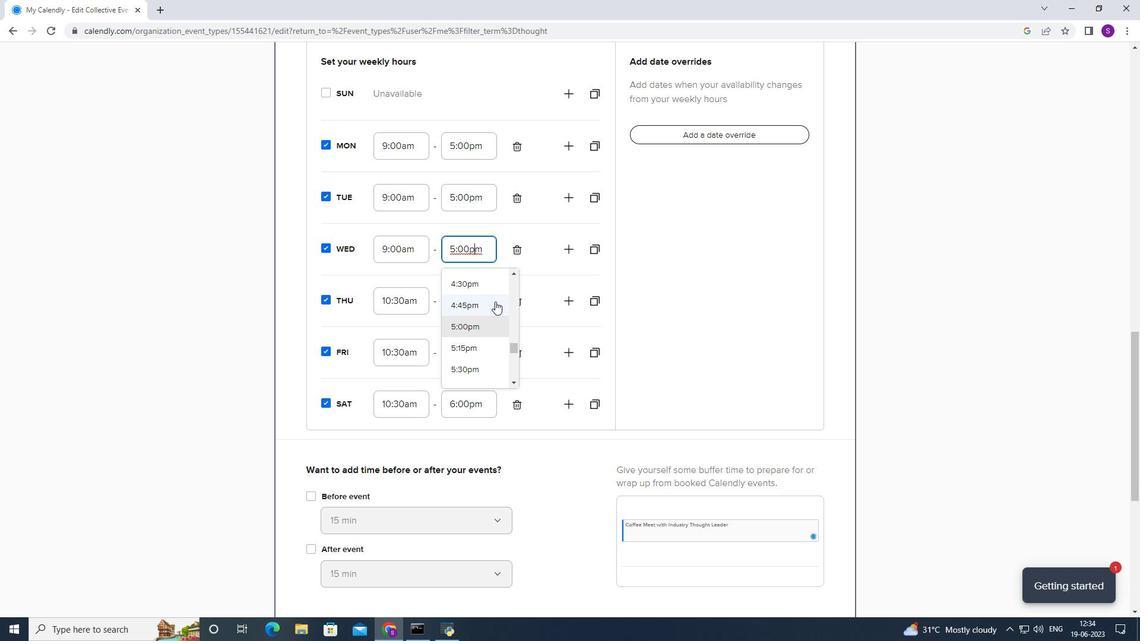 
Action: Mouse scrolled (490, 308) with delta (0, 0)
Screenshot: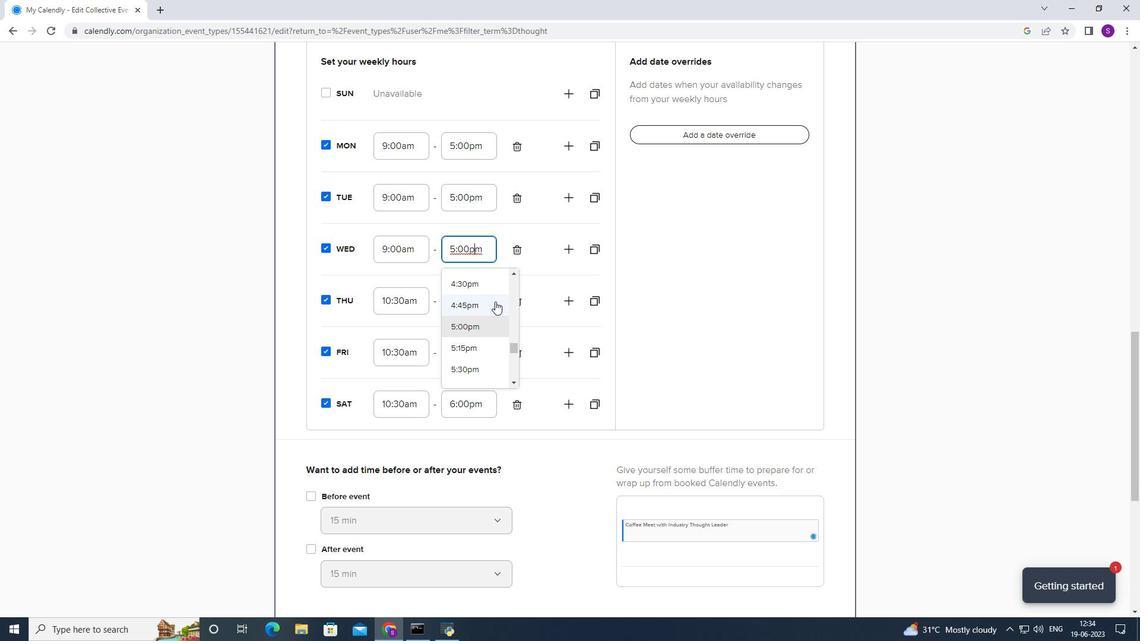 
Action: Mouse moved to (466, 349)
Screenshot: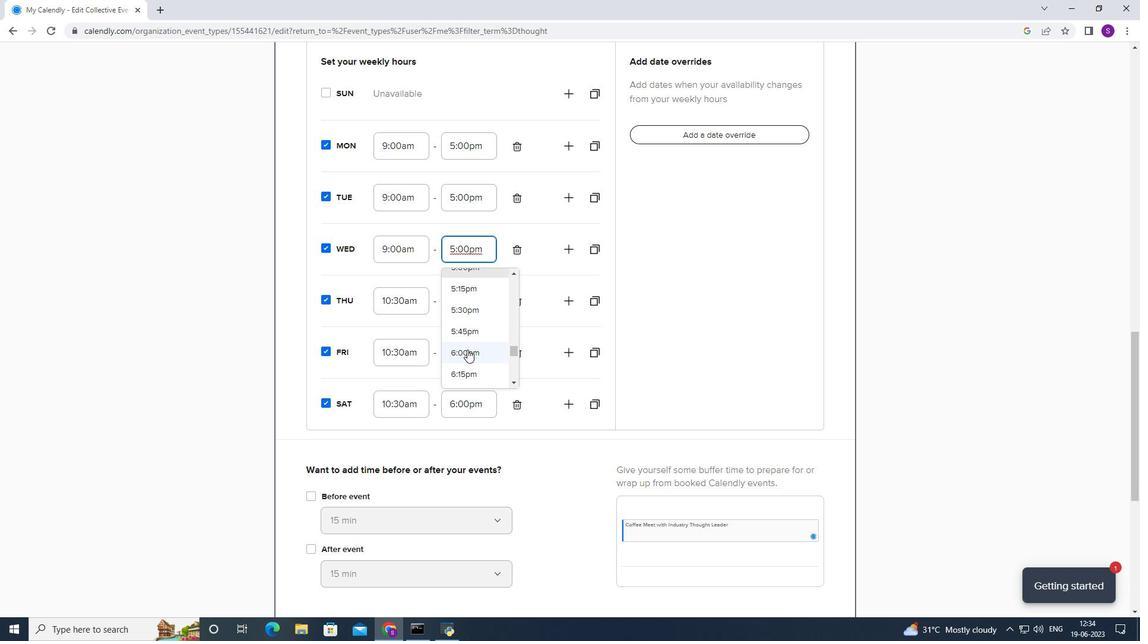 
Action: Mouse pressed left at (466, 349)
Screenshot: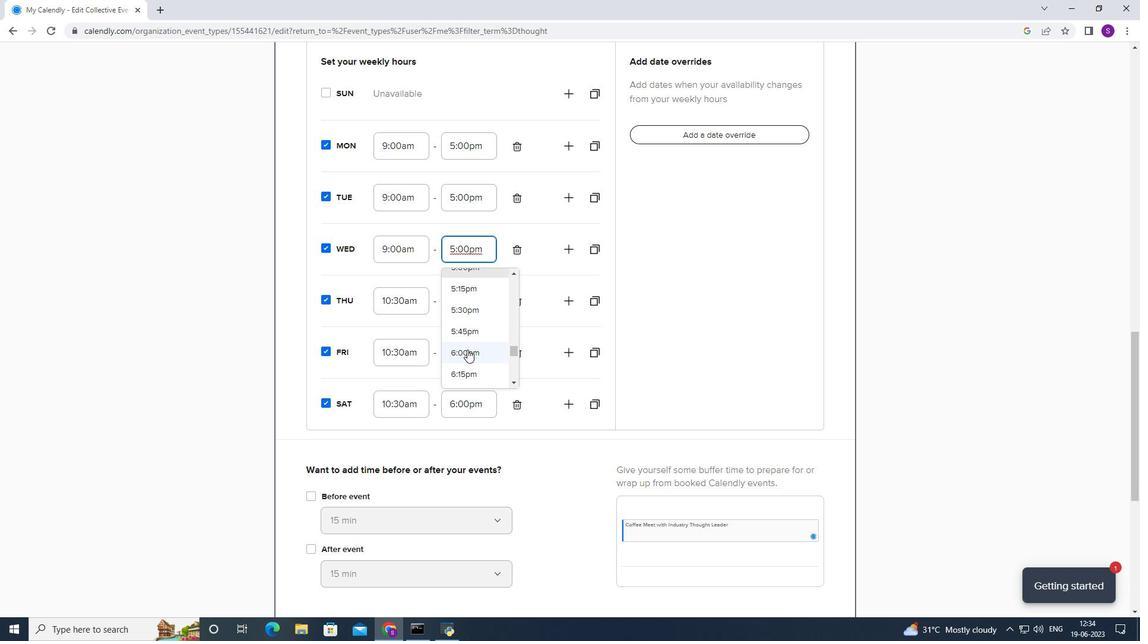 
Action: Mouse moved to (399, 251)
Screenshot: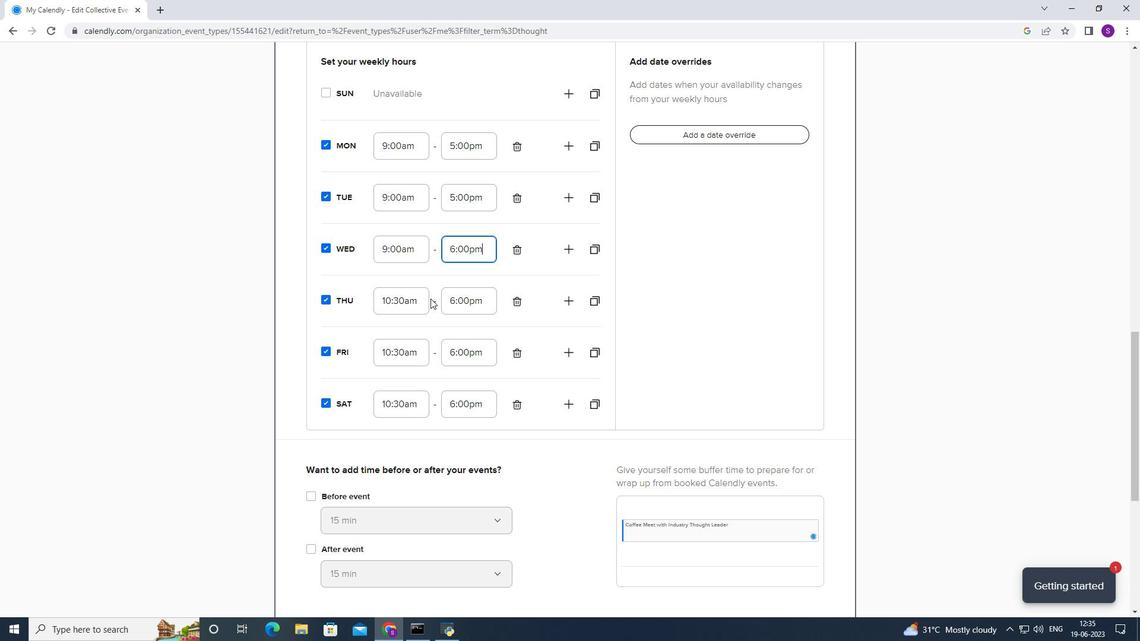 
Action: Mouse pressed left at (399, 251)
Screenshot: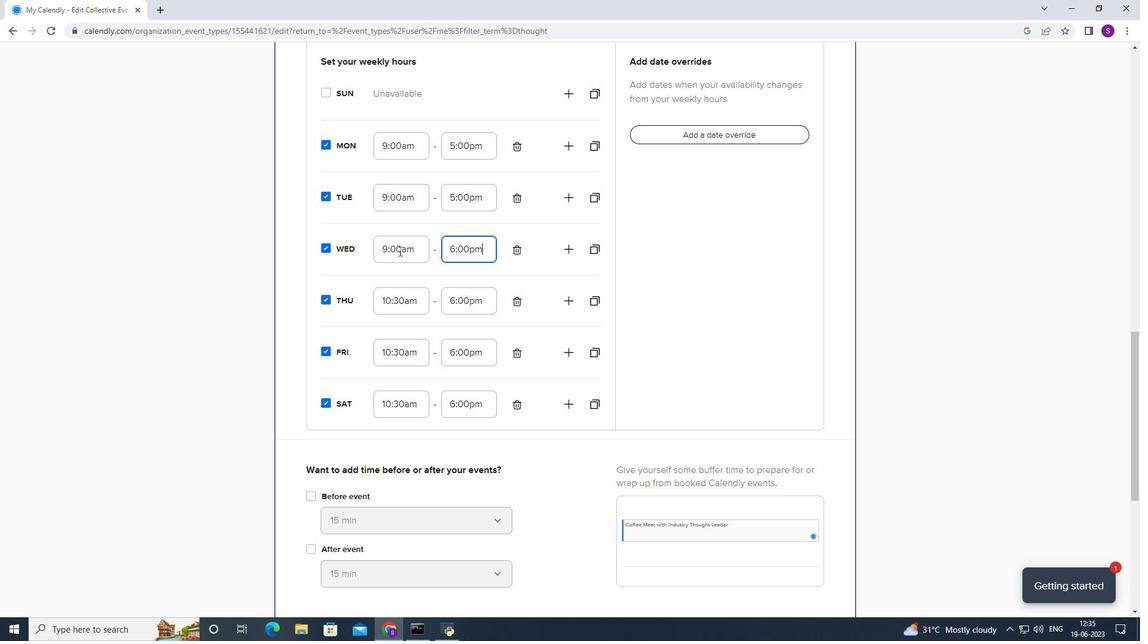 
Action: Mouse moved to (421, 299)
Screenshot: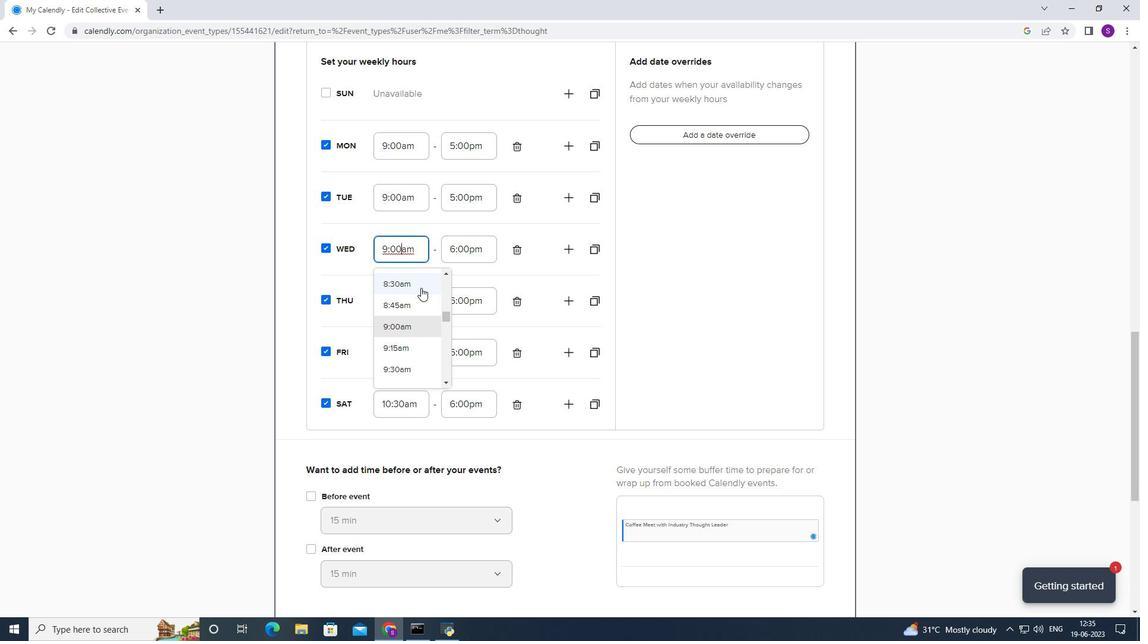 
Action: Mouse scrolled (421, 298) with delta (0, 0)
Screenshot: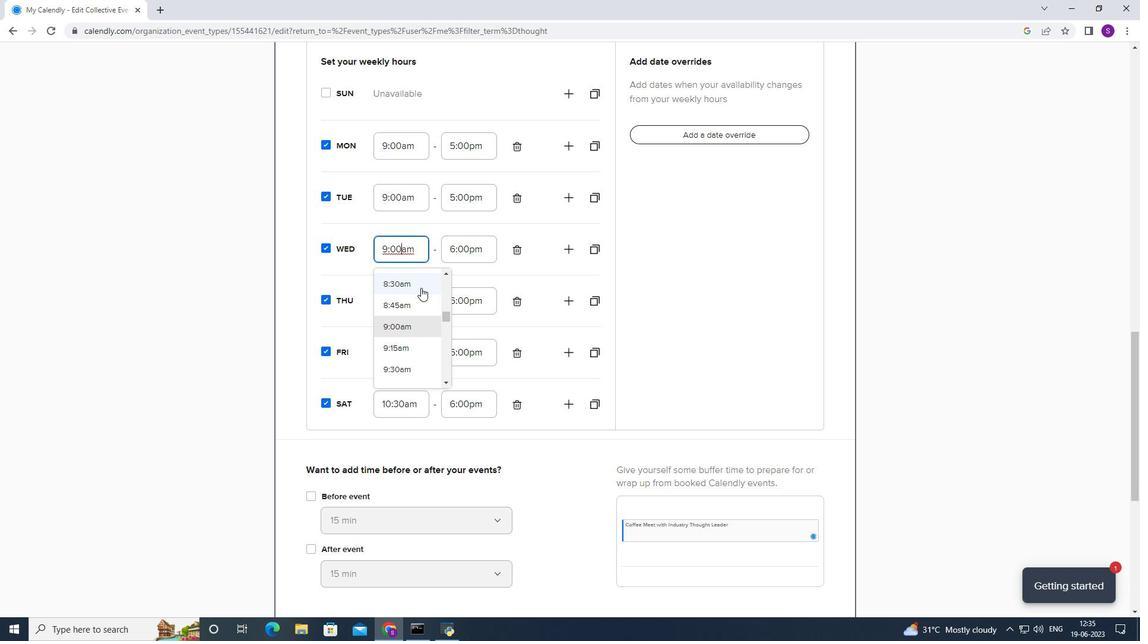 
Action: Mouse moved to (420, 304)
Screenshot: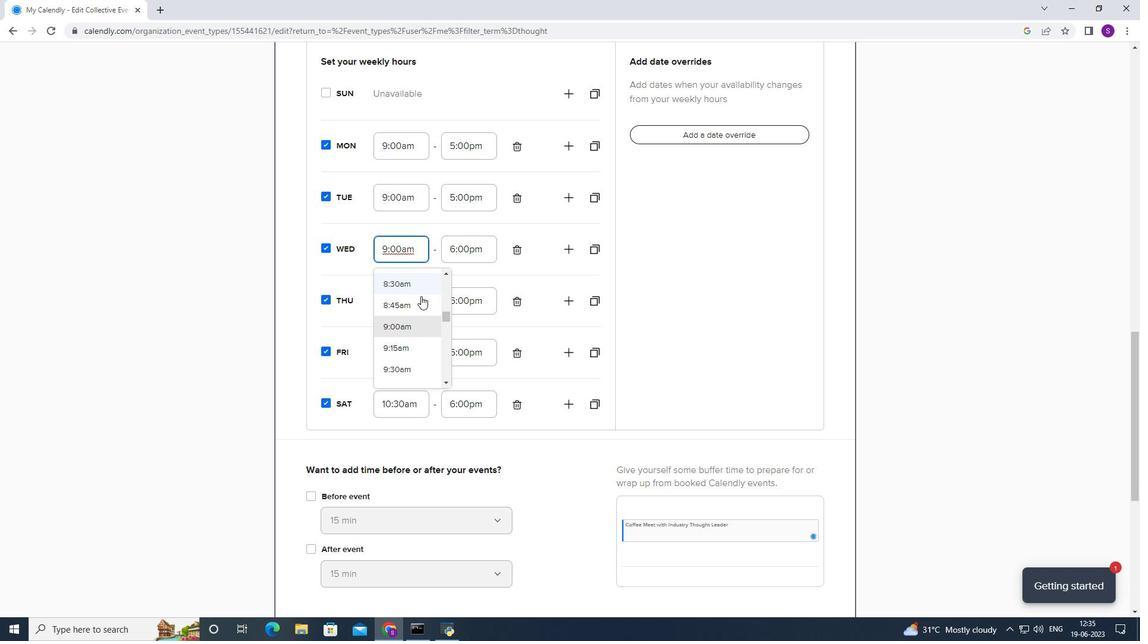 
Action: Mouse scrolled (420, 303) with delta (0, 0)
Screenshot: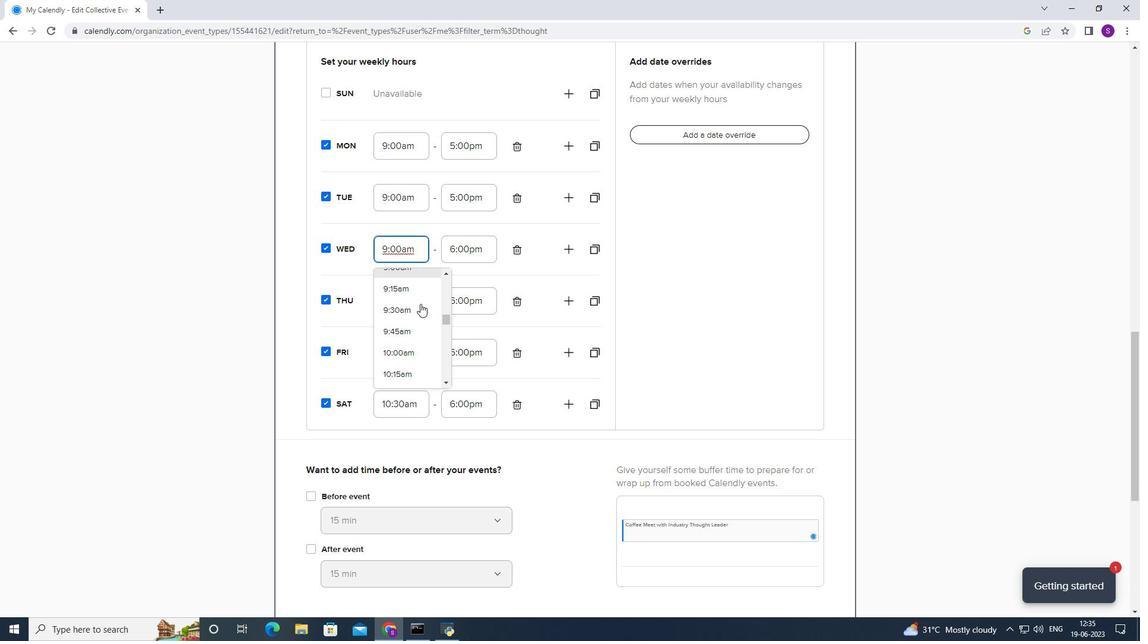 
Action: Mouse moved to (398, 342)
Screenshot: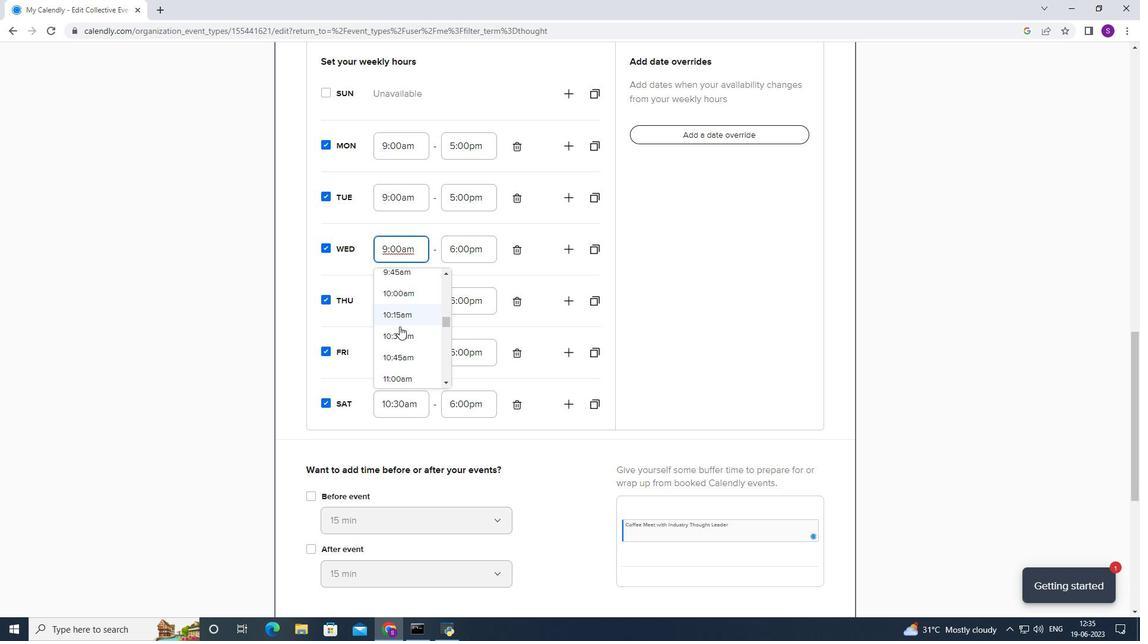 
Action: Mouse pressed left at (398, 342)
Screenshot: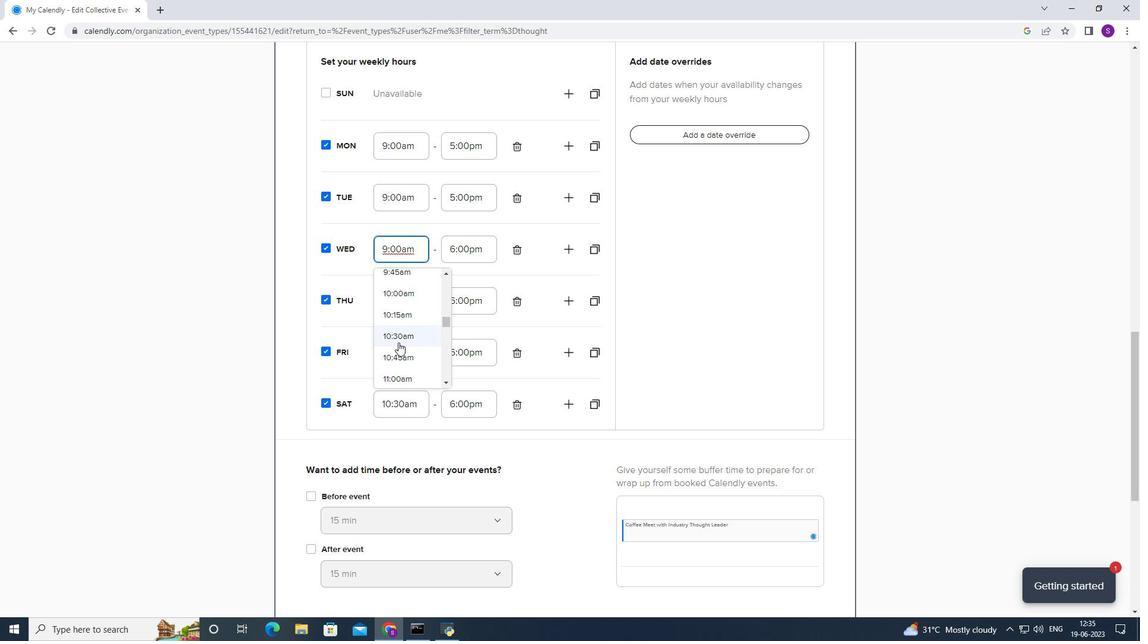 
Action: Mouse moved to (407, 203)
Screenshot: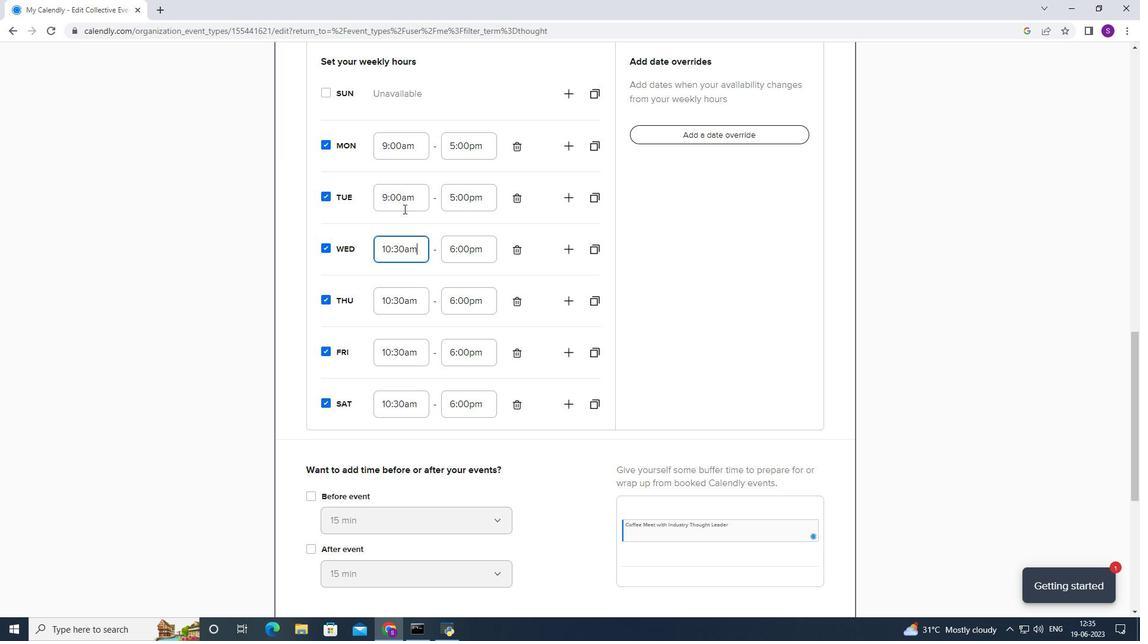
Action: Mouse pressed left at (407, 203)
Screenshot: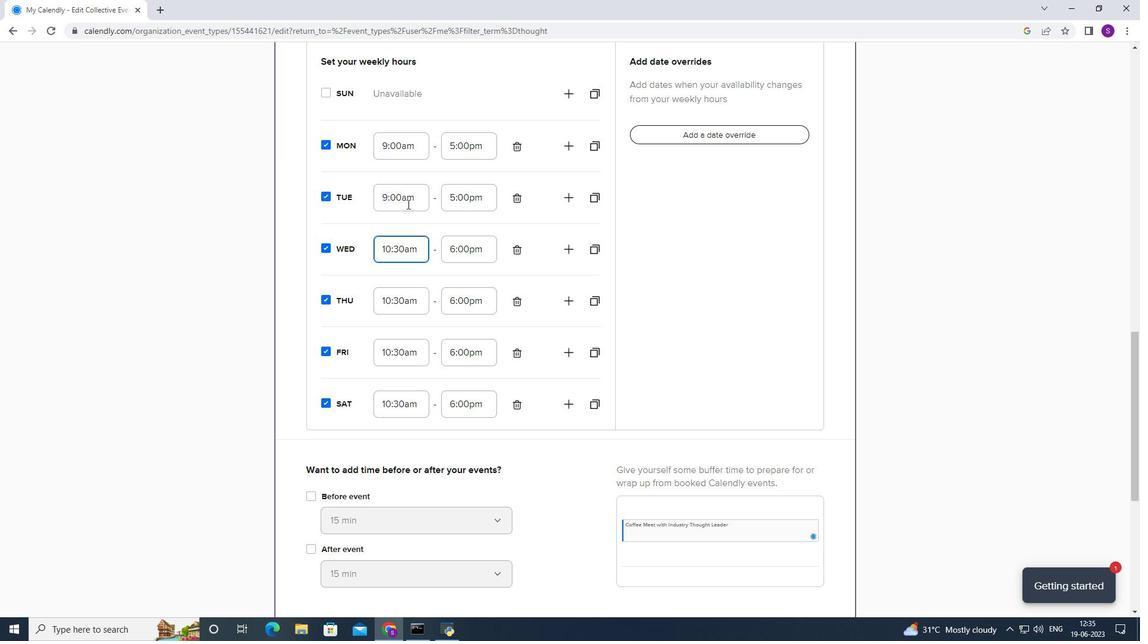 
Action: Mouse moved to (406, 274)
Screenshot: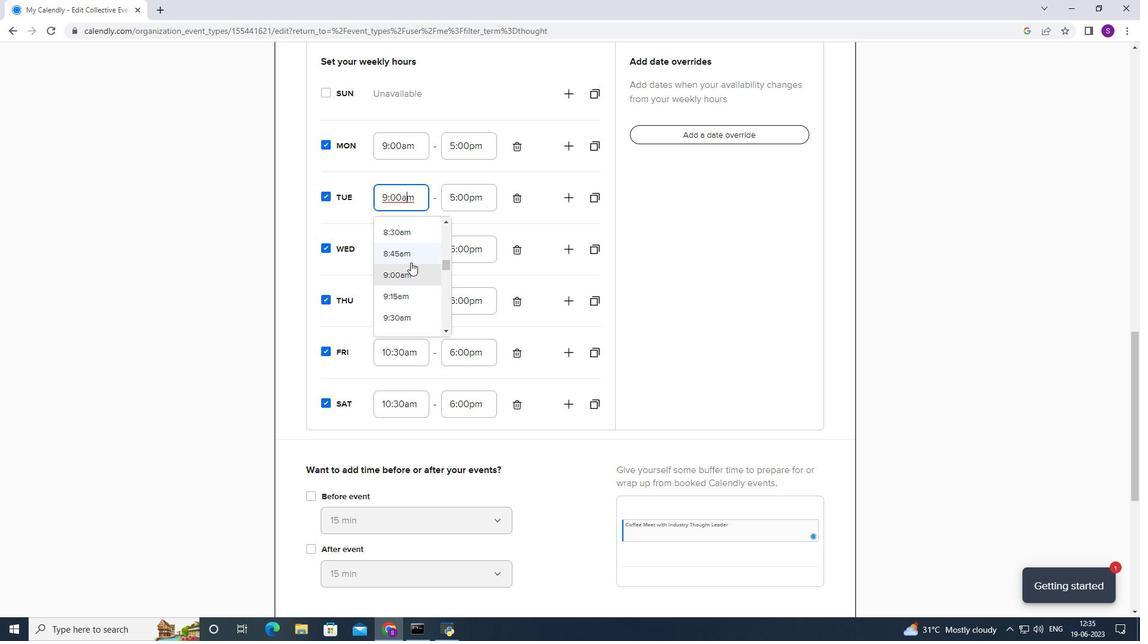 
Action: Mouse scrolled (406, 274) with delta (0, 0)
Screenshot: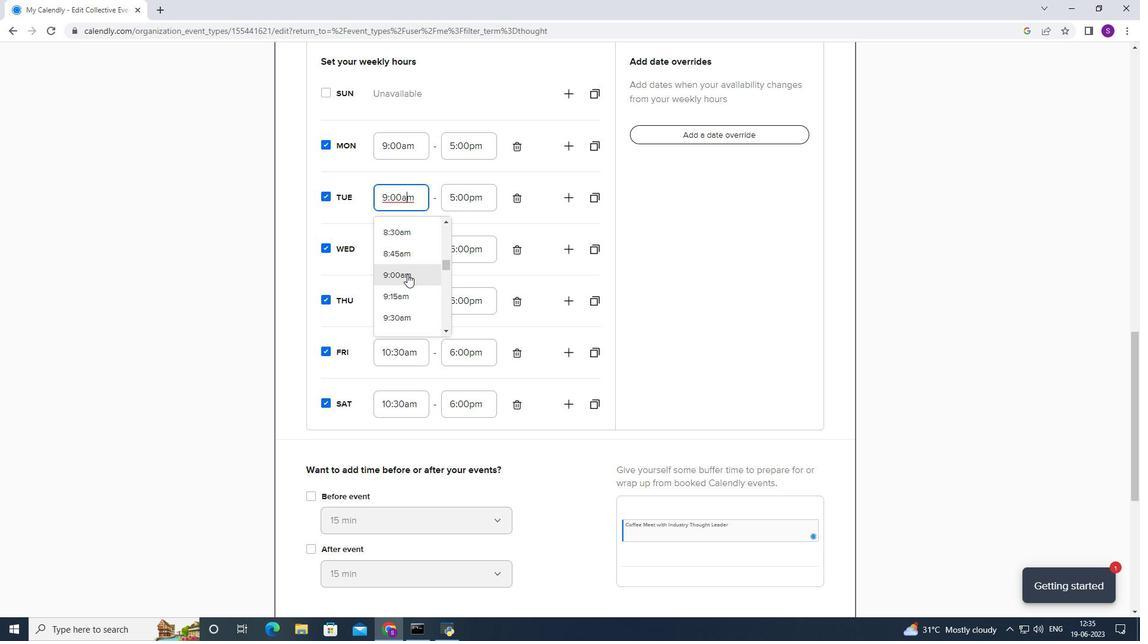 
Action: Mouse moved to (397, 295)
Screenshot: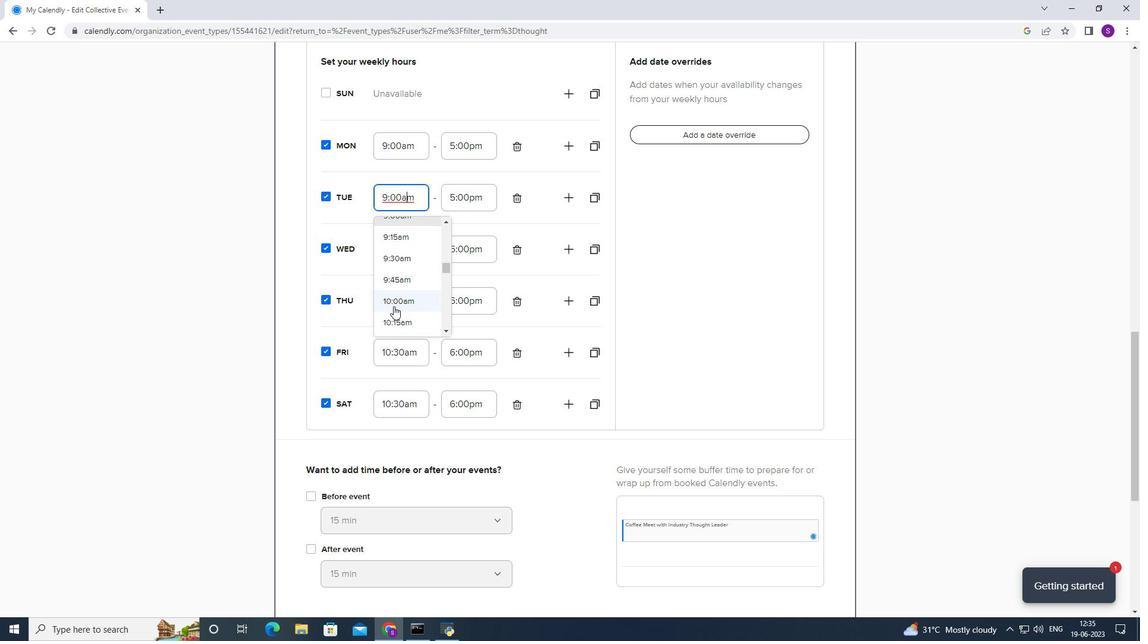 
Action: Mouse scrolled (397, 295) with delta (0, 0)
Screenshot: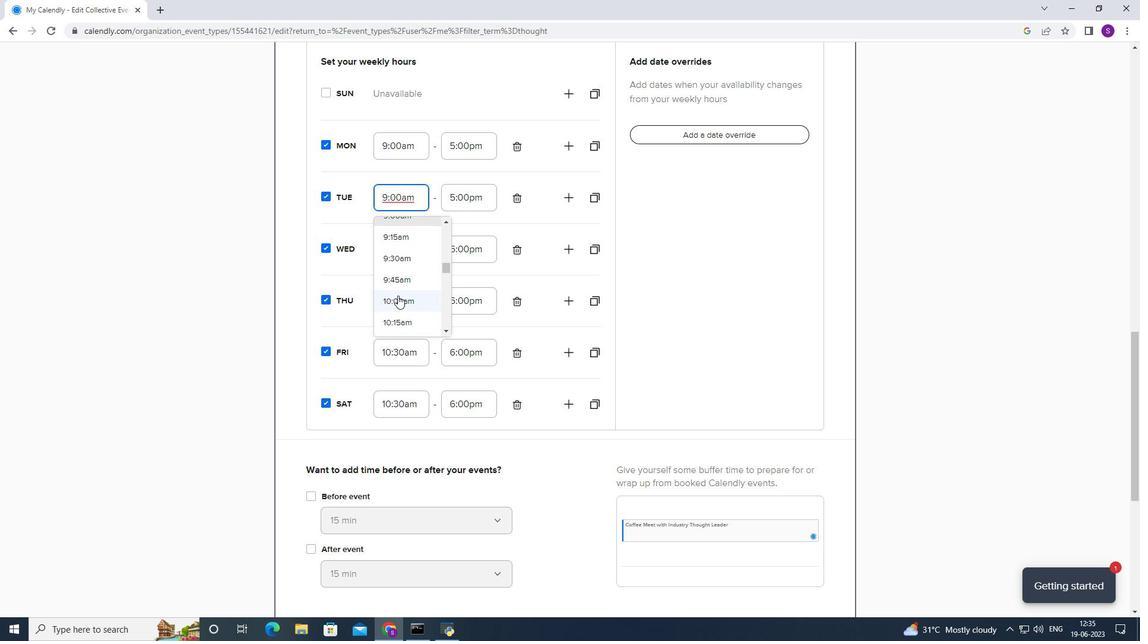 
Action: Mouse moved to (397, 292)
Screenshot: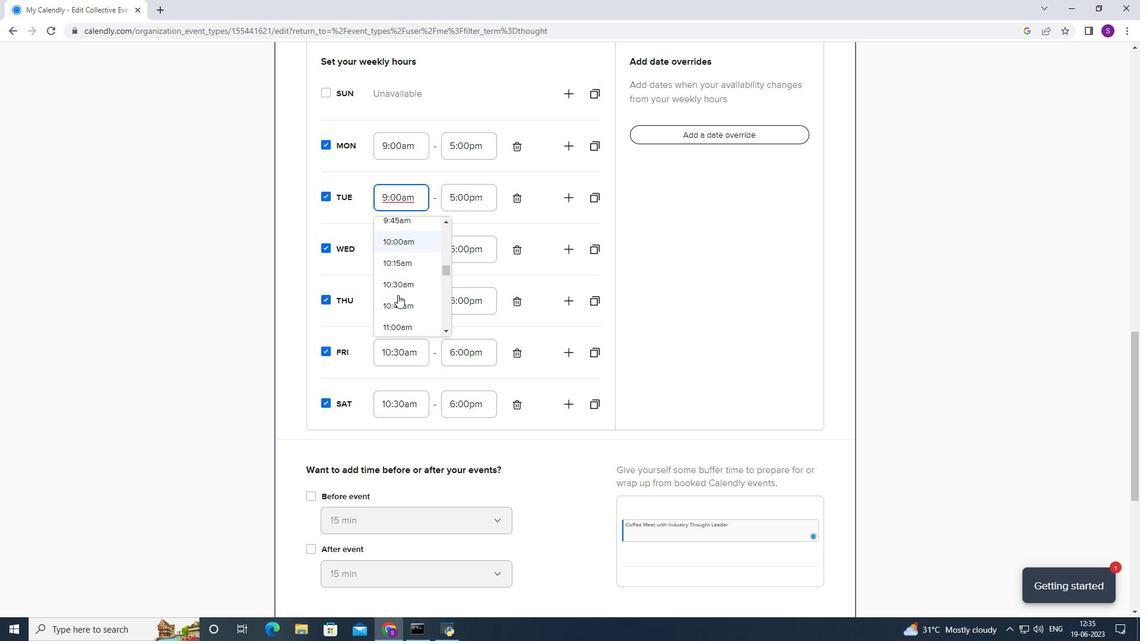 
Action: Mouse pressed left at (397, 292)
Screenshot: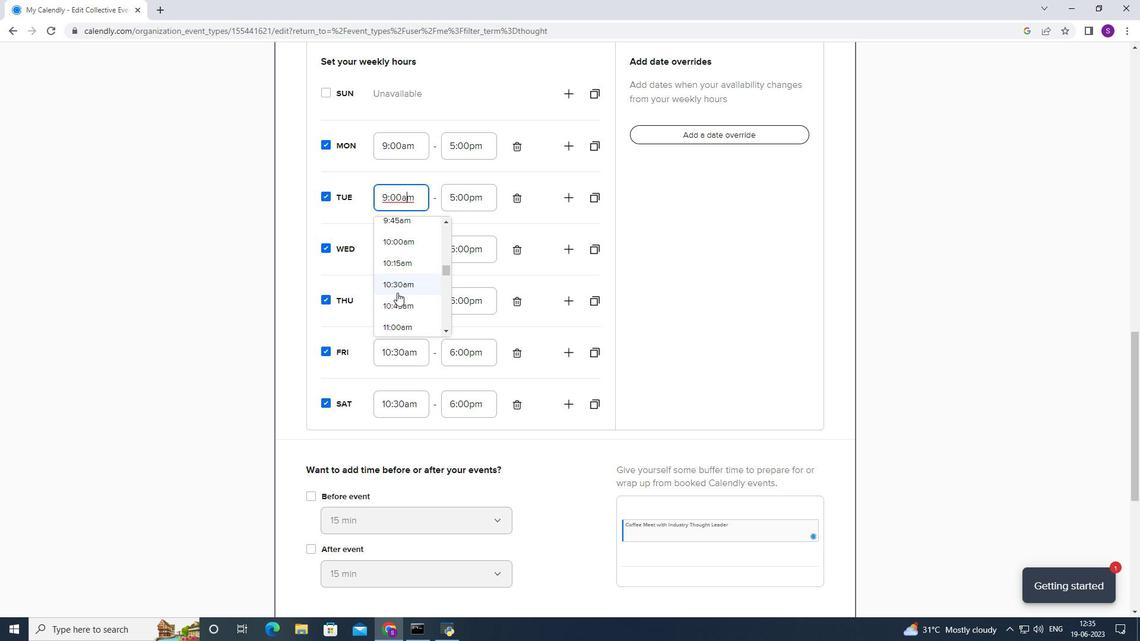 
Action: Mouse moved to (413, 165)
Screenshot: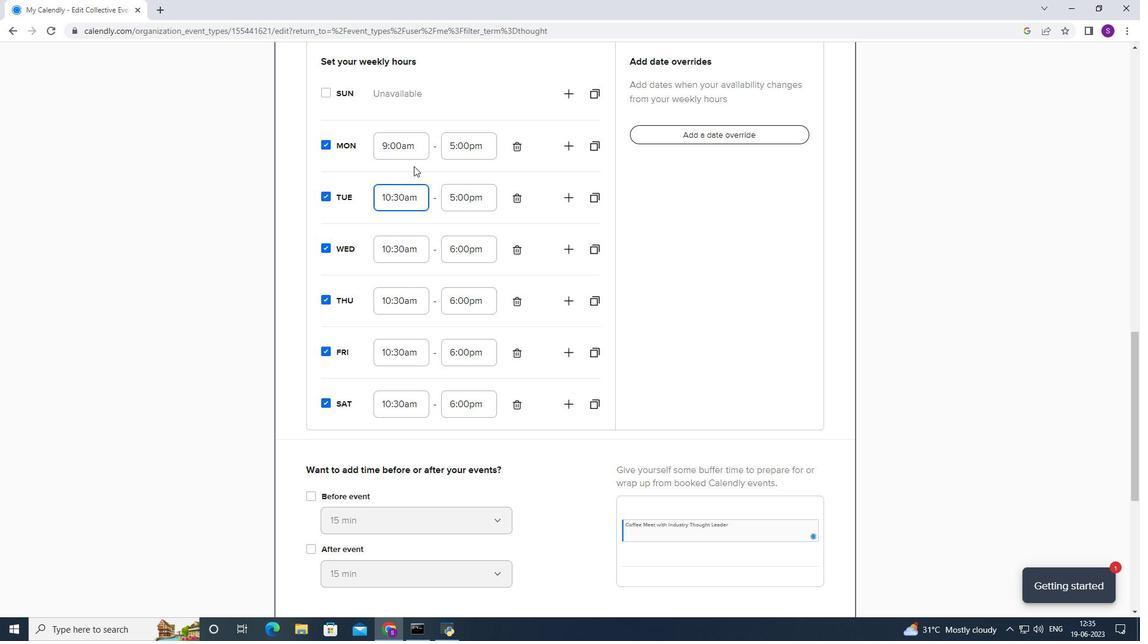 
Action: Mouse pressed left at (413, 165)
Screenshot: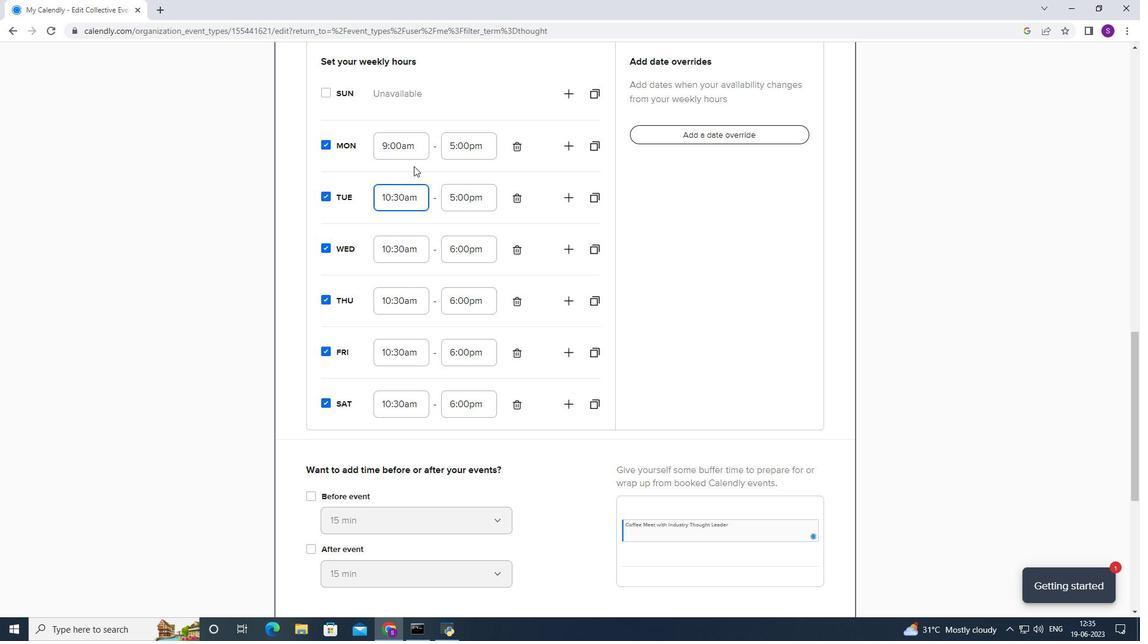 
Action: Mouse moved to (413, 159)
Screenshot: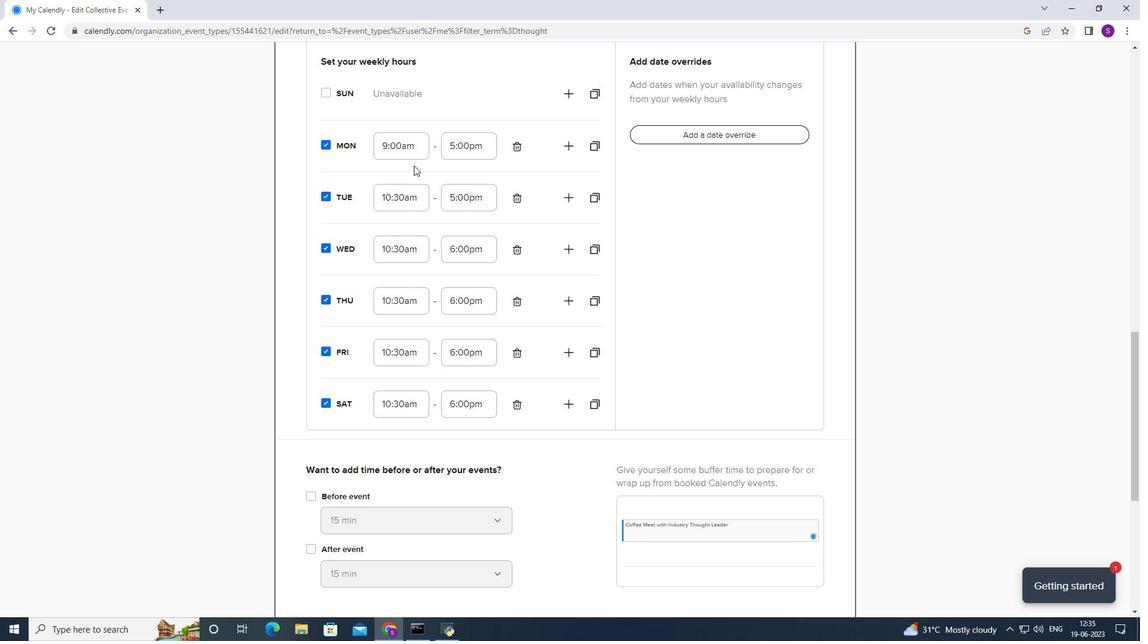 
Action: Mouse pressed left at (413, 159)
Screenshot: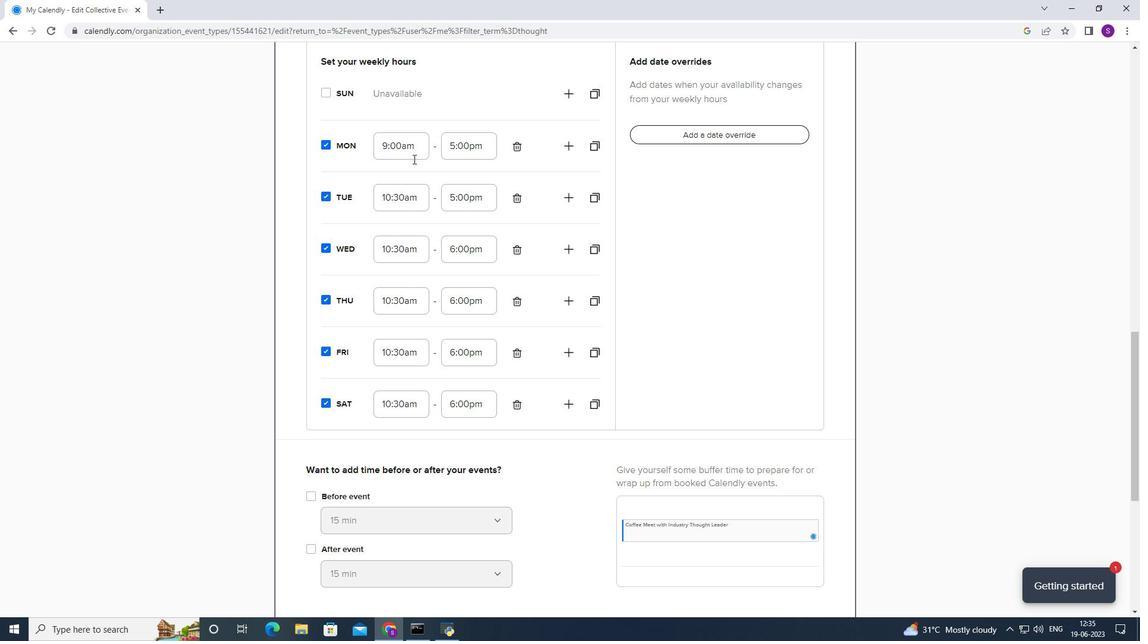 
Action: Mouse moved to (410, 237)
Screenshot: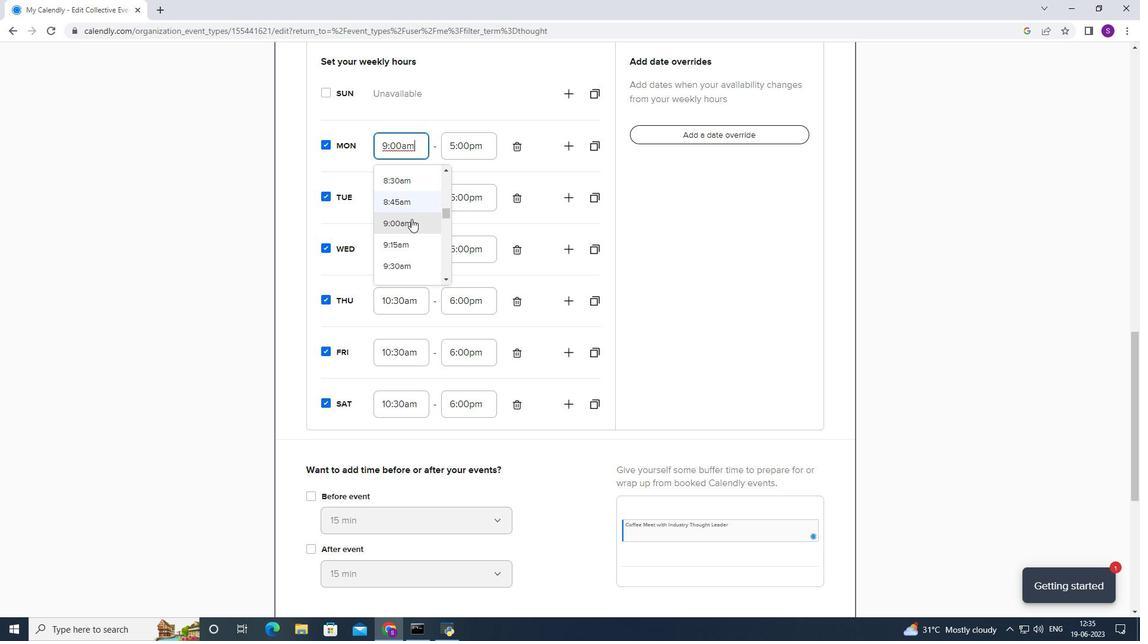 
Action: Mouse scrolled (410, 236) with delta (0, 0)
Screenshot: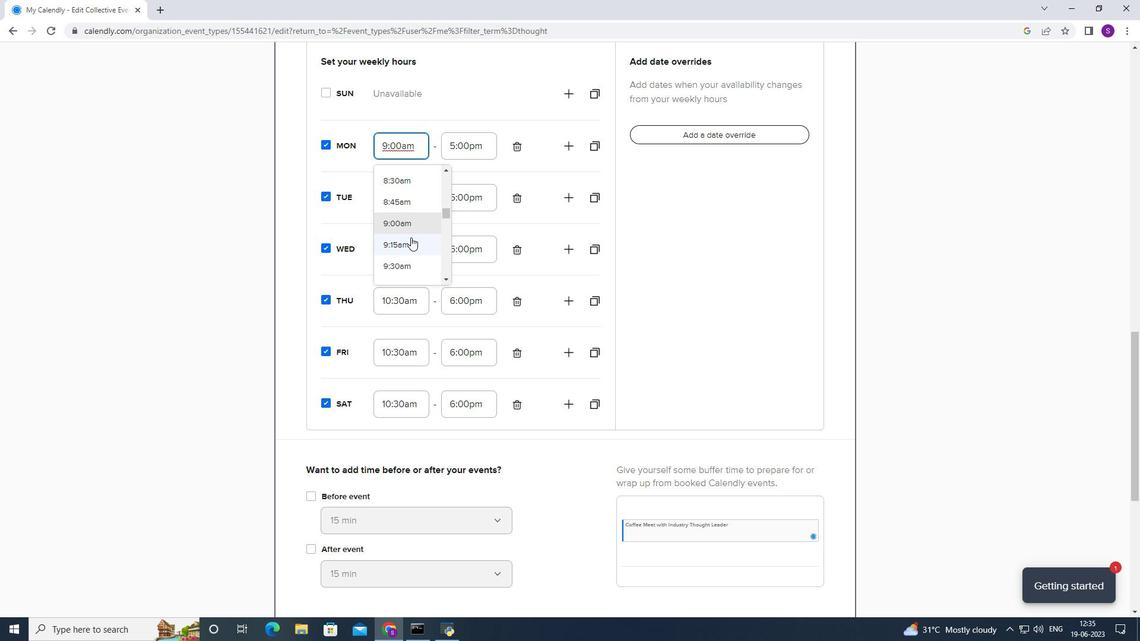
Action: Mouse scrolled (410, 236) with delta (0, 0)
Screenshot: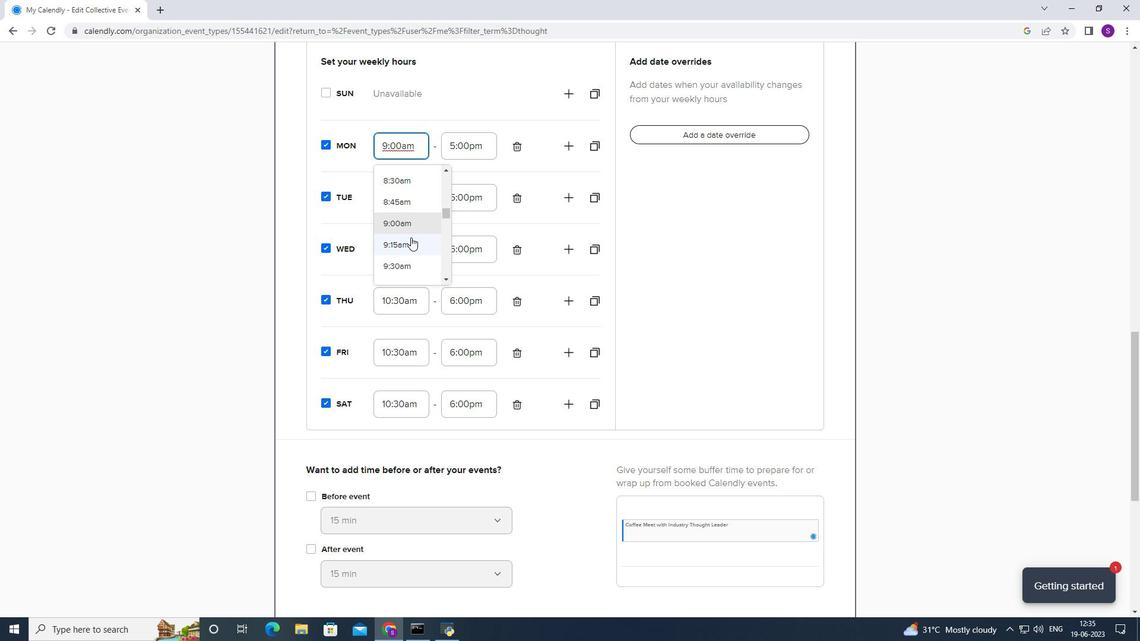 
Action: Mouse moved to (410, 235)
Screenshot: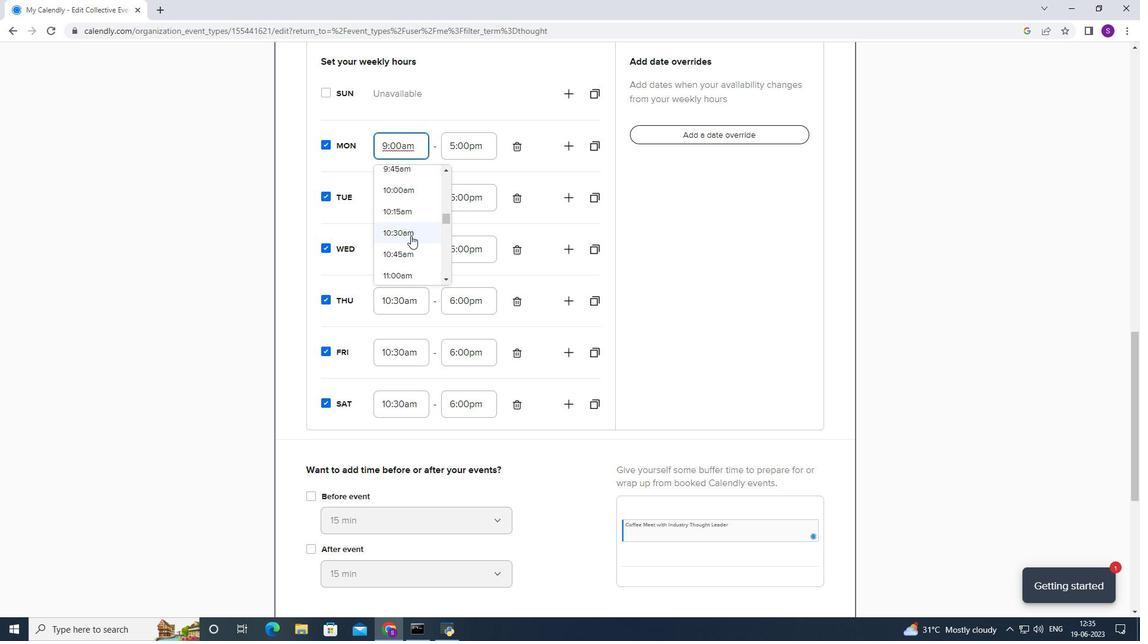 
Action: Mouse pressed left at (410, 235)
Screenshot: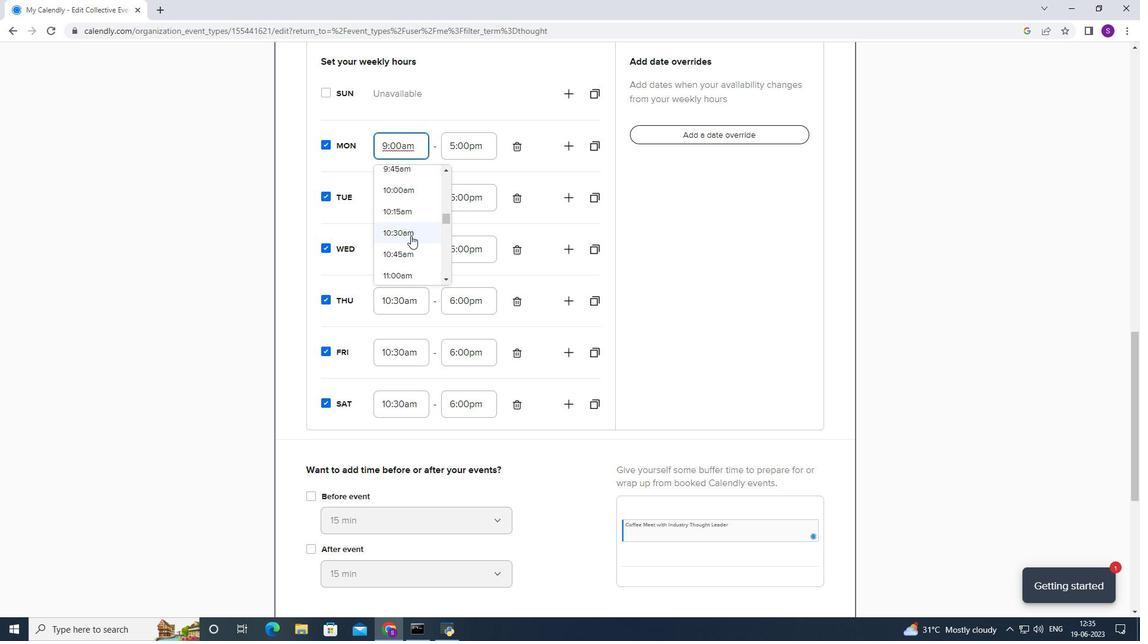 
Action: Mouse moved to (477, 146)
Screenshot: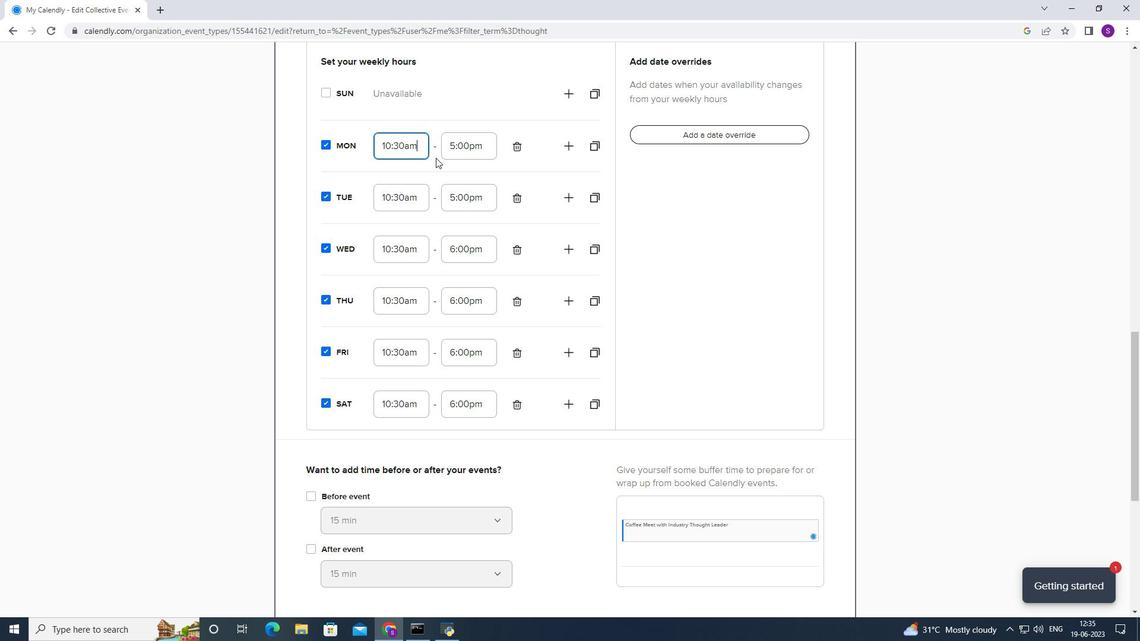 
Action: Mouse pressed left at (477, 146)
Screenshot: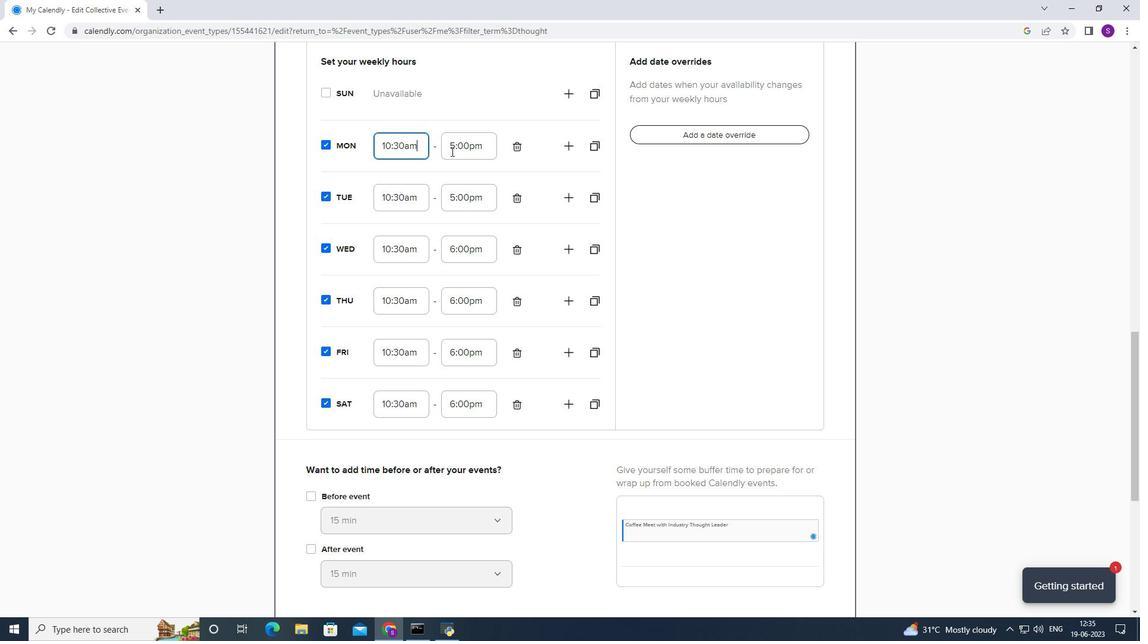 
Action: Mouse moved to (463, 208)
Screenshot: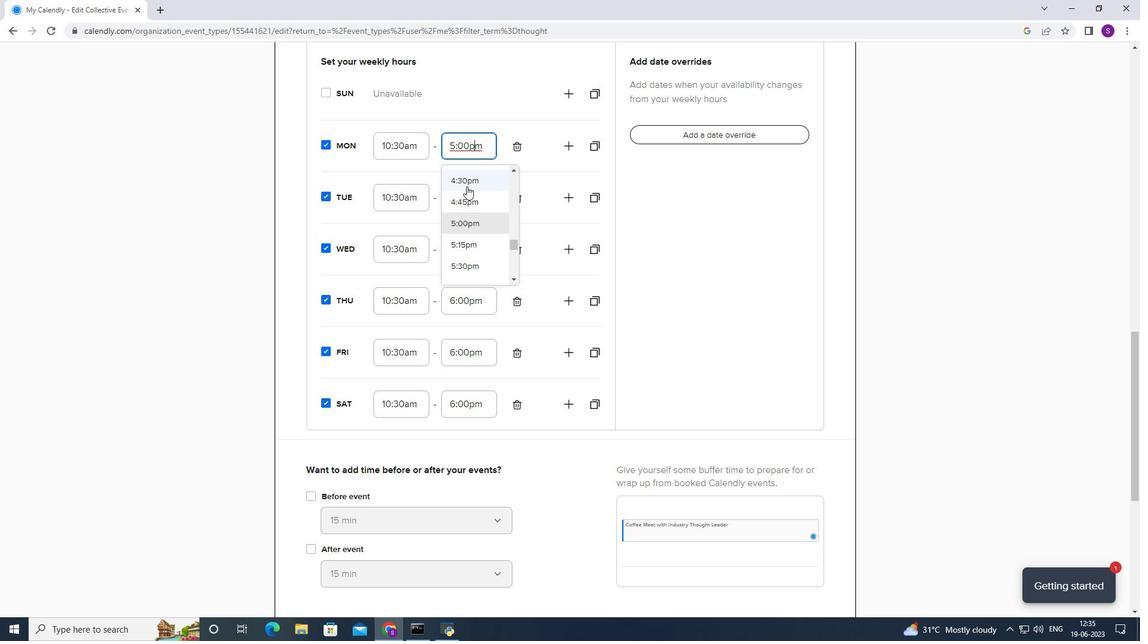 
Action: Mouse scrolled (463, 207) with delta (0, 0)
Screenshot: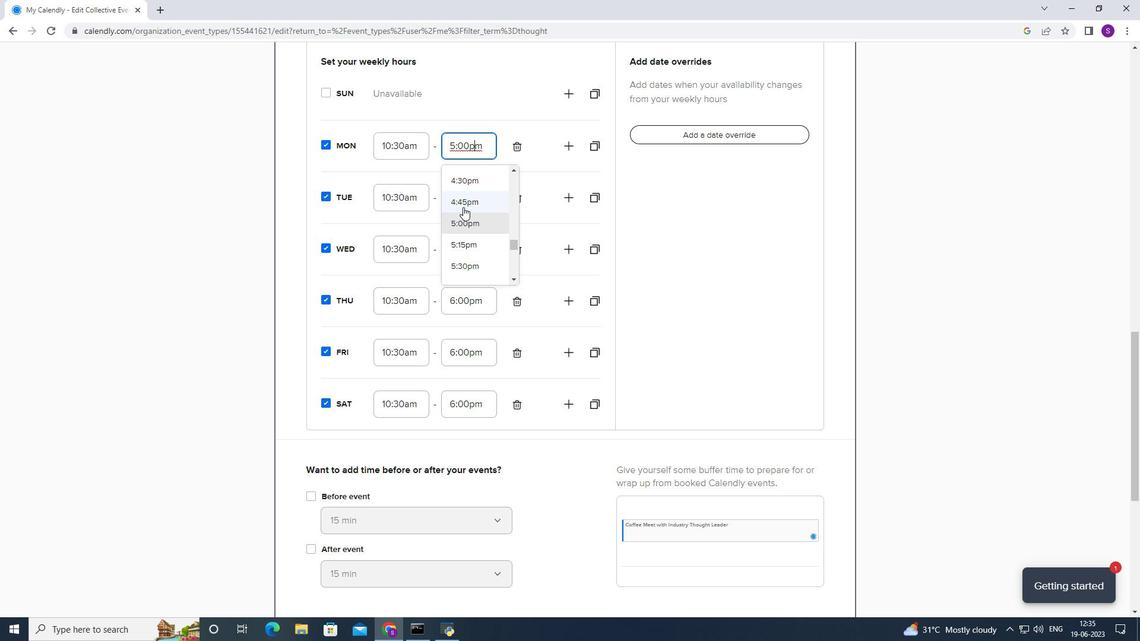 
Action: Mouse scrolled (463, 207) with delta (0, 0)
Screenshot: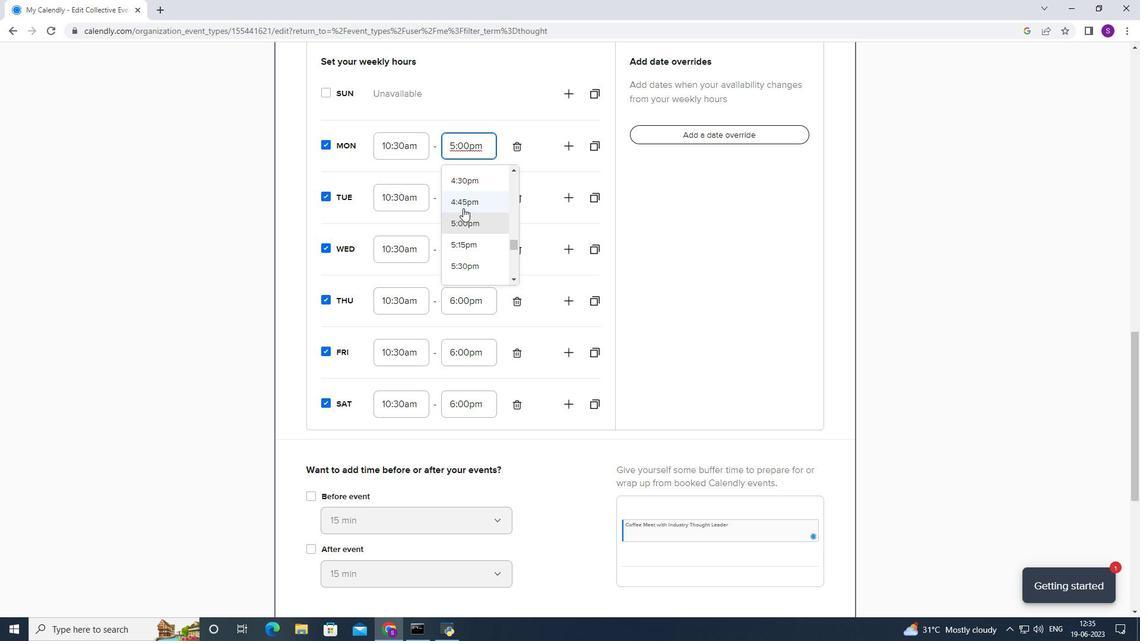 
Action: Mouse moved to (504, 193)
Screenshot: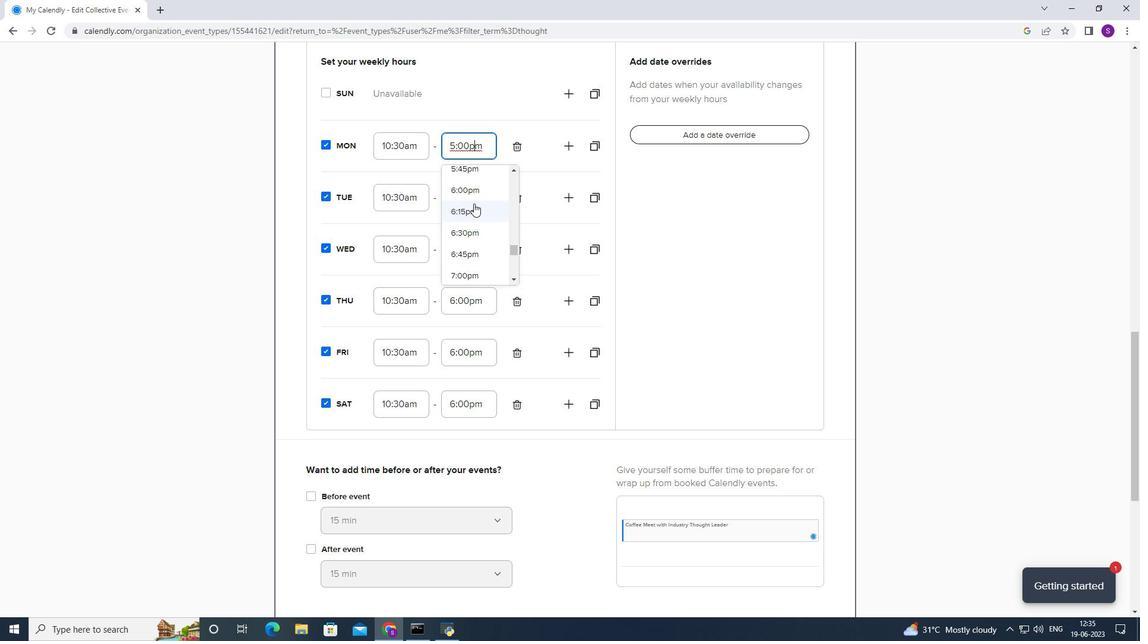 
Action: Mouse pressed left at (504, 193)
Screenshot: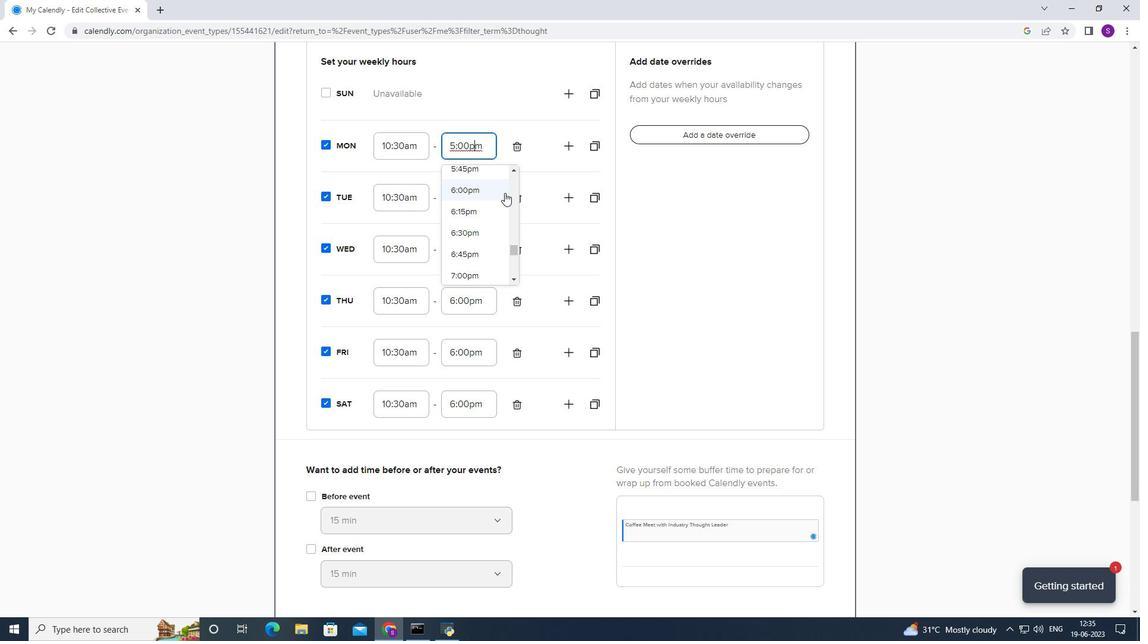 
Action: Mouse moved to (475, 196)
Screenshot: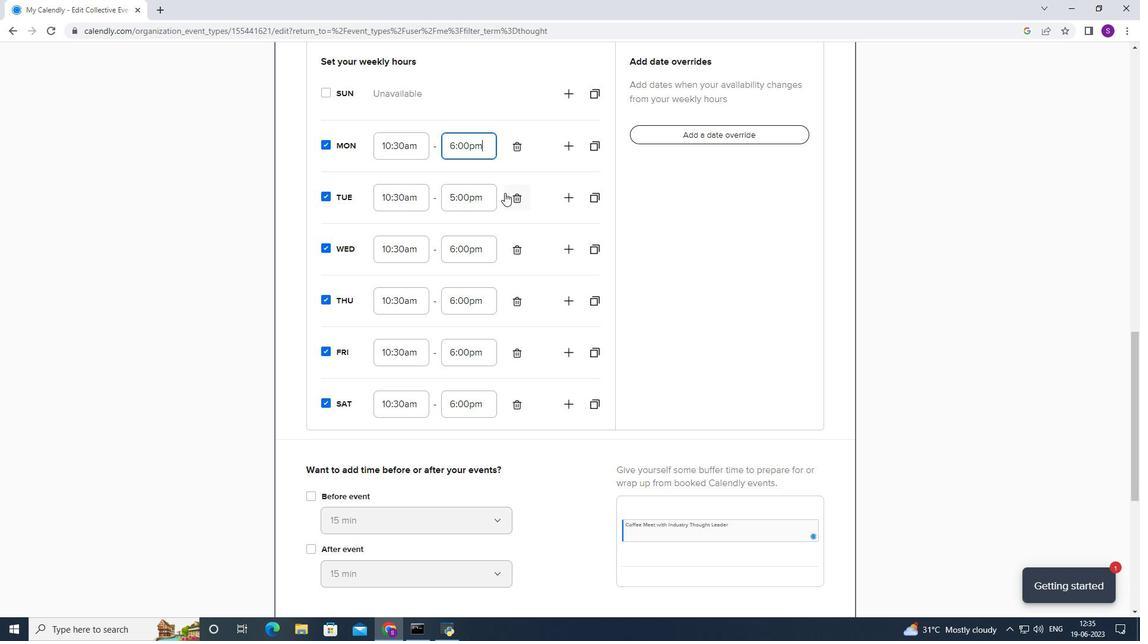 
Action: Mouse pressed left at (475, 196)
Screenshot: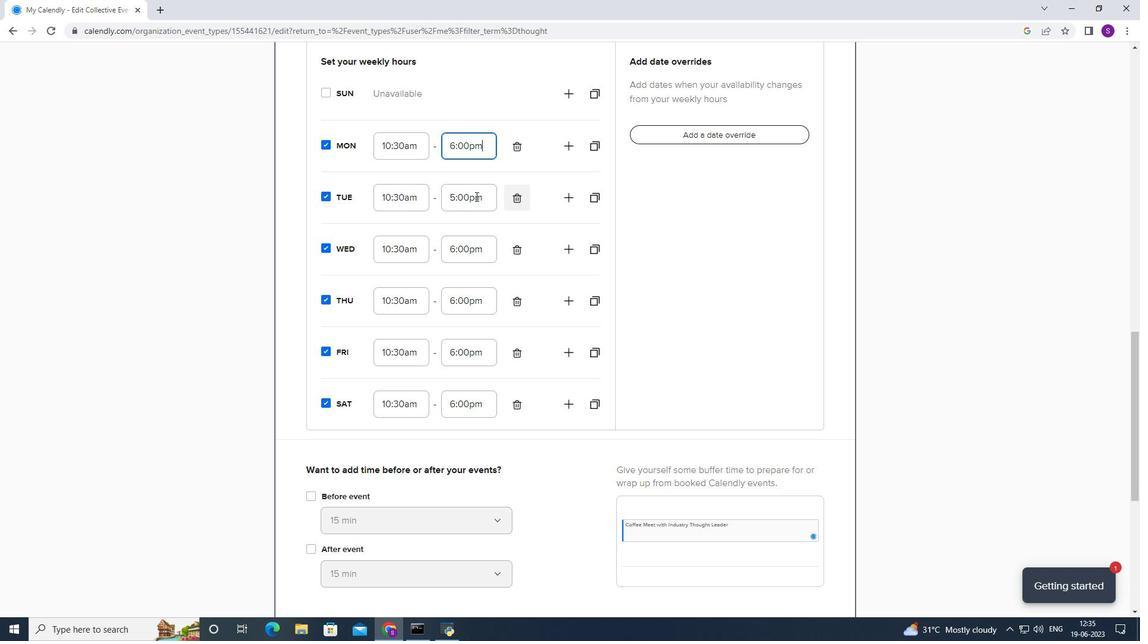
Action: Mouse moved to (470, 213)
Screenshot: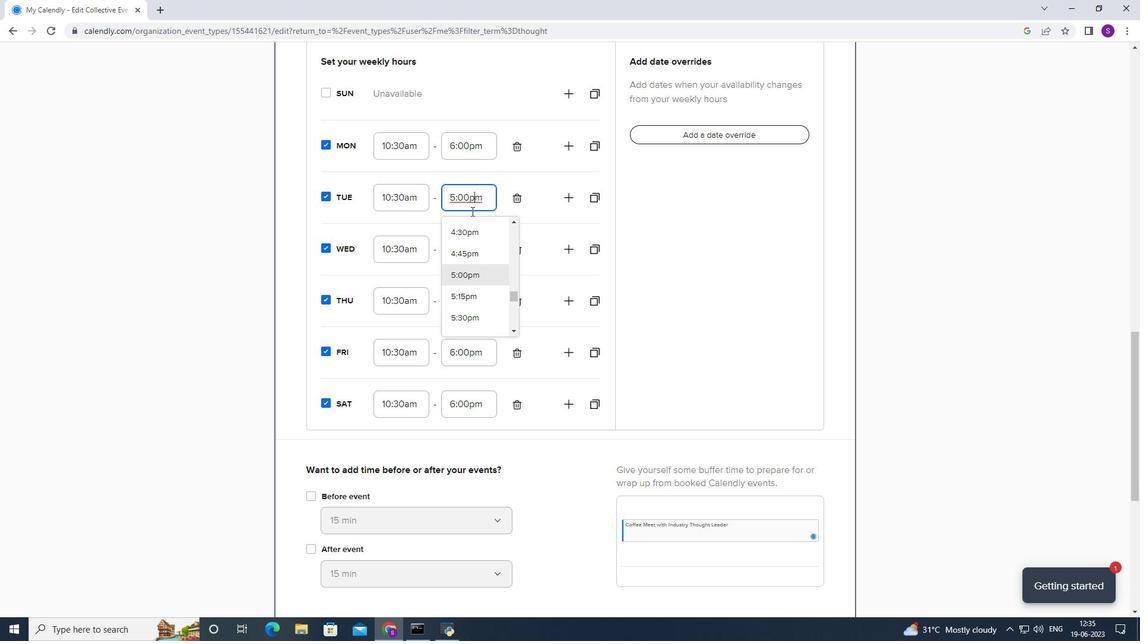 
Action: Mouse scrolled (470, 212) with delta (0, 0)
Screenshot: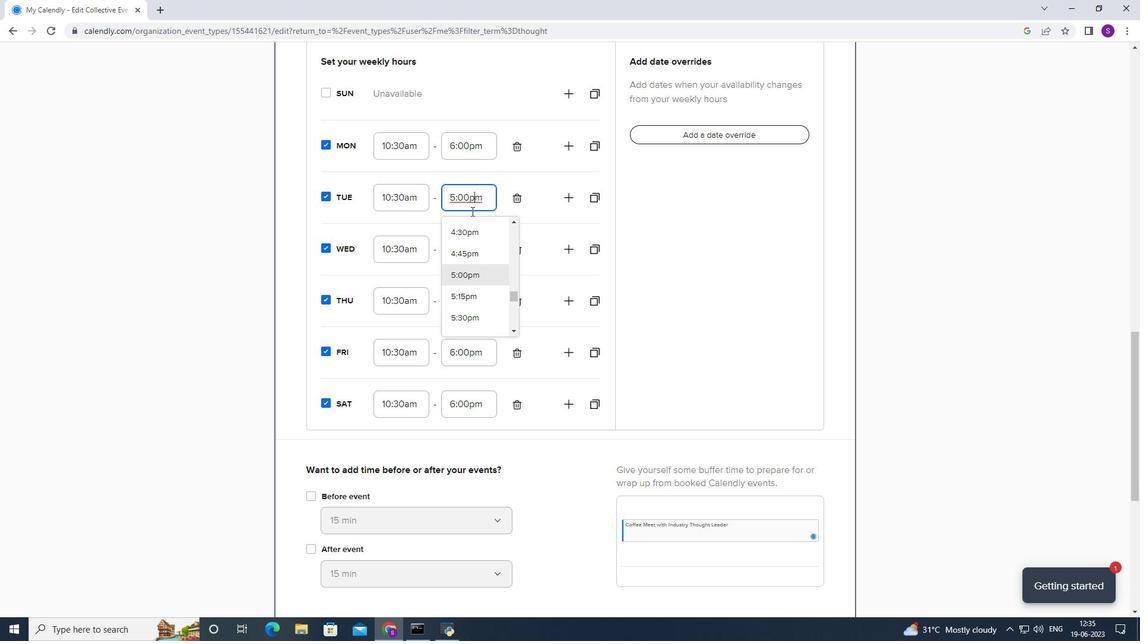 
Action: Mouse scrolled (470, 212) with delta (0, 0)
Screenshot: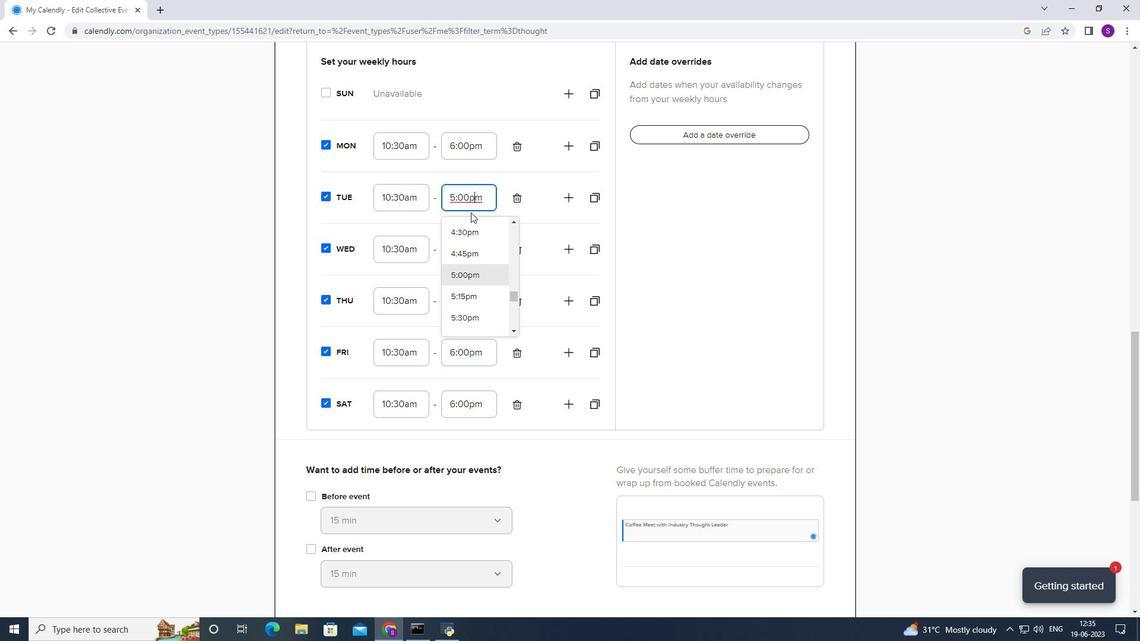 
Action: Mouse moved to (476, 187)
Screenshot: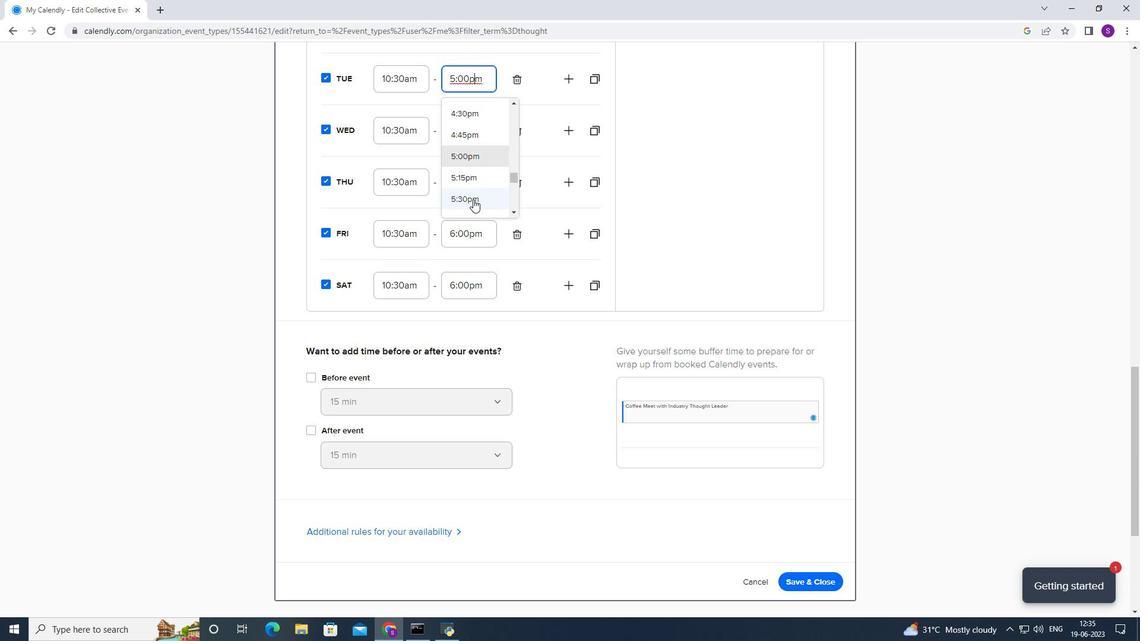 
Action: Mouse scrolled (476, 187) with delta (0, 0)
Screenshot: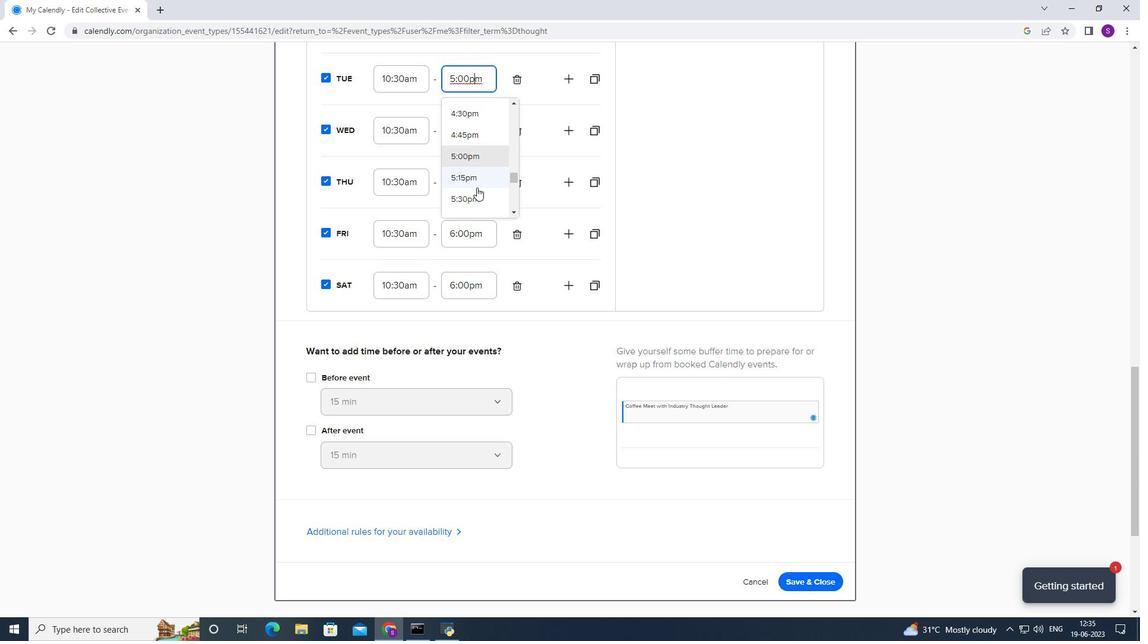 
Action: Mouse moved to (476, 178)
Screenshot: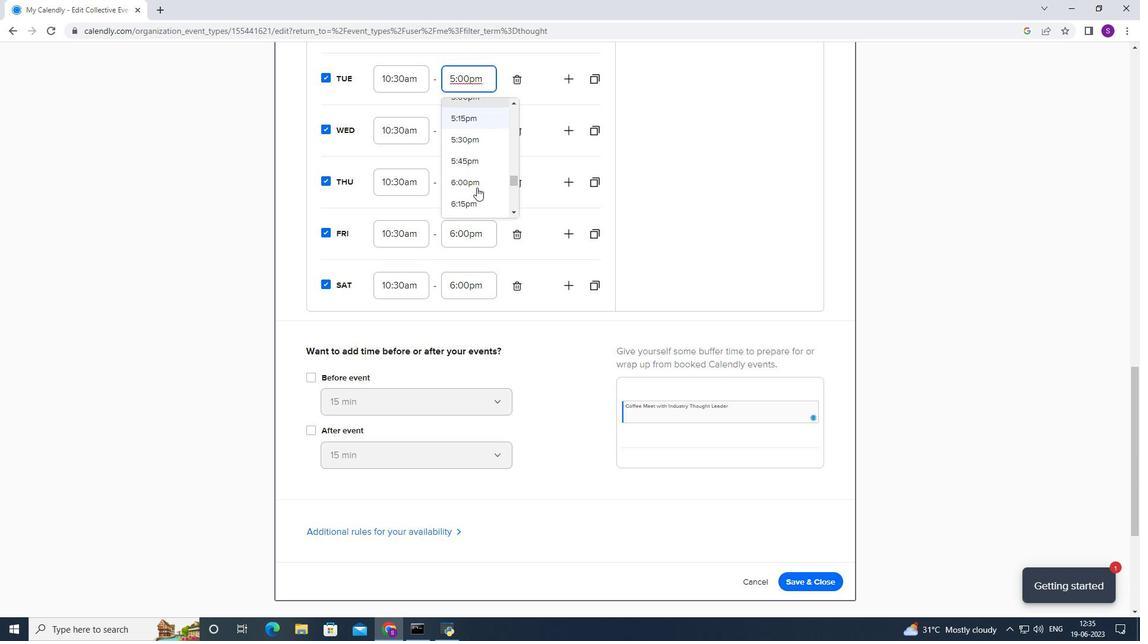 
Action: Mouse pressed left at (476, 178)
Screenshot: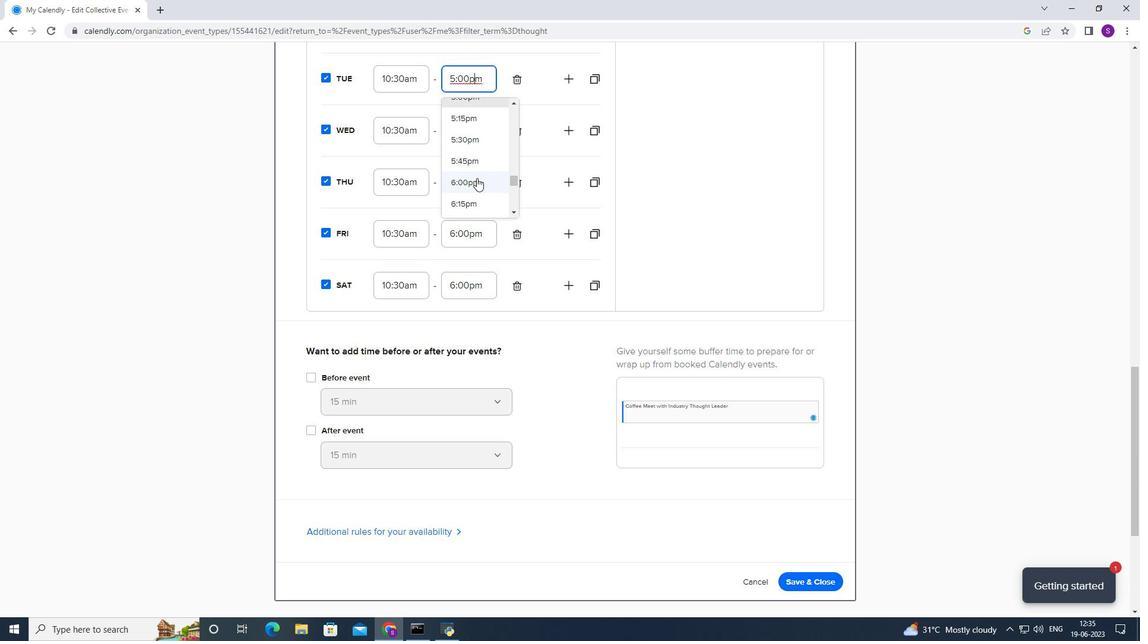 
Action: Mouse moved to (359, 373)
Screenshot: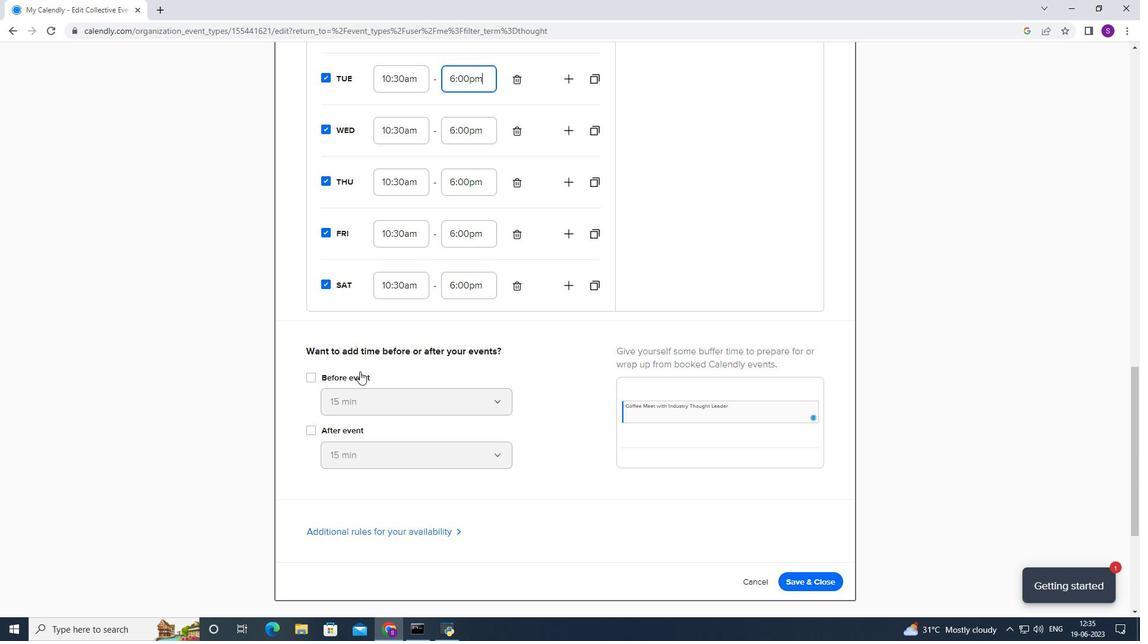 
Action: Mouse pressed left at (359, 373)
Screenshot: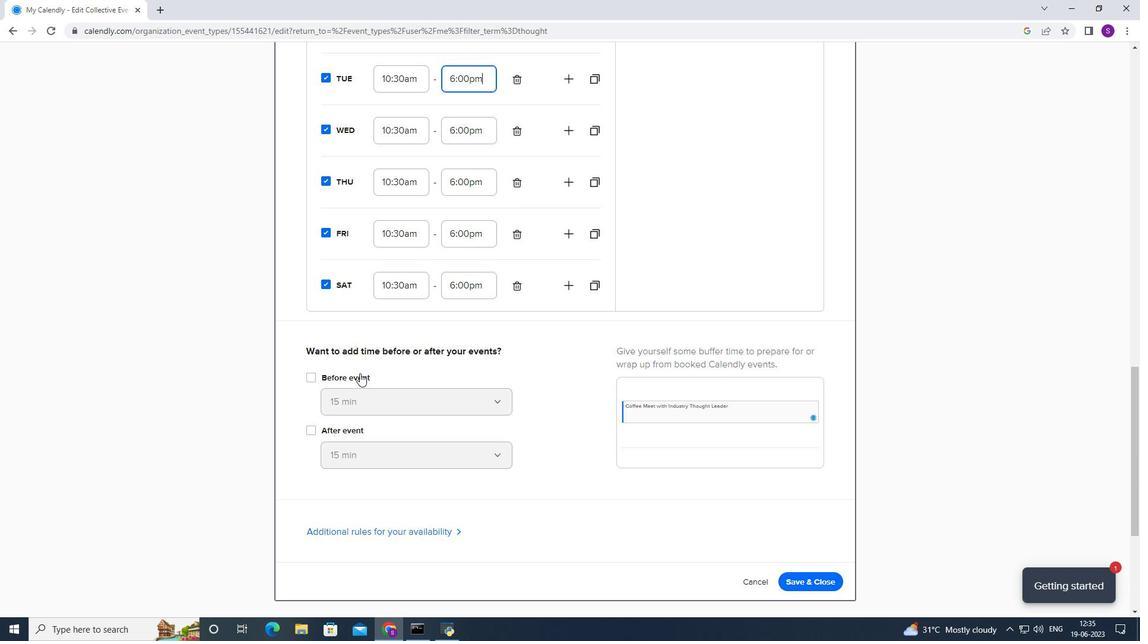 
Action: Mouse moved to (337, 432)
Screenshot: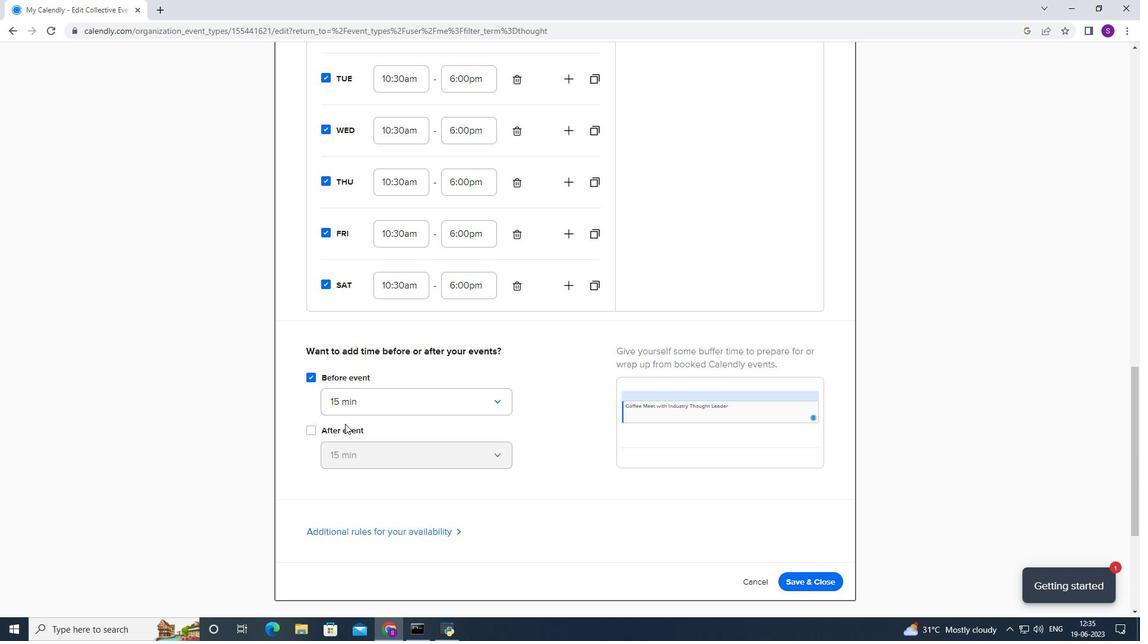 
Action: Mouse pressed left at (337, 432)
Screenshot: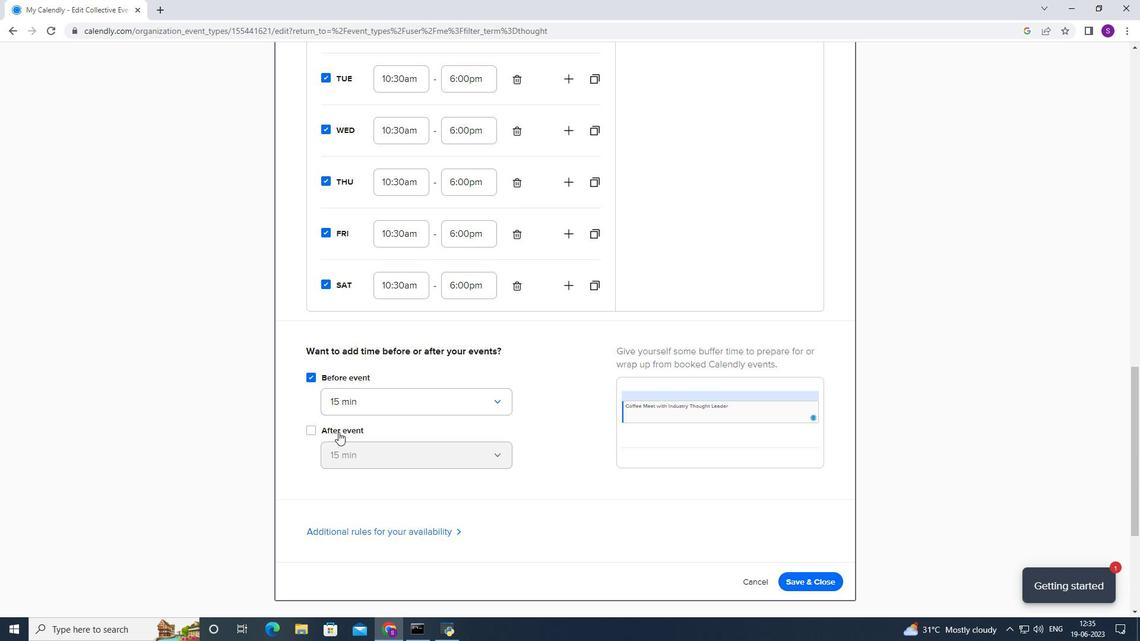 
Action: Mouse moved to (384, 384)
Screenshot: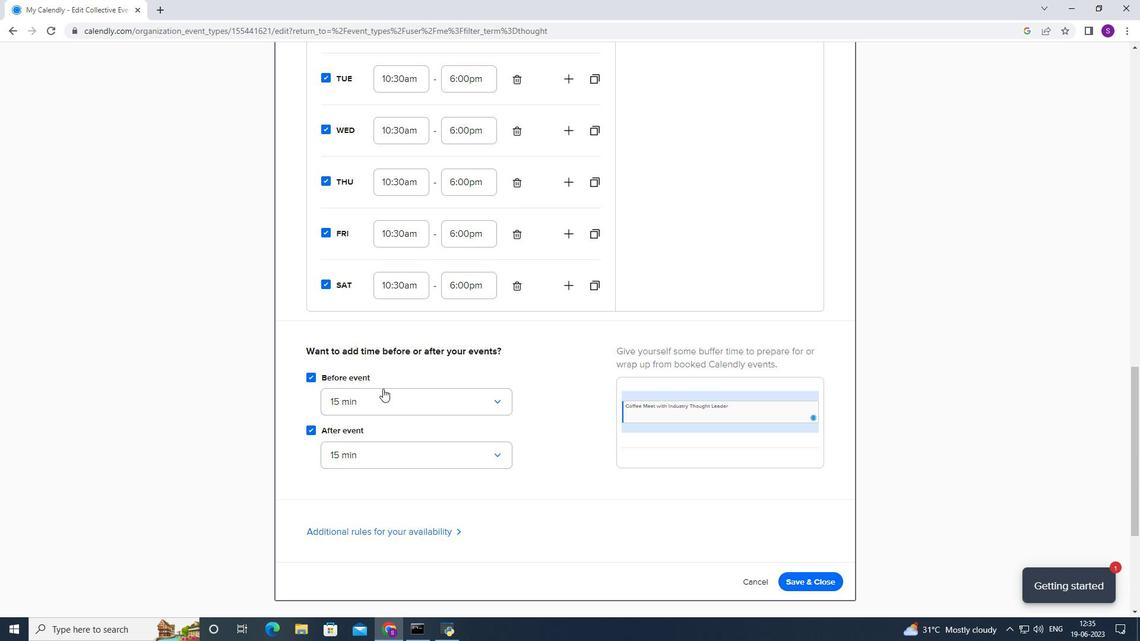 
Action: Mouse scrolled (384, 384) with delta (0, 0)
Screenshot: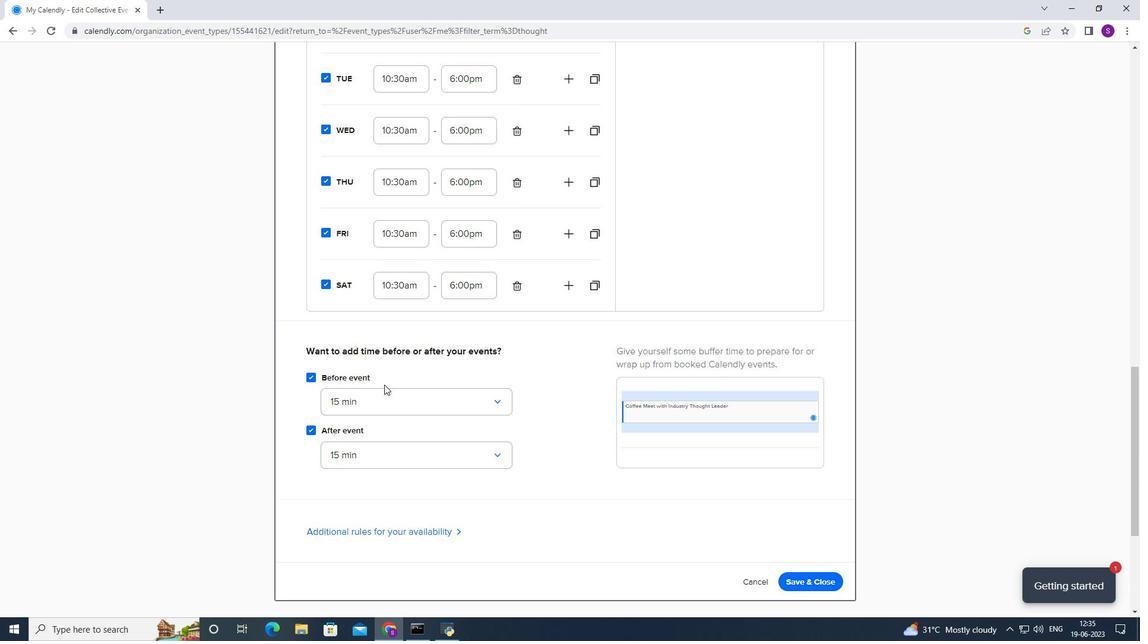 
Action: Mouse scrolled (384, 384) with delta (0, 0)
Screenshot: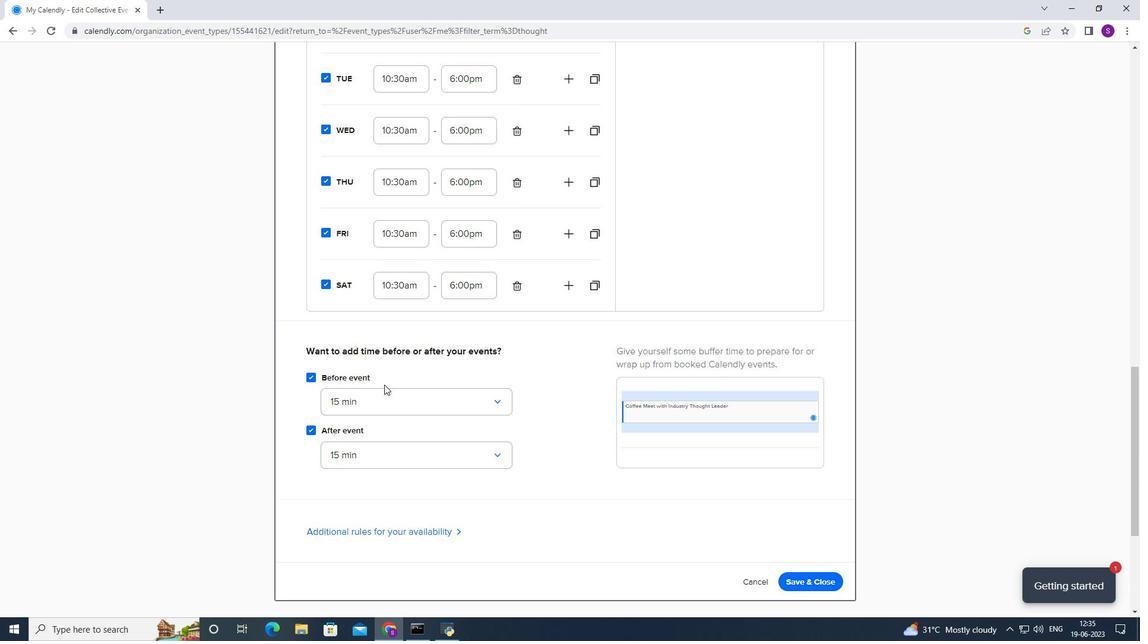 
Action: Mouse scrolled (384, 384) with delta (0, 0)
Screenshot: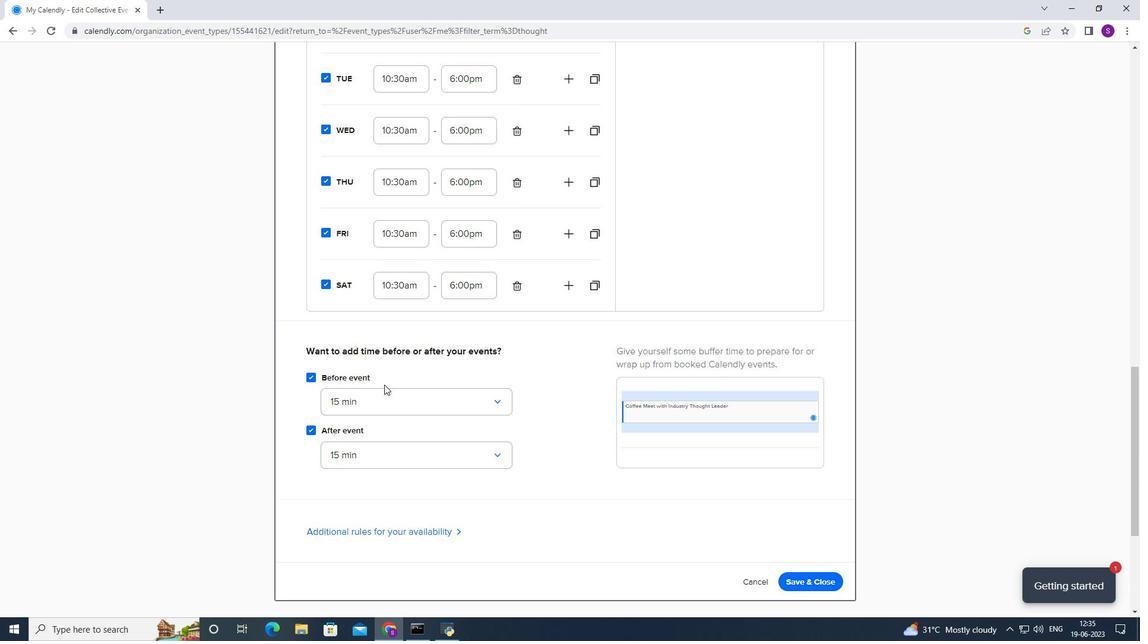 
Action: Mouse scrolled (384, 384) with delta (0, 0)
Screenshot: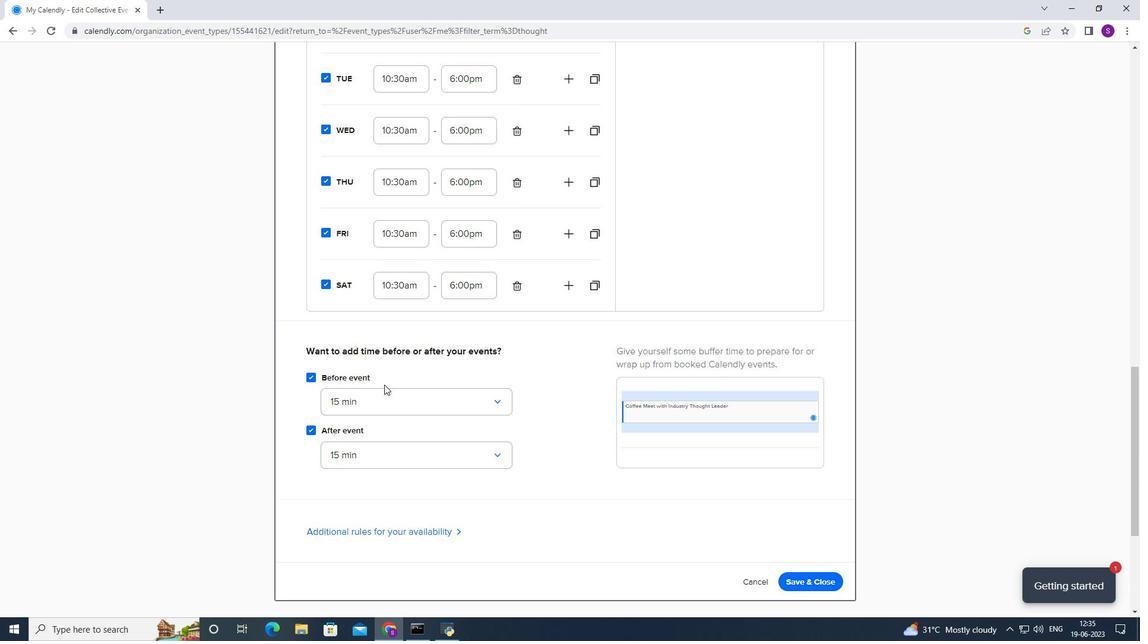
Action: Mouse scrolled (384, 384) with delta (0, 0)
Screenshot: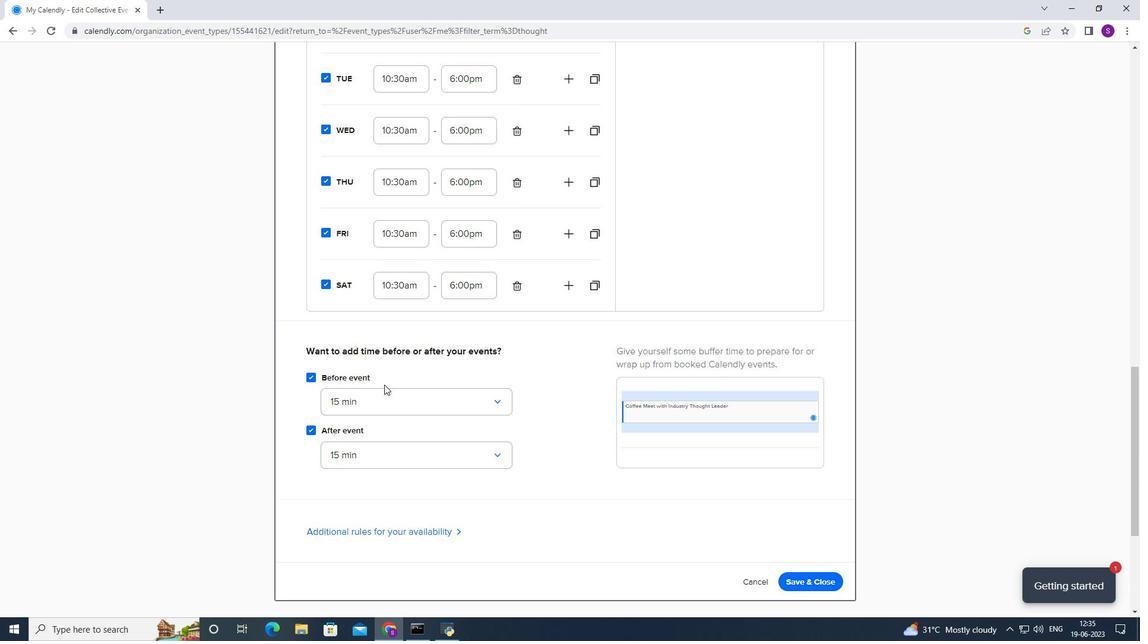 
Action: Mouse moved to (397, 304)
Screenshot: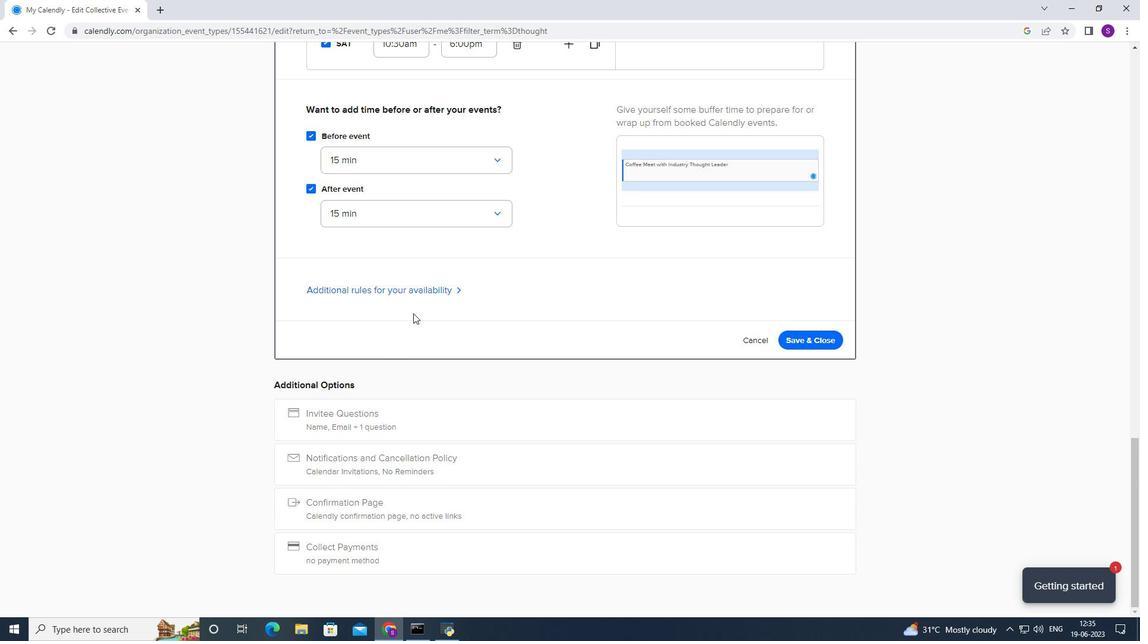 
Action: Mouse pressed left at (397, 304)
Screenshot: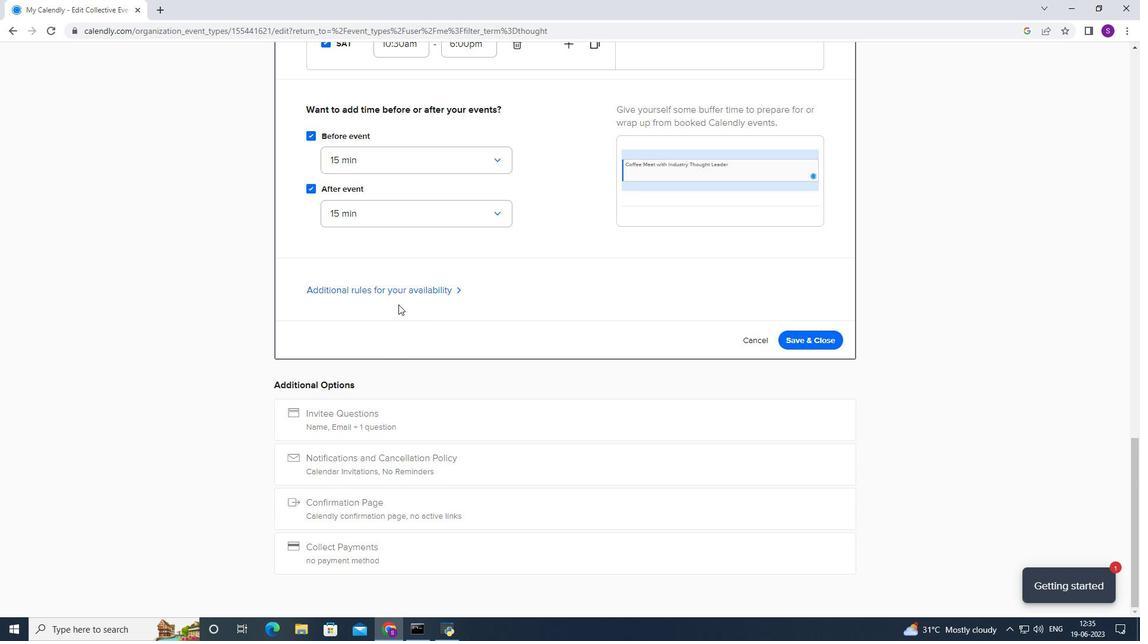 
Action: Mouse moved to (424, 296)
Screenshot: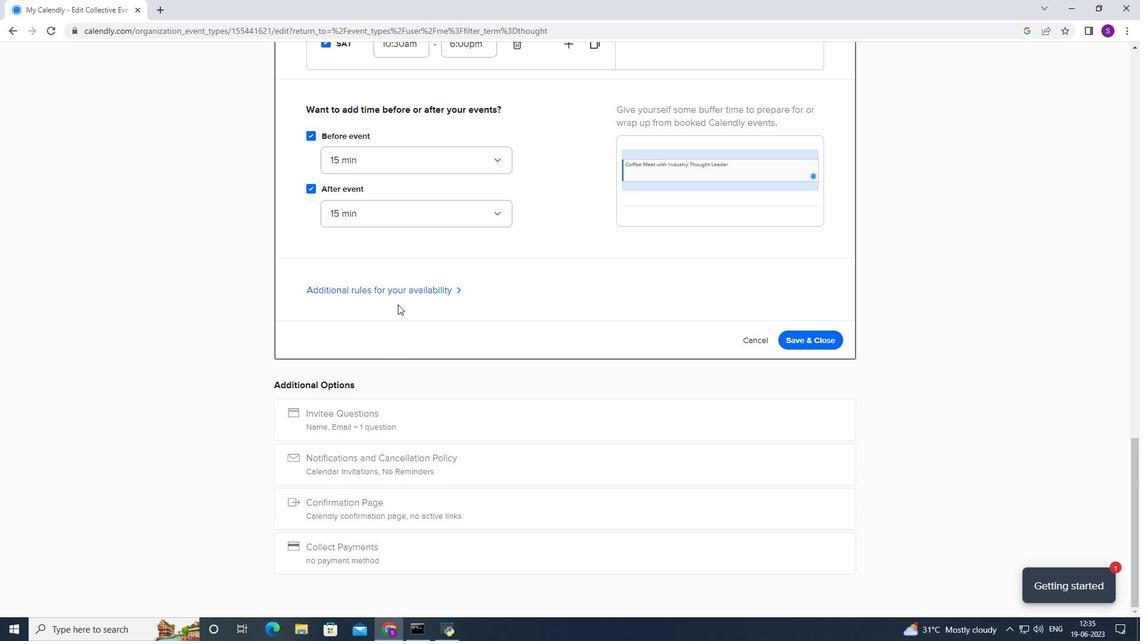 
Action: Mouse pressed left at (424, 296)
Screenshot: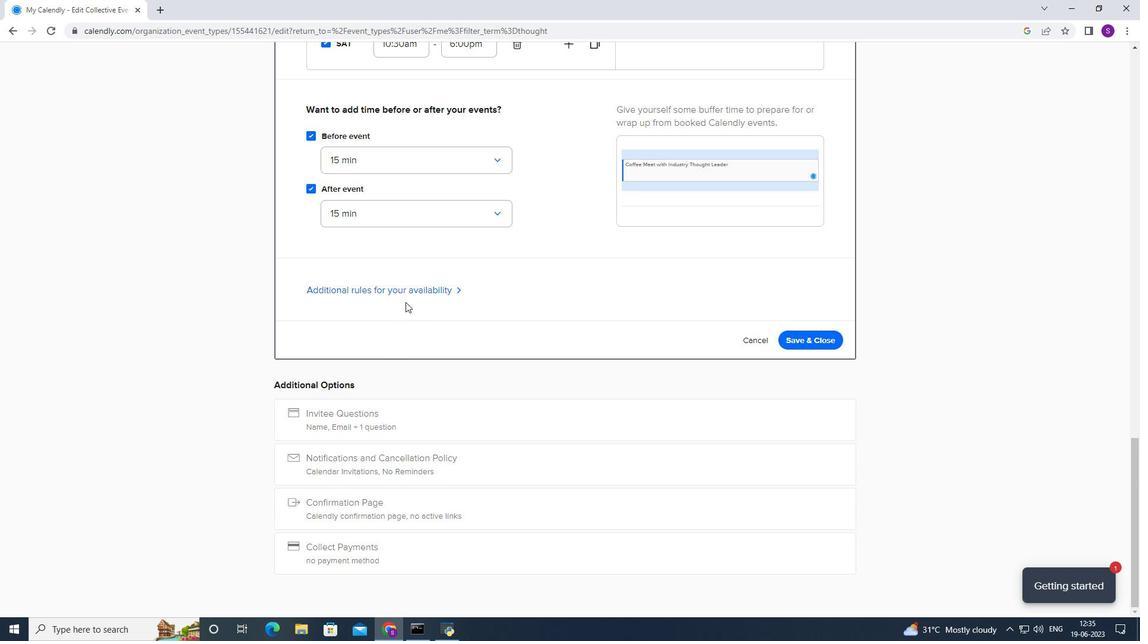 
Action: Mouse moved to (359, 391)
Screenshot: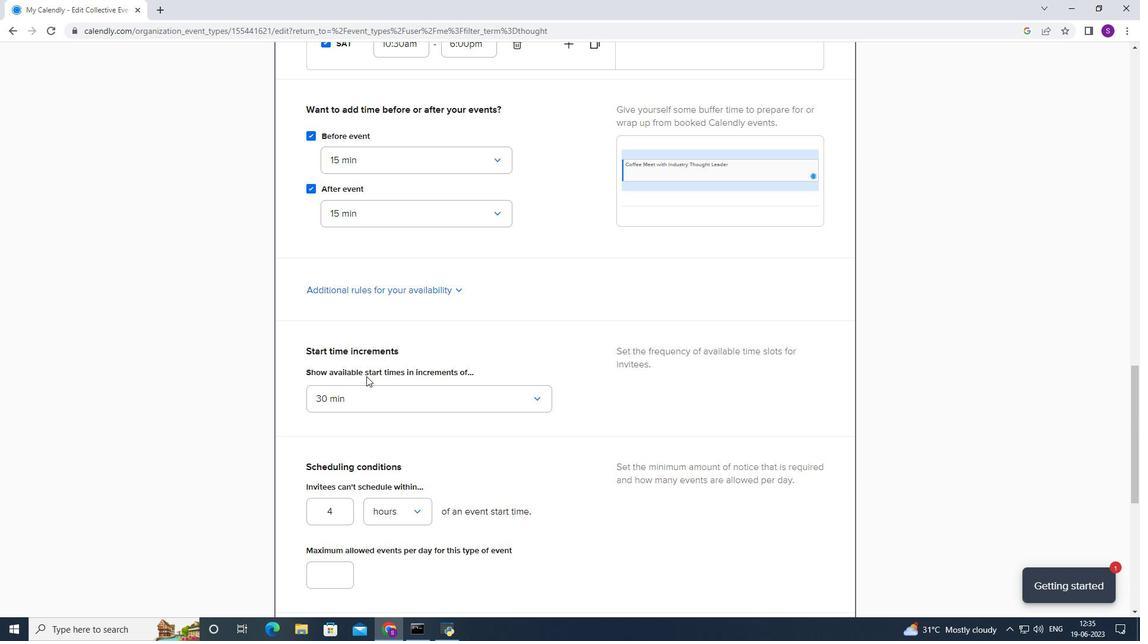 
Action: Mouse pressed left at (359, 391)
Screenshot: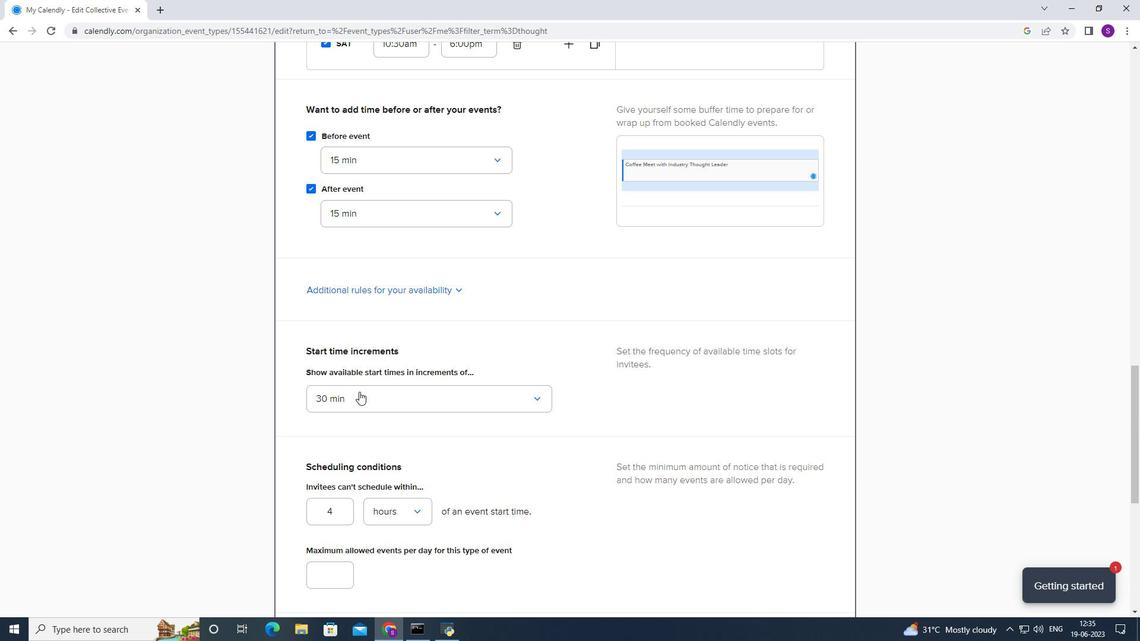 
Action: Mouse moved to (336, 481)
Screenshot: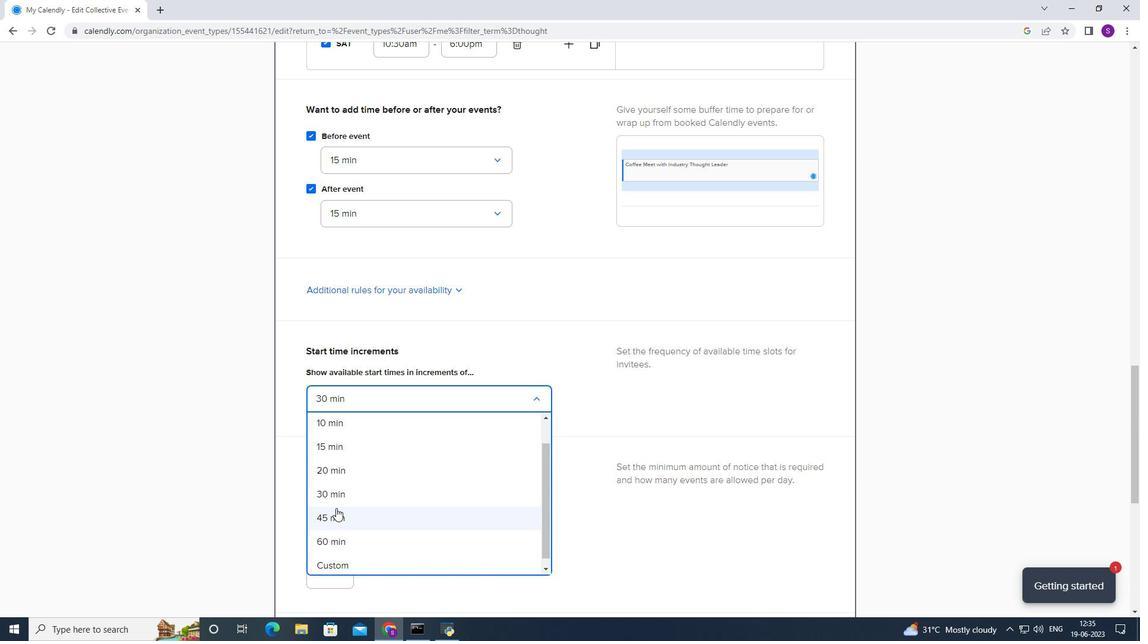 
Action: Mouse scrolled (336, 481) with delta (0, 0)
Screenshot: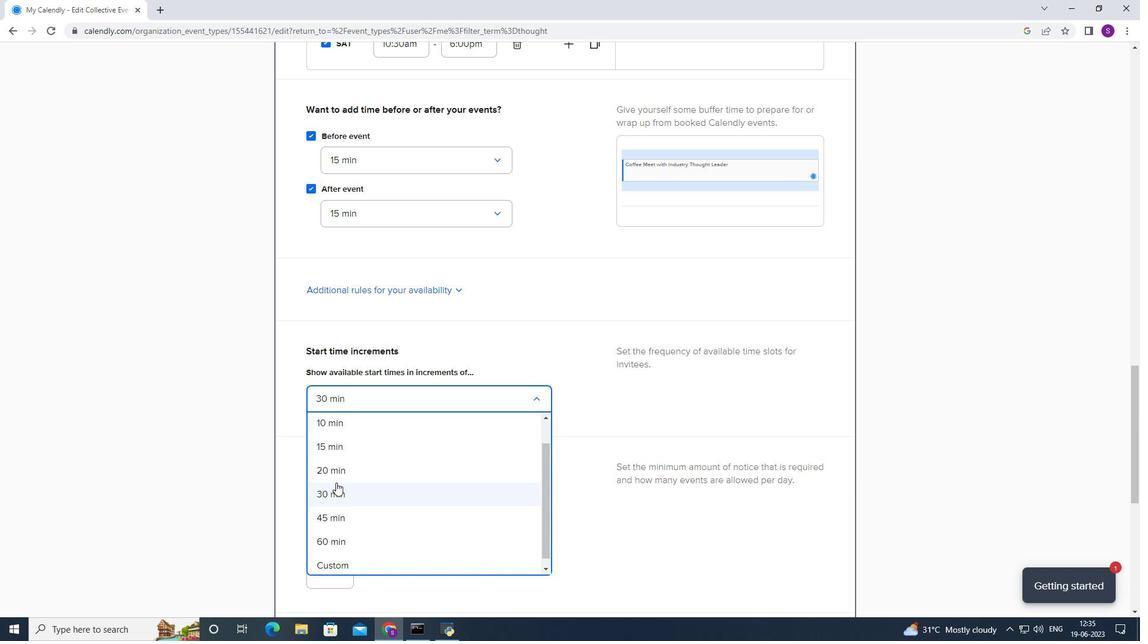
Action: Mouse scrolled (336, 481) with delta (0, 0)
Screenshot: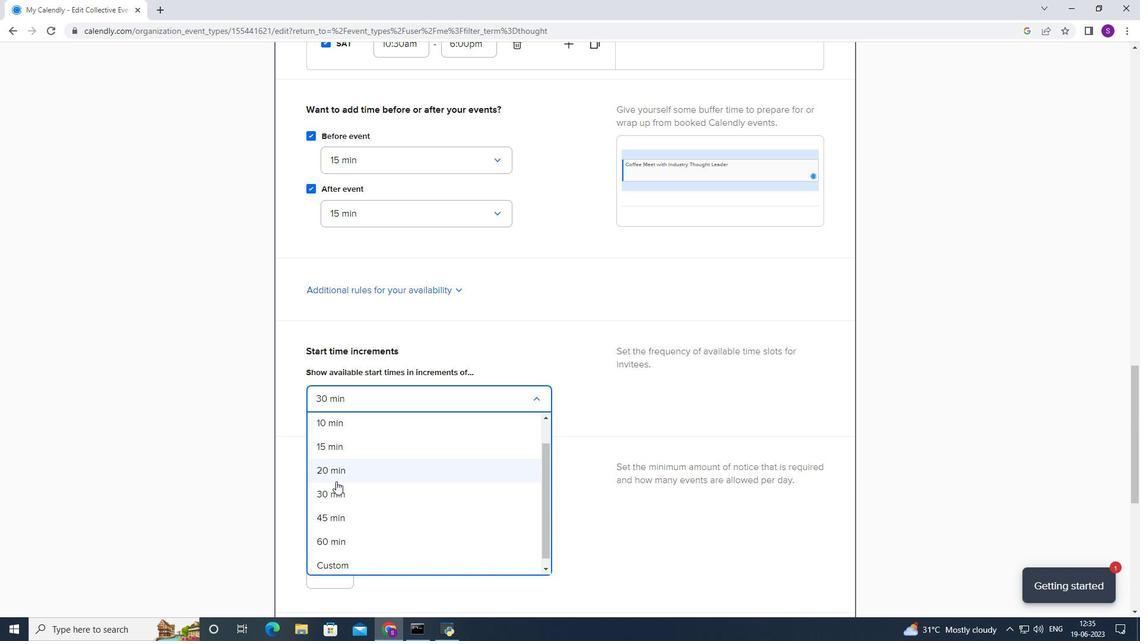 
Action: Mouse moved to (339, 555)
Screenshot: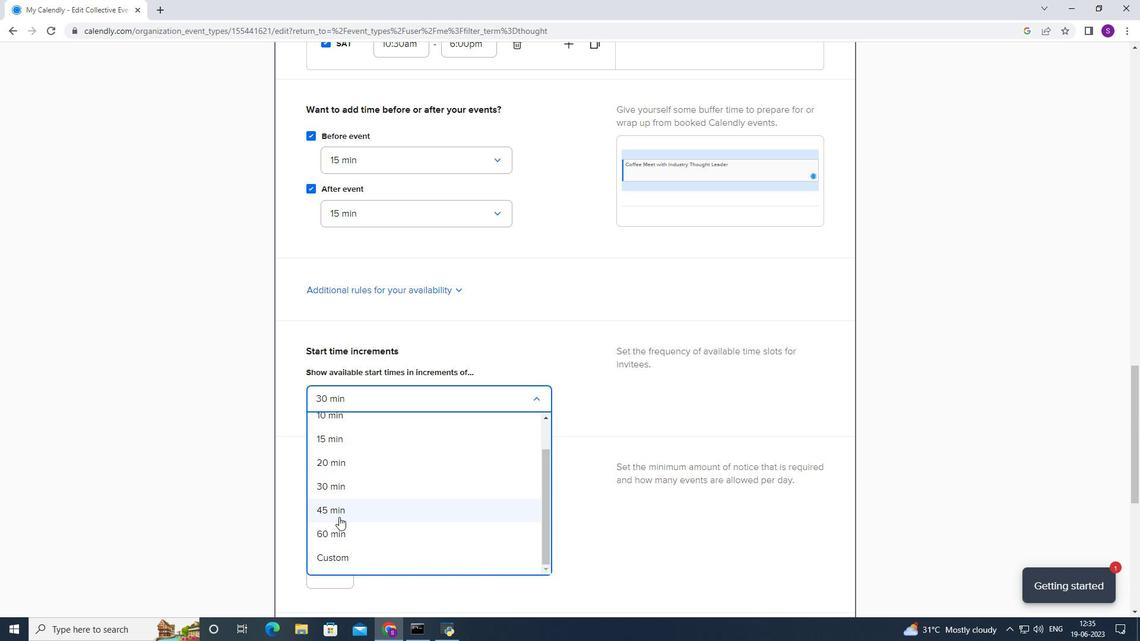 
Action: Mouse pressed left at (339, 555)
Screenshot: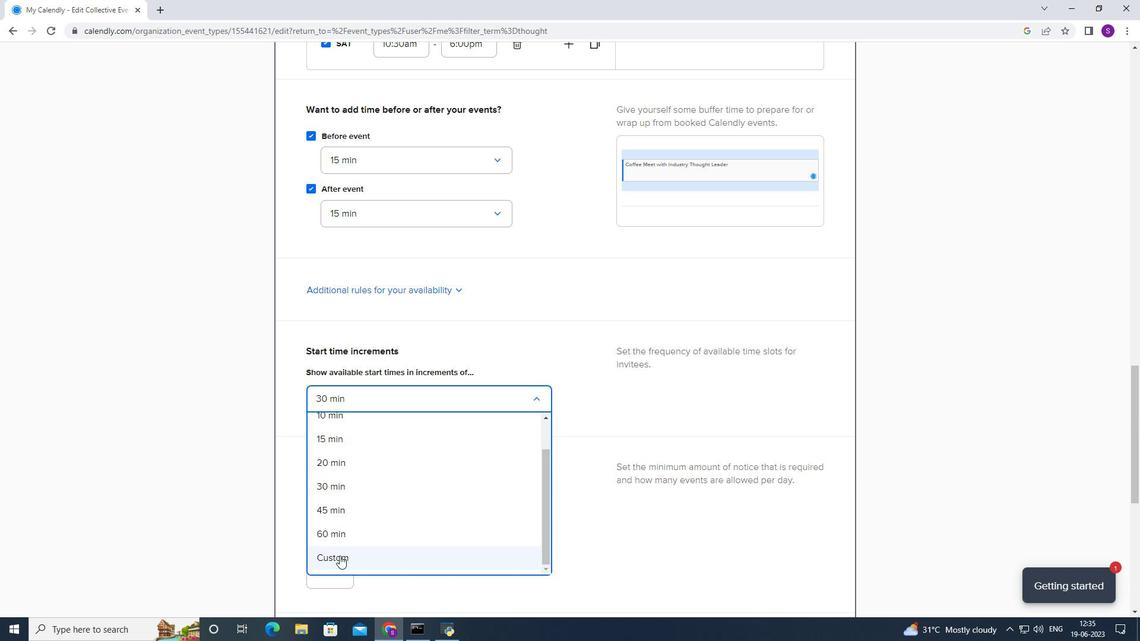 
Action: Mouse moved to (396, 438)
Screenshot: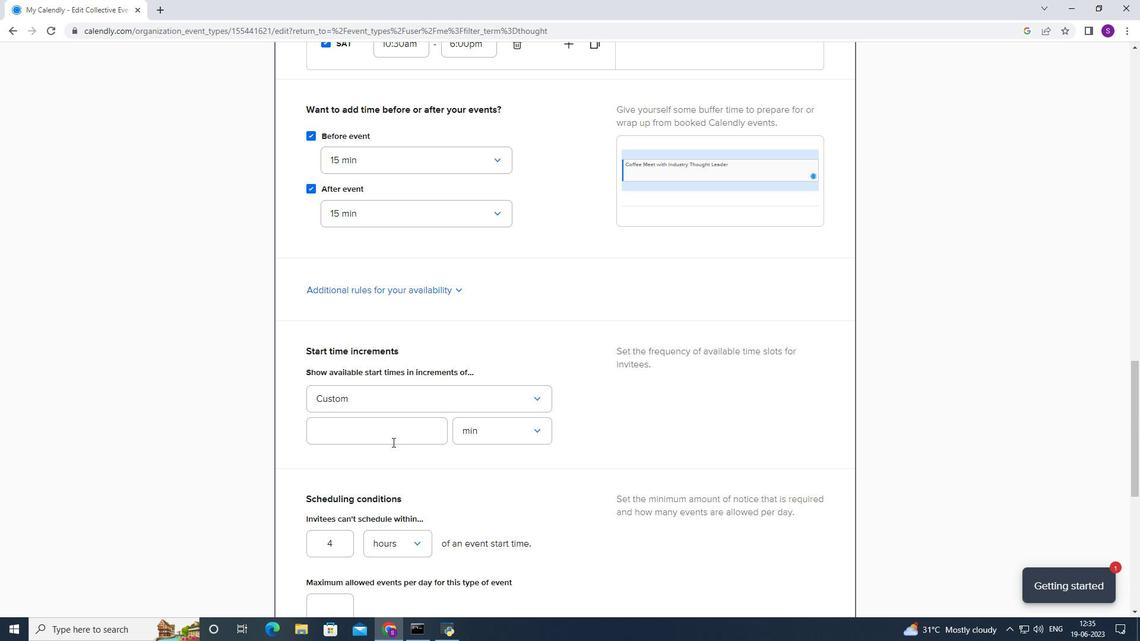 
Action: Mouse pressed left at (396, 438)
Screenshot: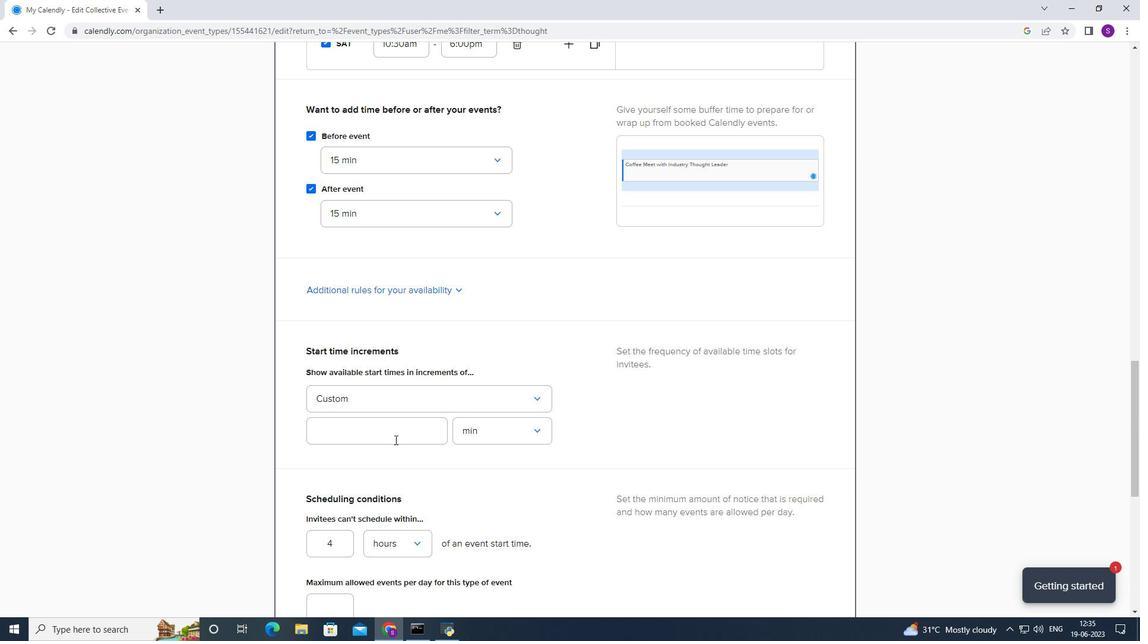 
Action: Key pressed 3<Key.backspace>25
Screenshot: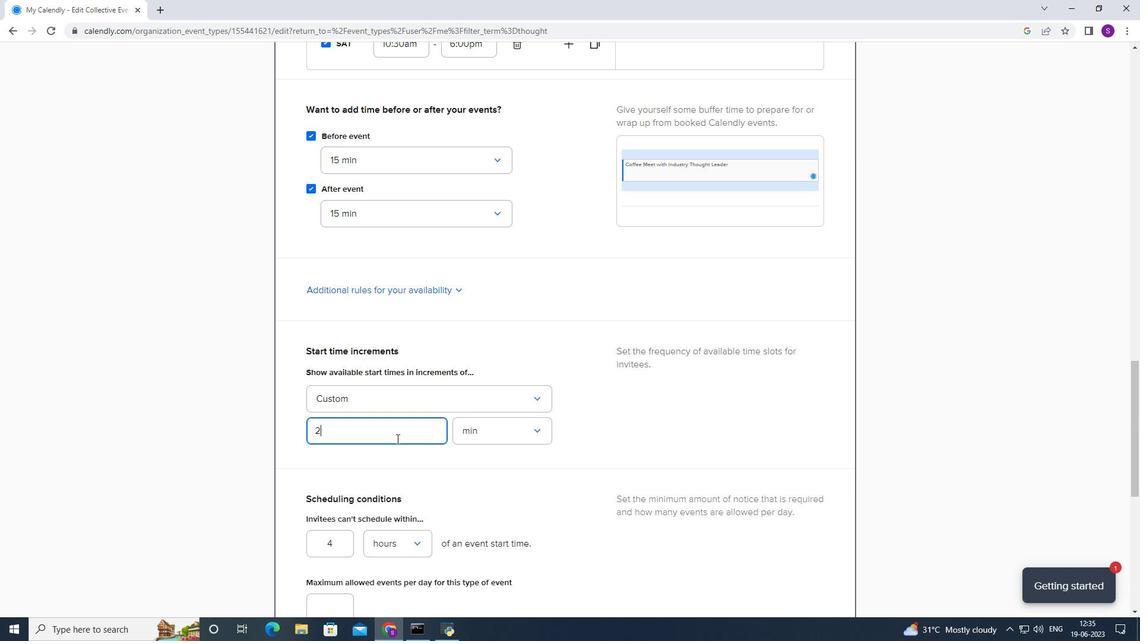 
Action: Mouse moved to (374, 479)
Screenshot: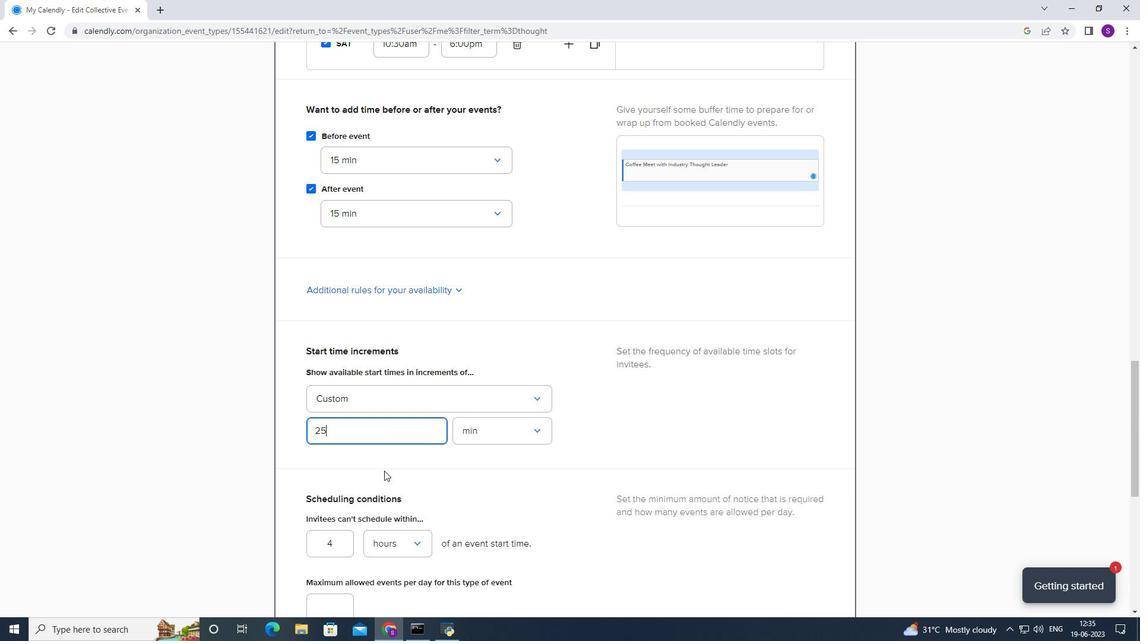 
Action: Mouse pressed left at (374, 479)
Screenshot: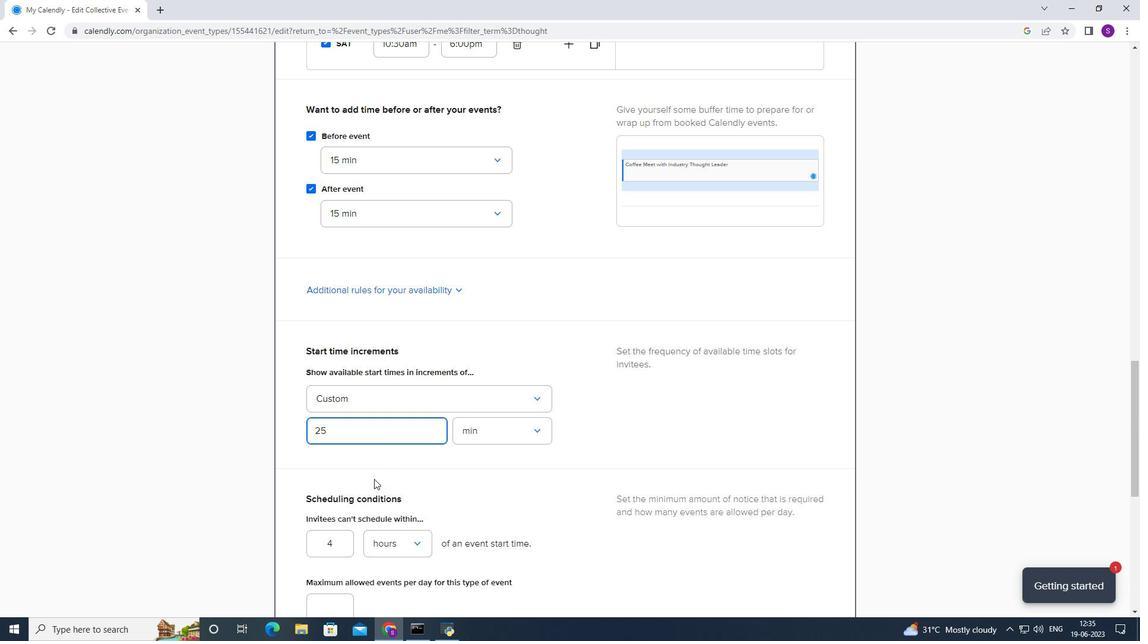 
Action: Mouse moved to (365, 473)
Screenshot: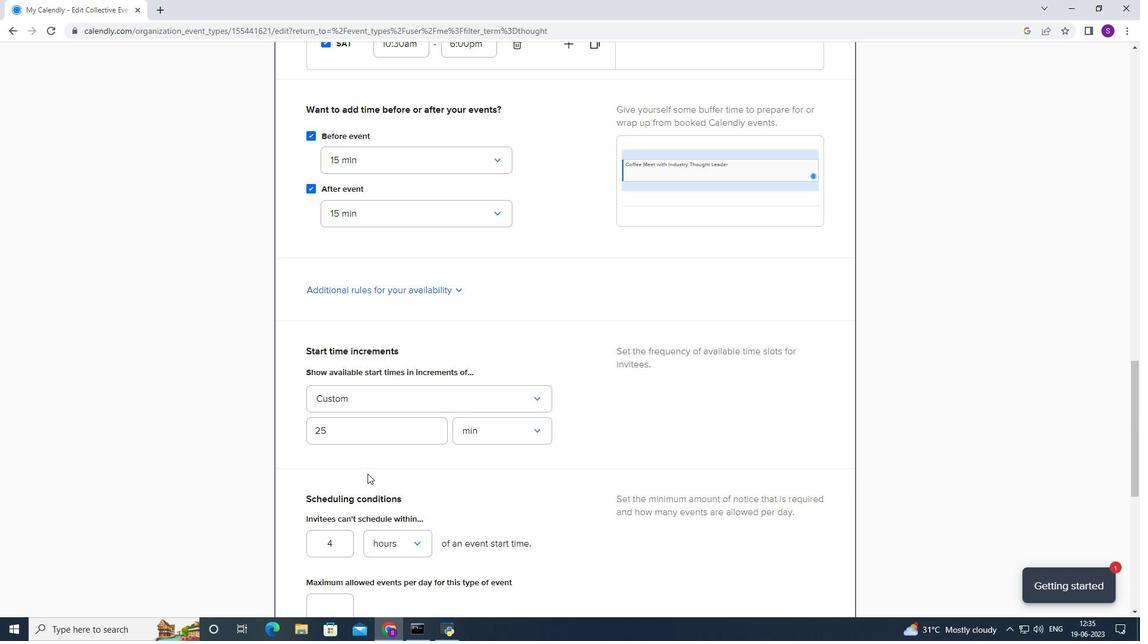 
Action: Mouse scrolled (365, 473) with delta (0, 0)
Screenshot: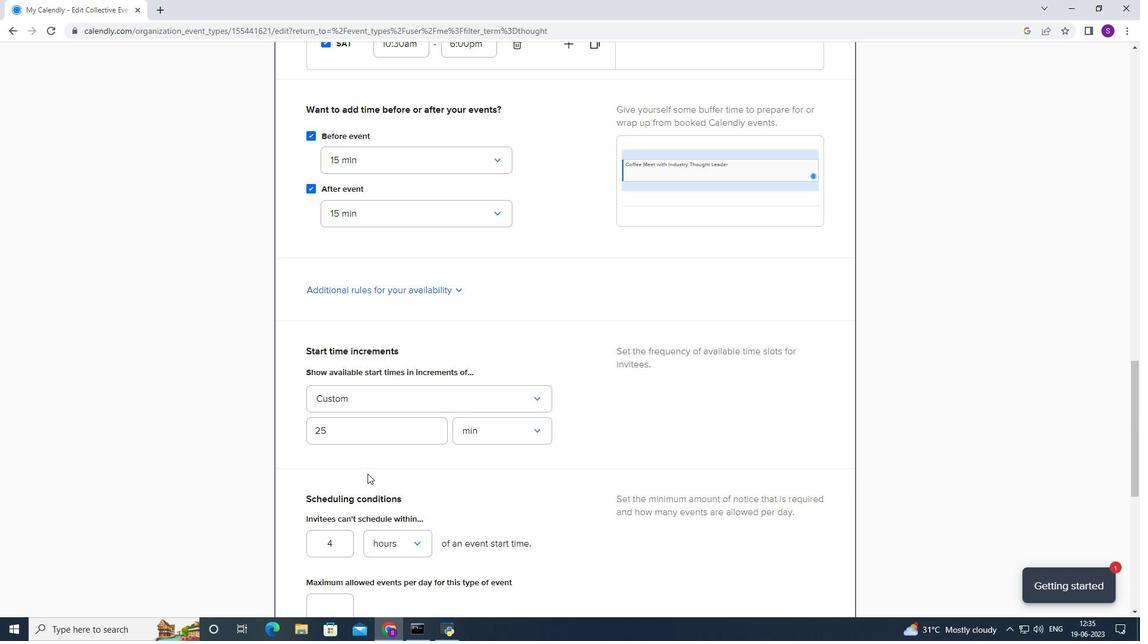 
Action: Mouse scrolled (365, 473) with delta (0, 0)
Screenshot: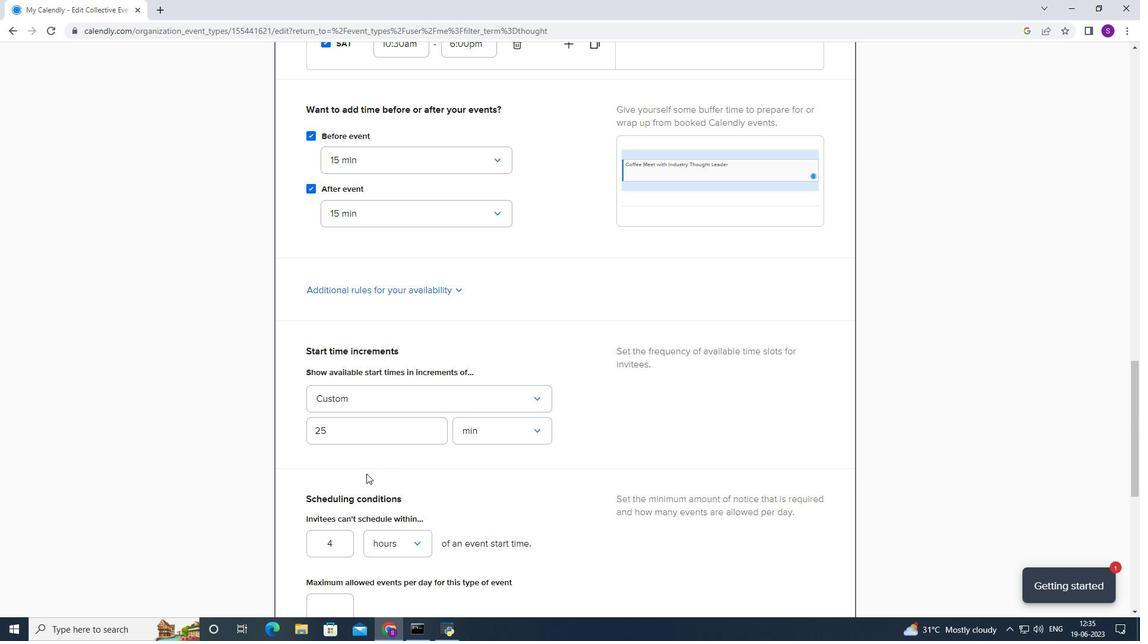 
Action: Mouse scrolled (365, 473) with delta (0, 0)
Screenshot: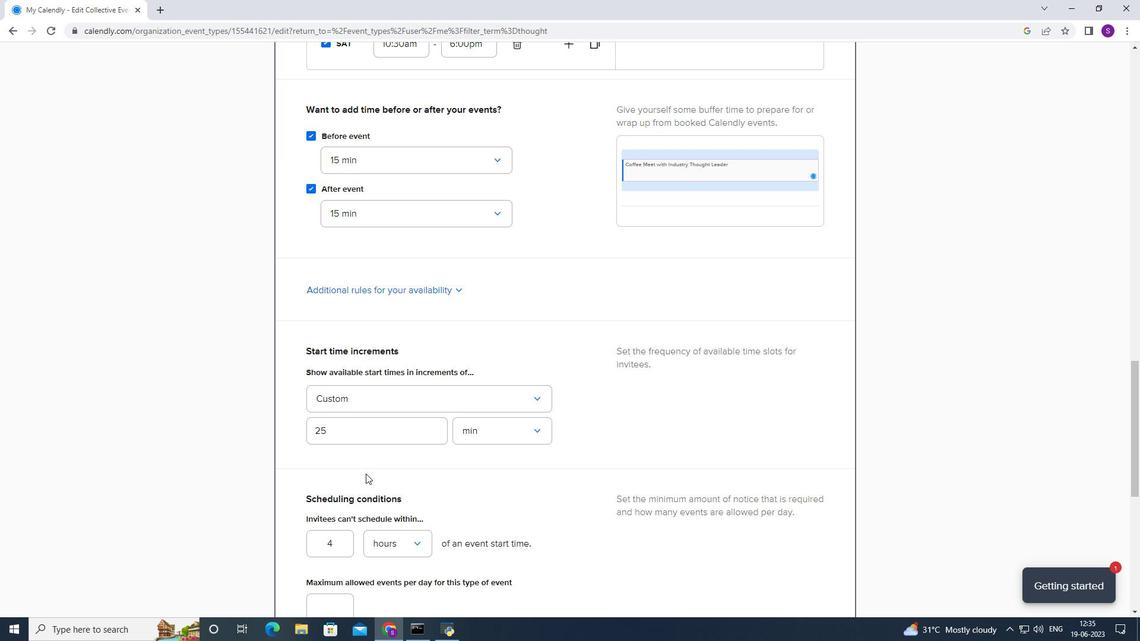
Action: Mouse scrolled (365, 473) with delta (0, 0)
Screenshot: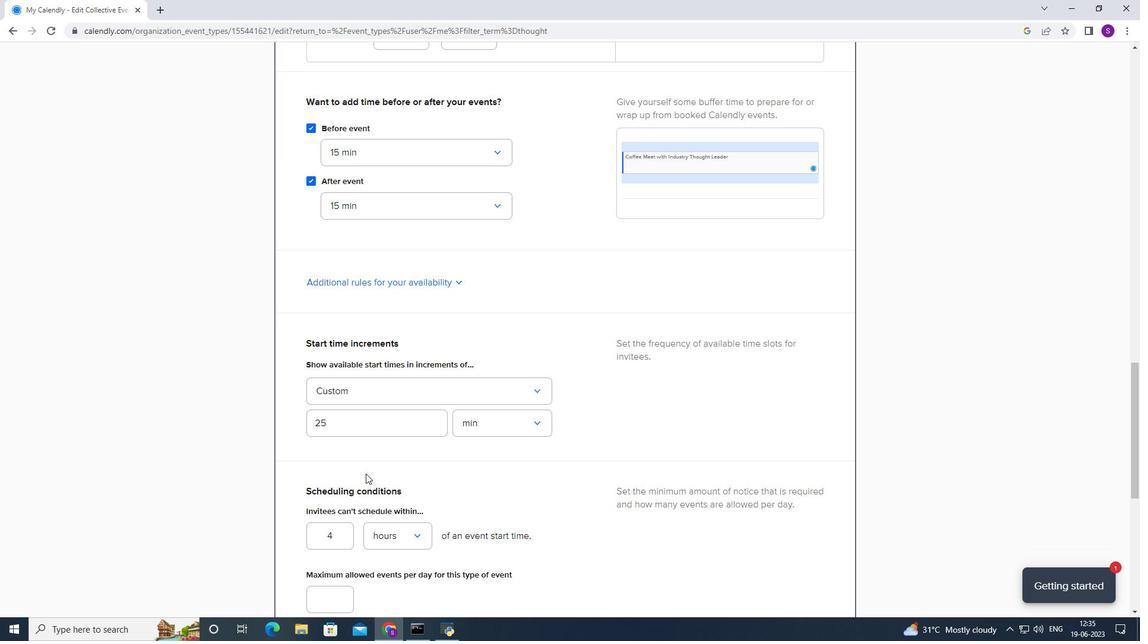 
Action: Mouse moved to (337, 310)
Screenshot: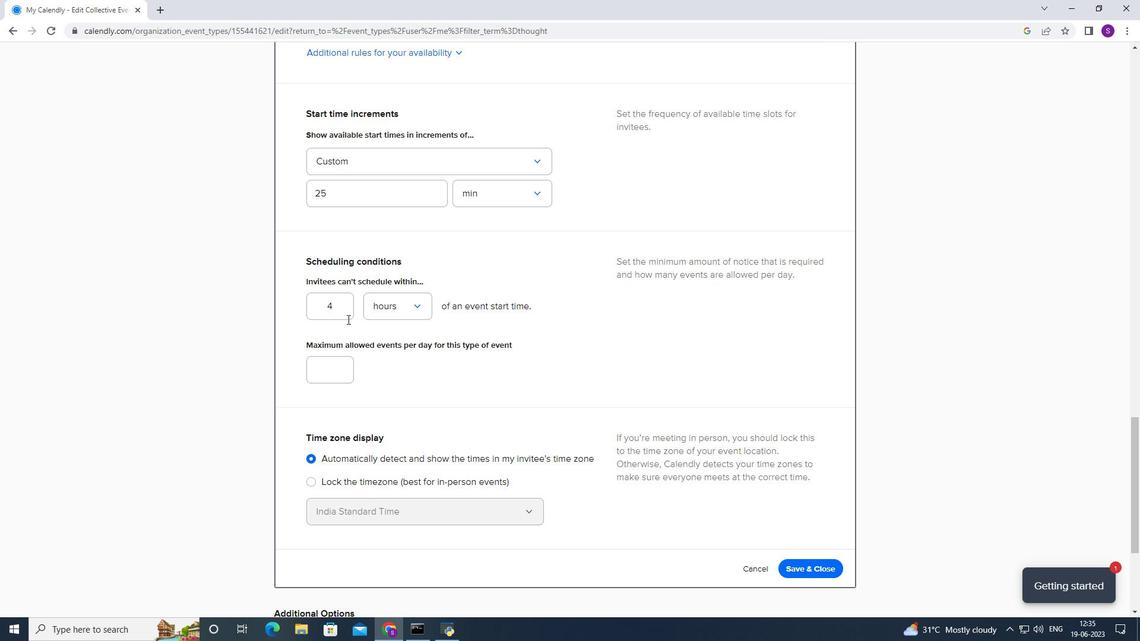 
Action: Mouse pressed left at (337, 310)
Screenshot: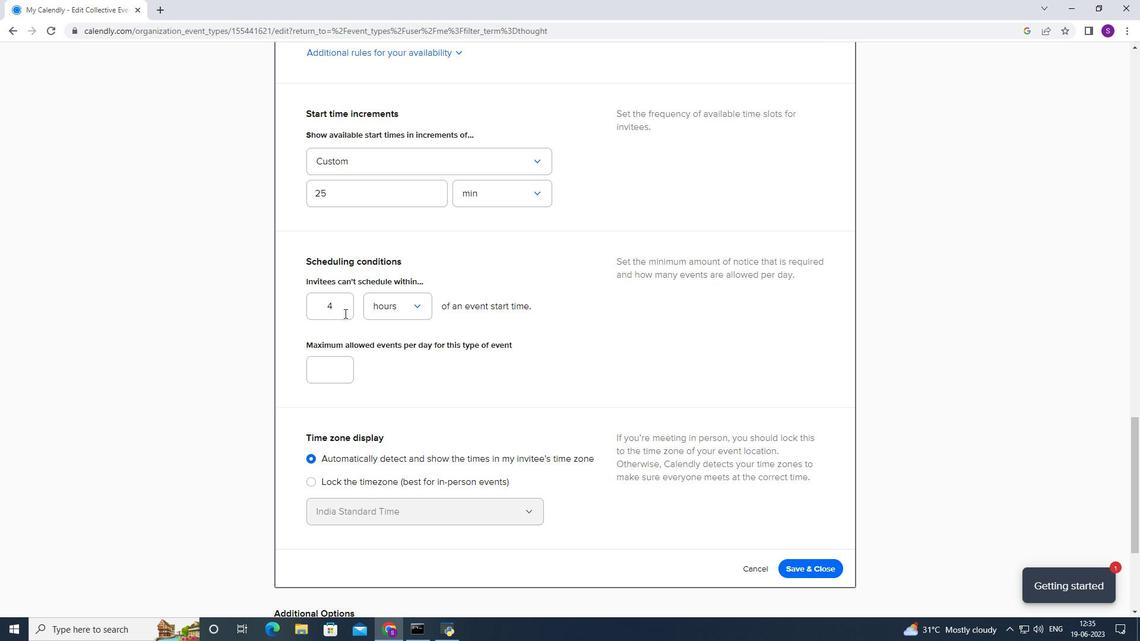 
Action: Key pressed <Key.backspace>45
Screenshot: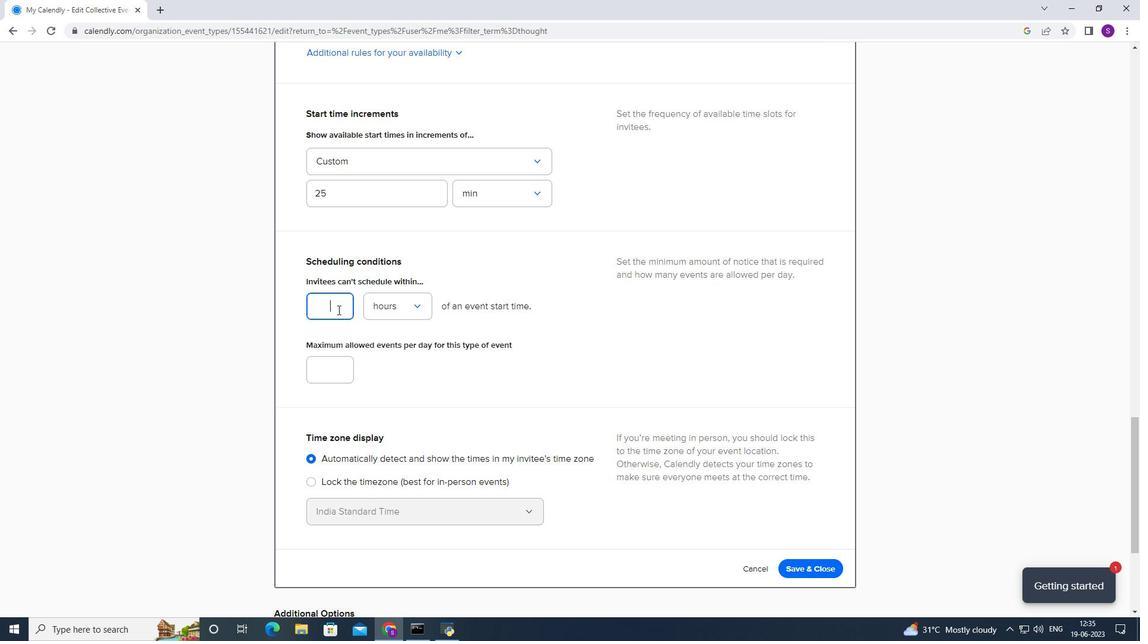 
Action: Mouse moved to (367, 370)
Screenshot: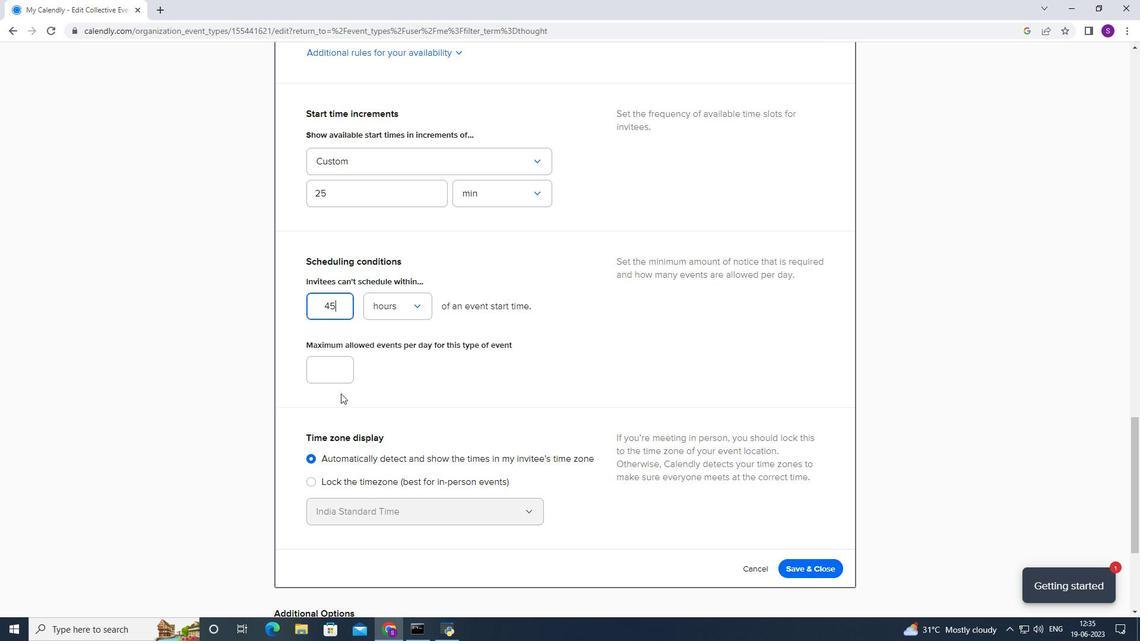 
Action: Mouse pressed left at (367, 370)
Screenshot: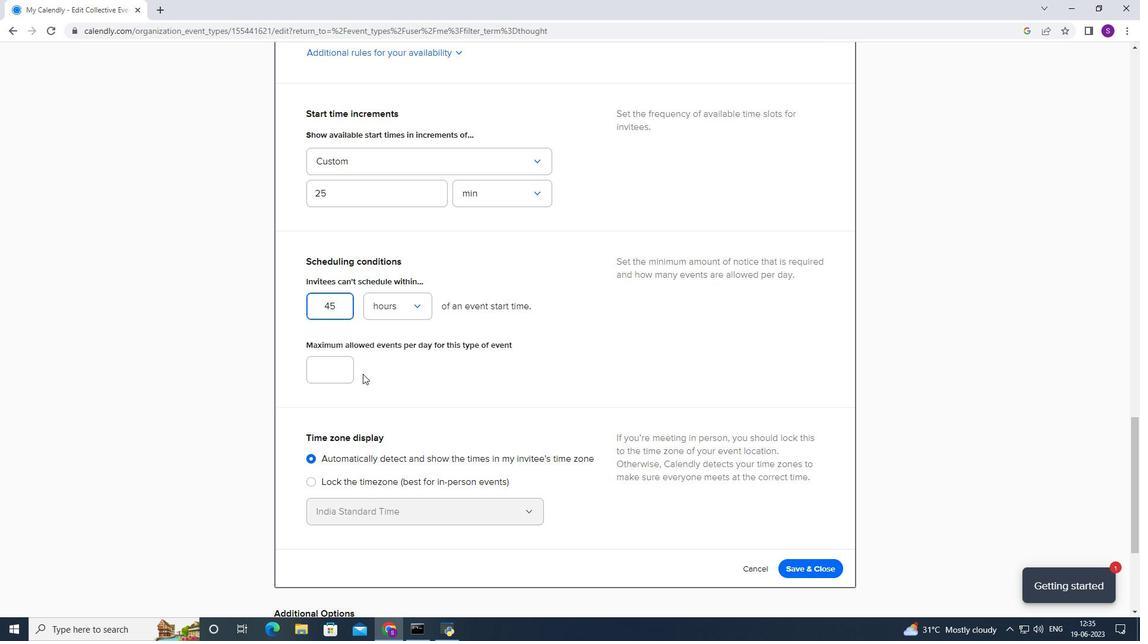 
Action: Mouse moved to (333, 364)
Screenshot: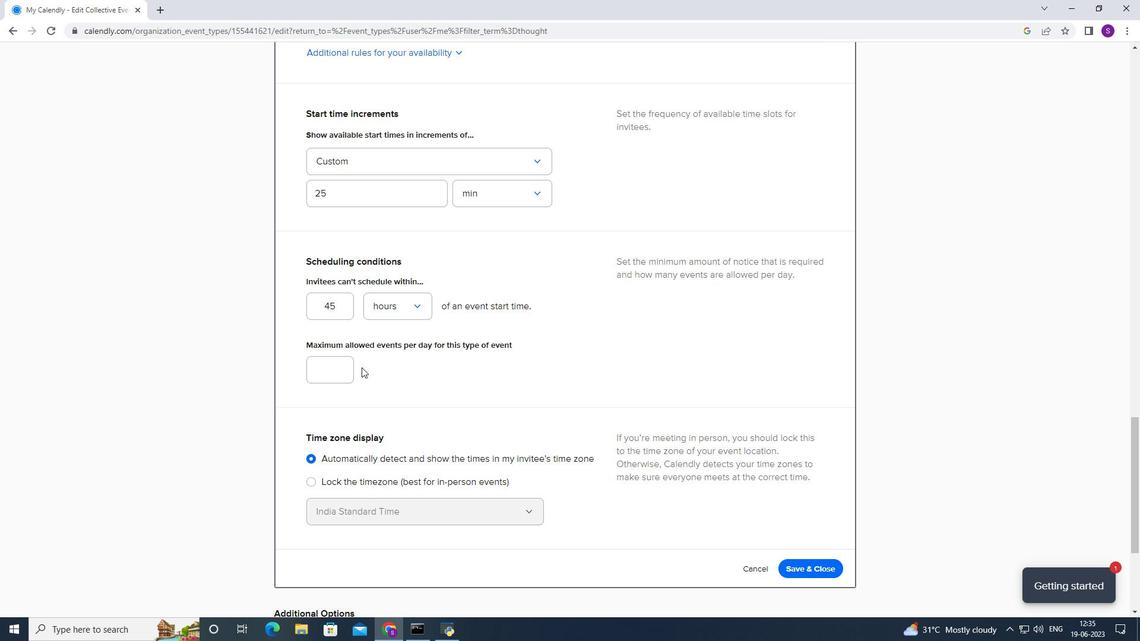 
Action: Mouse pressed left at (333, 364)
Screenshot: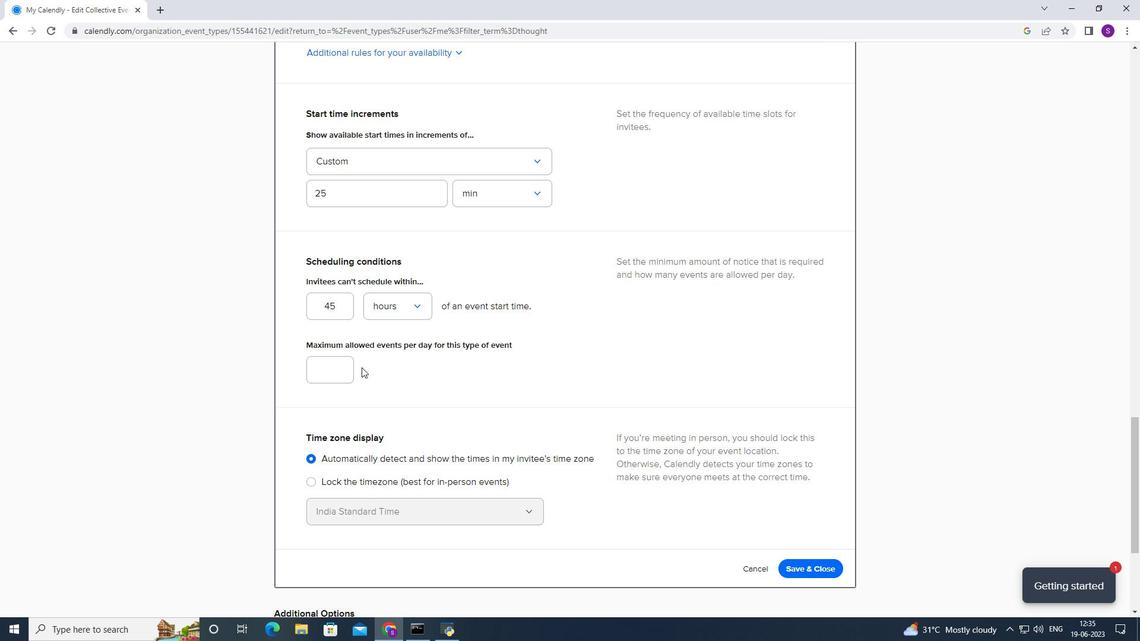 
Action: Key pressed 4
Screenshot: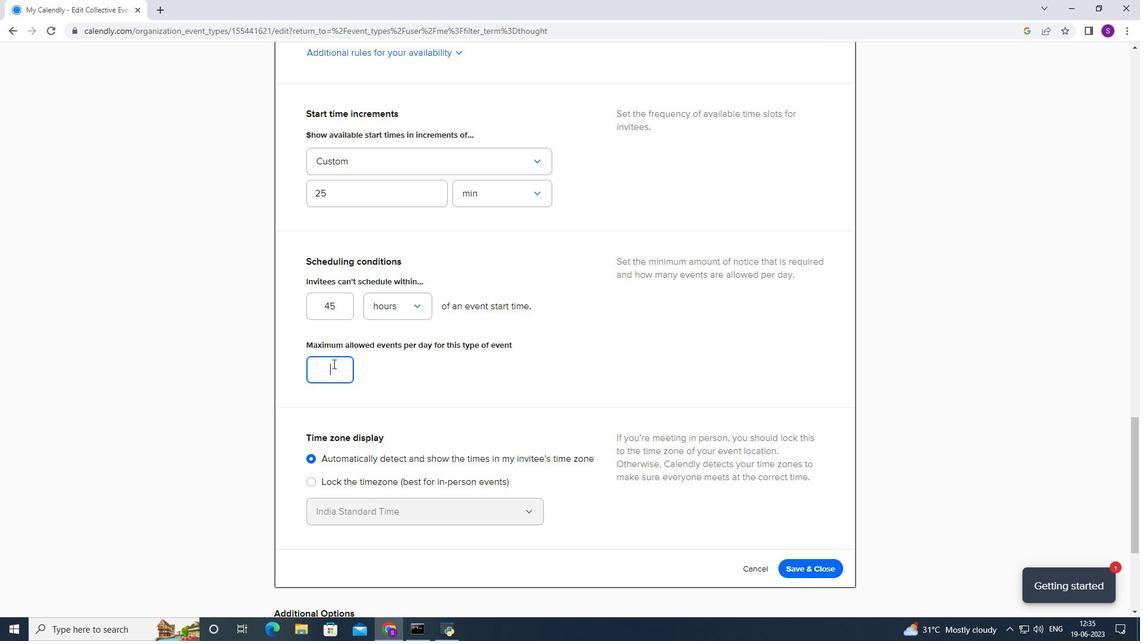 
Action: Mouse moved to (478, 384)
Screenshot: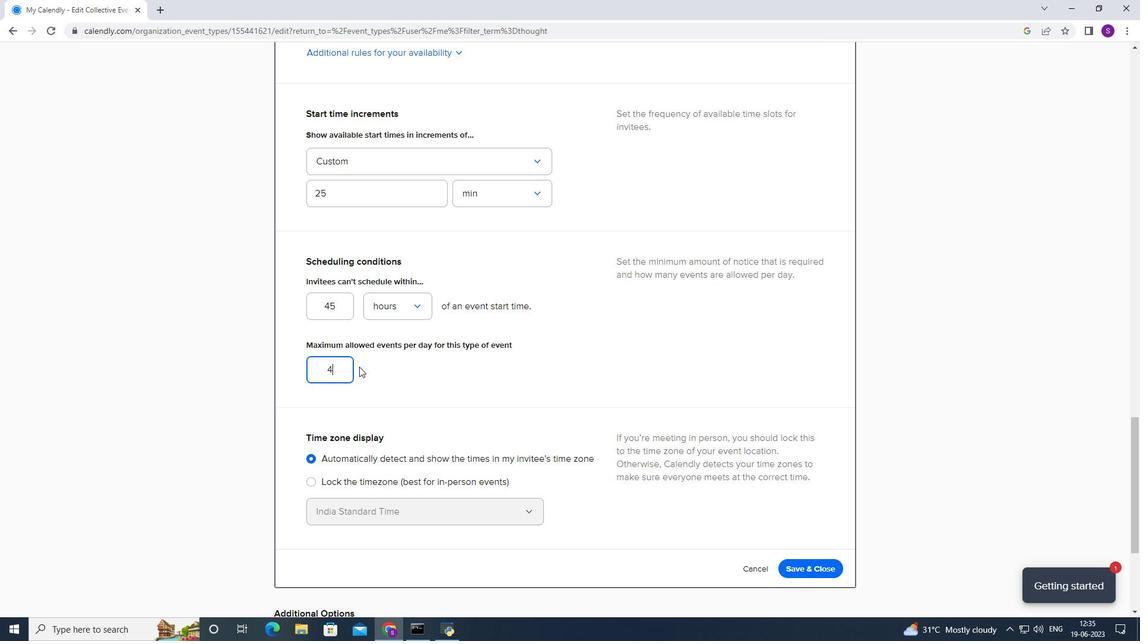 
Action: Mouse scrolled (478, 384) with delta (0, 0)
Screenshot: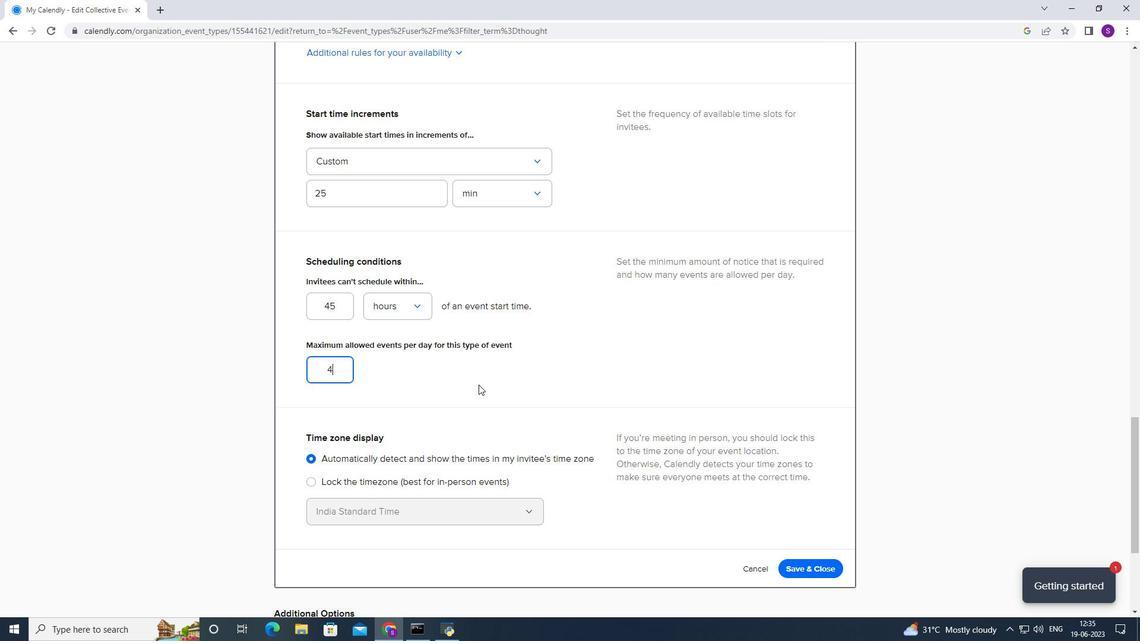 
Action: Mouse scrolled (478, 384) with delta (0, 0)
Screenshot: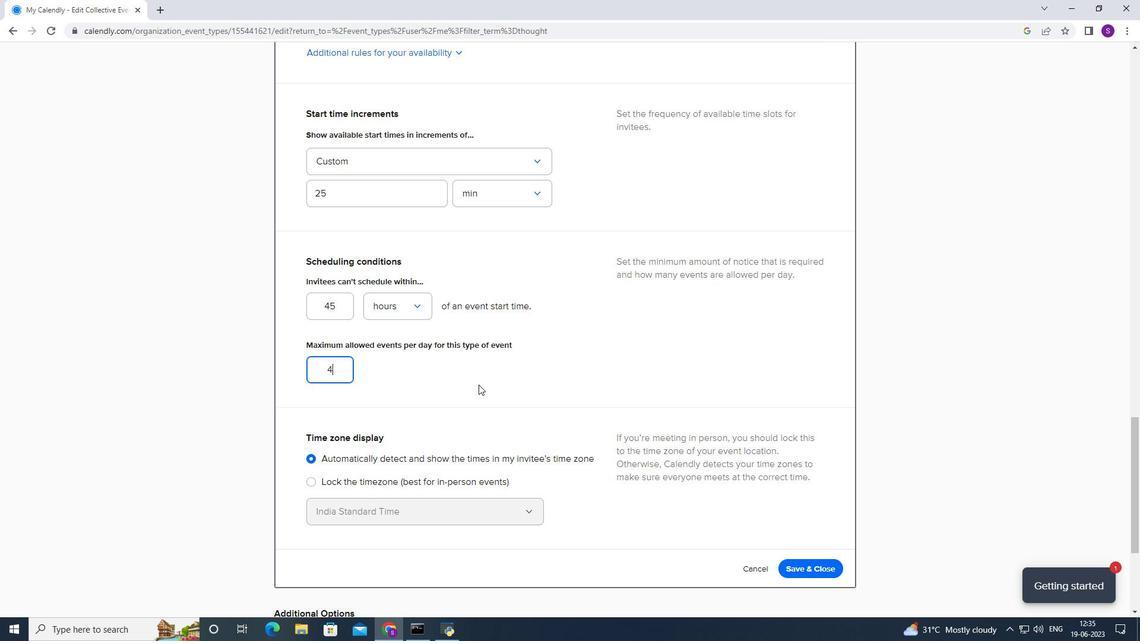 
Action: Mouse scrolled (478, 384) with delta (0, 0)
Screenshot: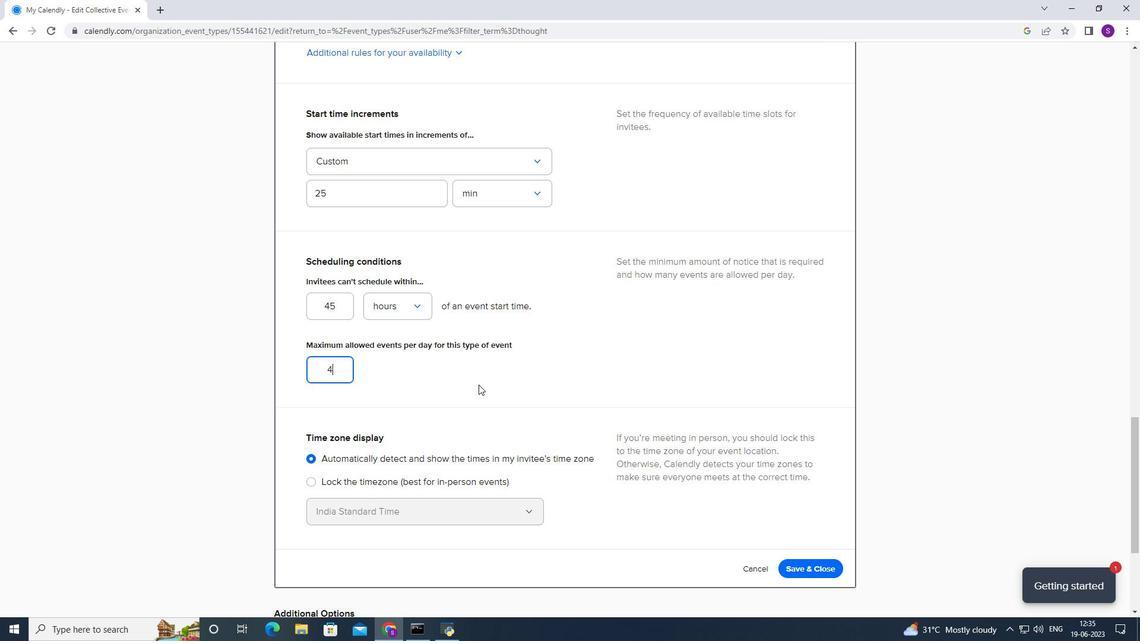 
Action: Mouse scrolled (478, 384) with delta (0, 0)
Screenshot: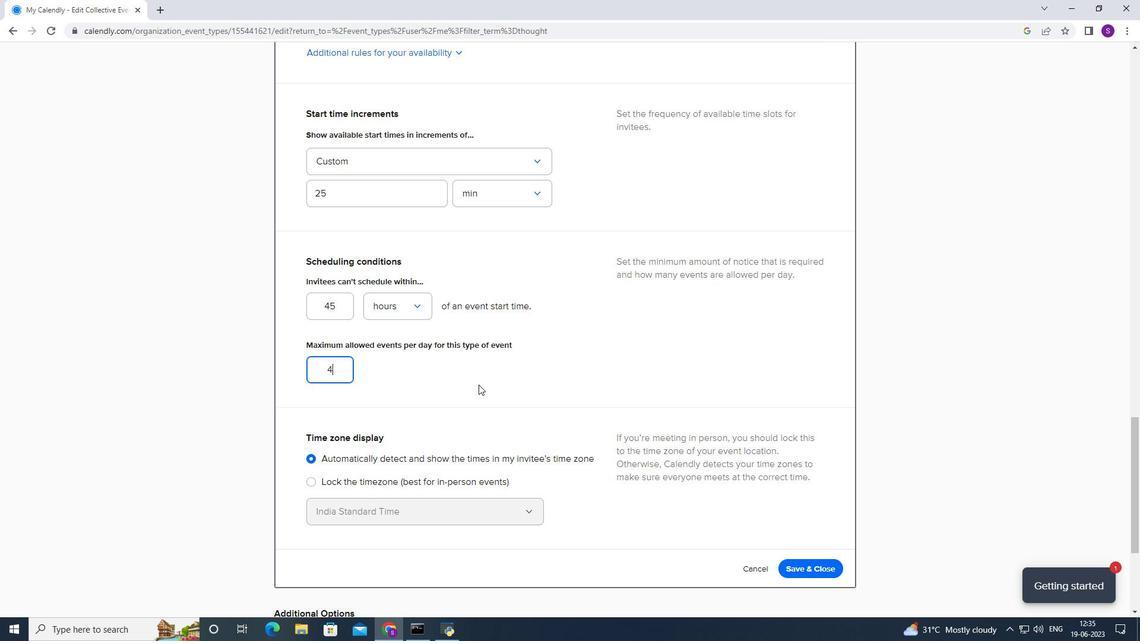 
Action: Mouse scrolled (478, 384) with delta (0, 0)
Screenshot: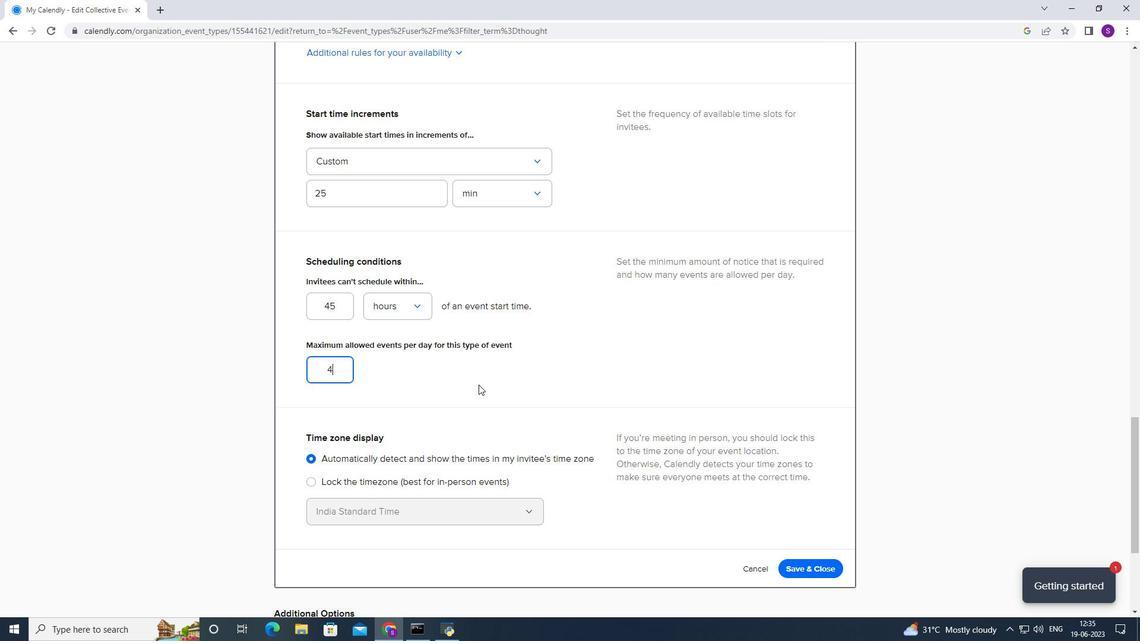 
Action: Mouse scrolled (478, 384) with delta (0, 0)
Screenshot: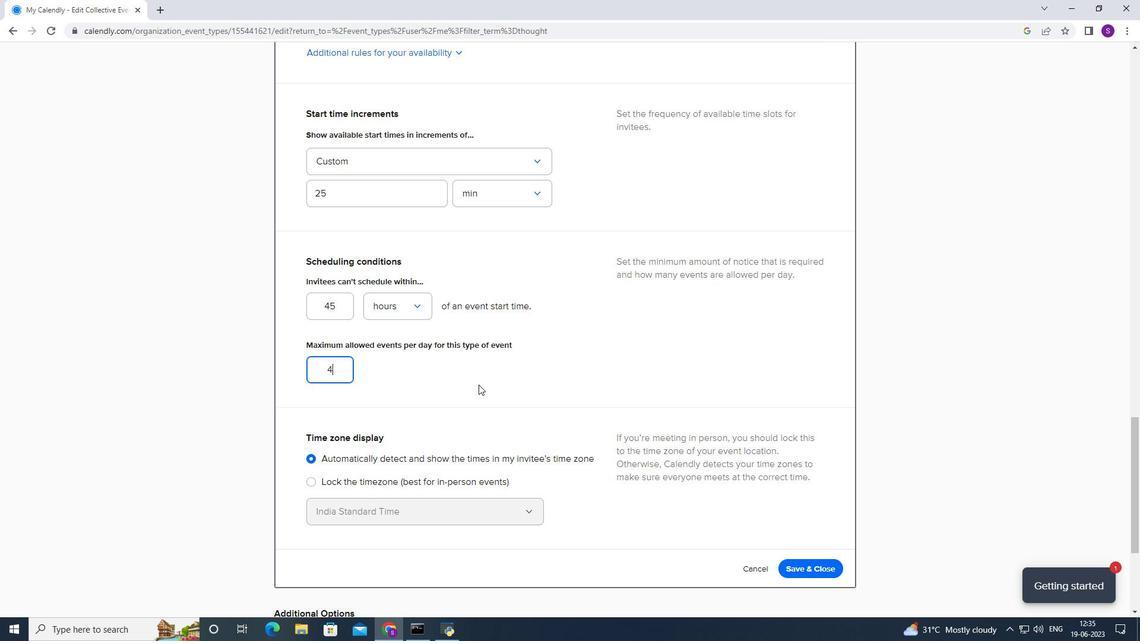 
Action: Mouse scrolled (478, 384) with delta (0, 0)
Screenshot: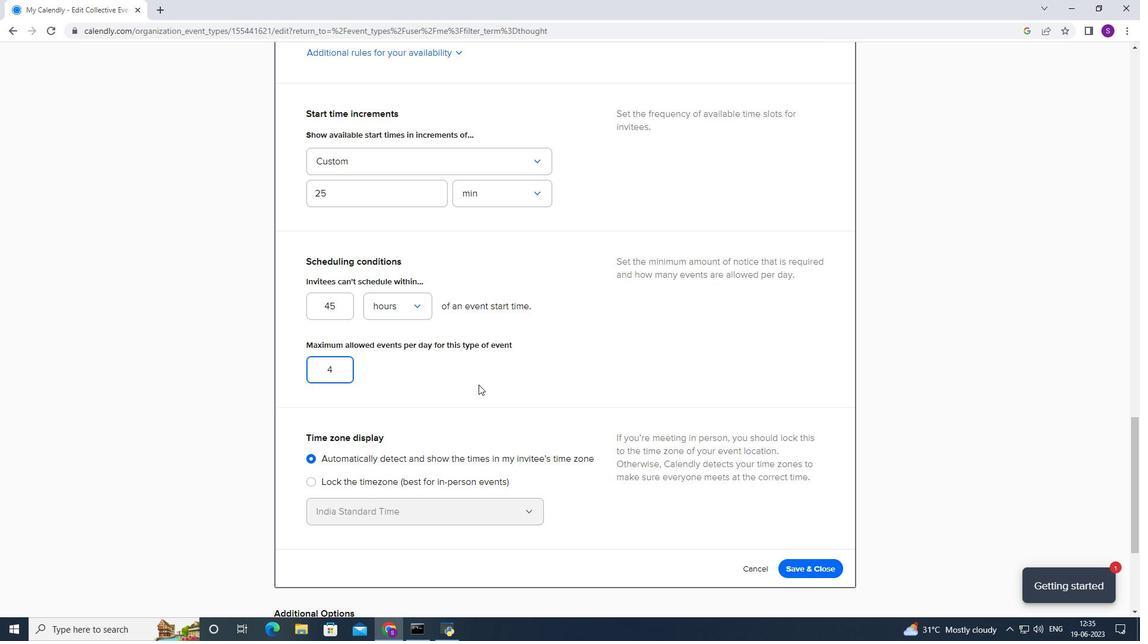 
Action: Mouse moved to (479, 384)
Screenshot: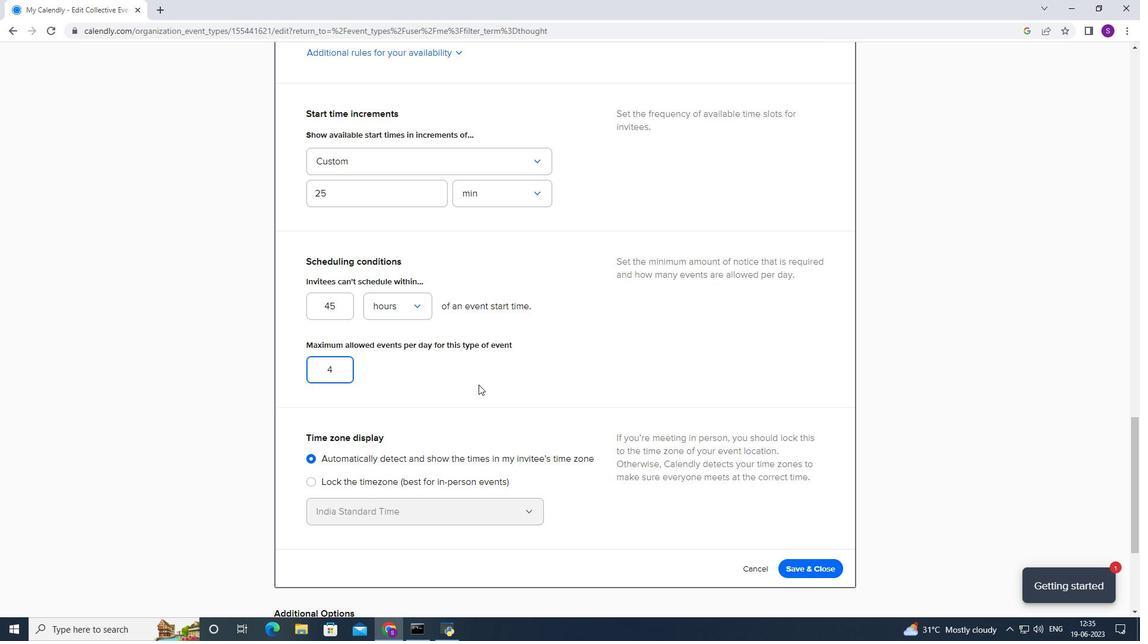 
Action: Mouse scrolled (479, 384) with delta (0, 0)
Screenshot: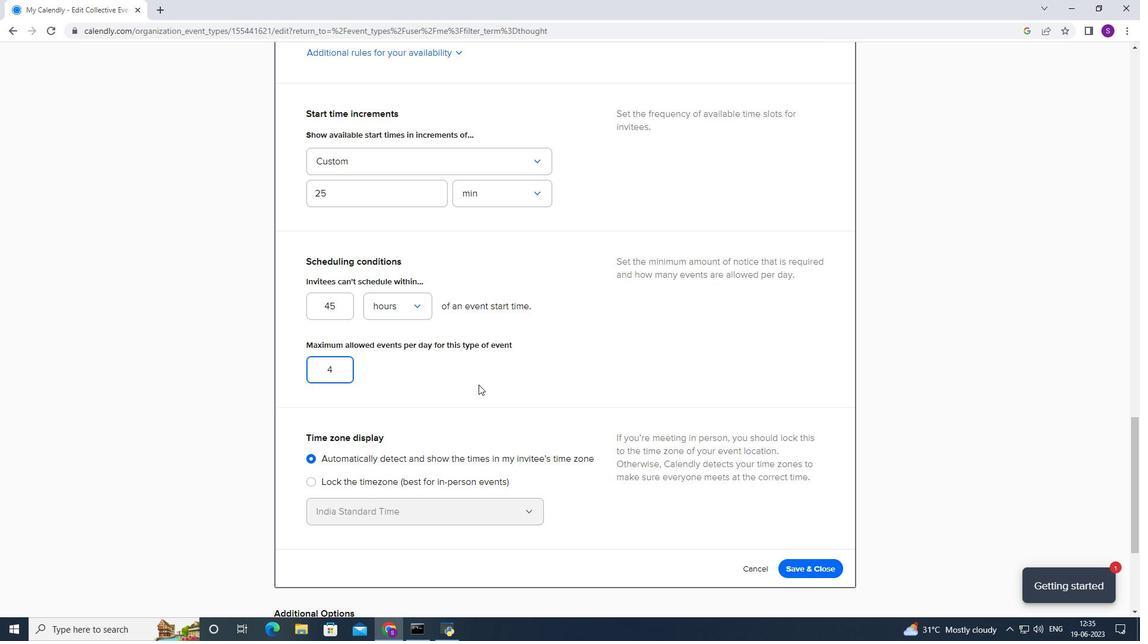 
Action: Mouse moved to (839, 334)
Screenshot: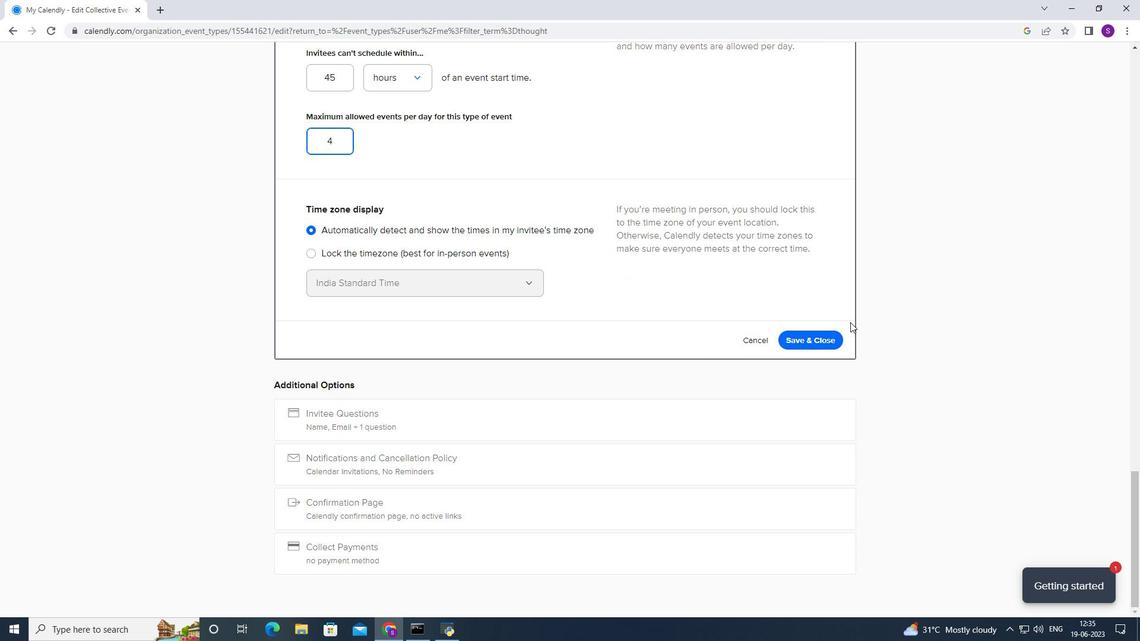 
Action: Mouse pressed left at (839, 334)
Screenshot: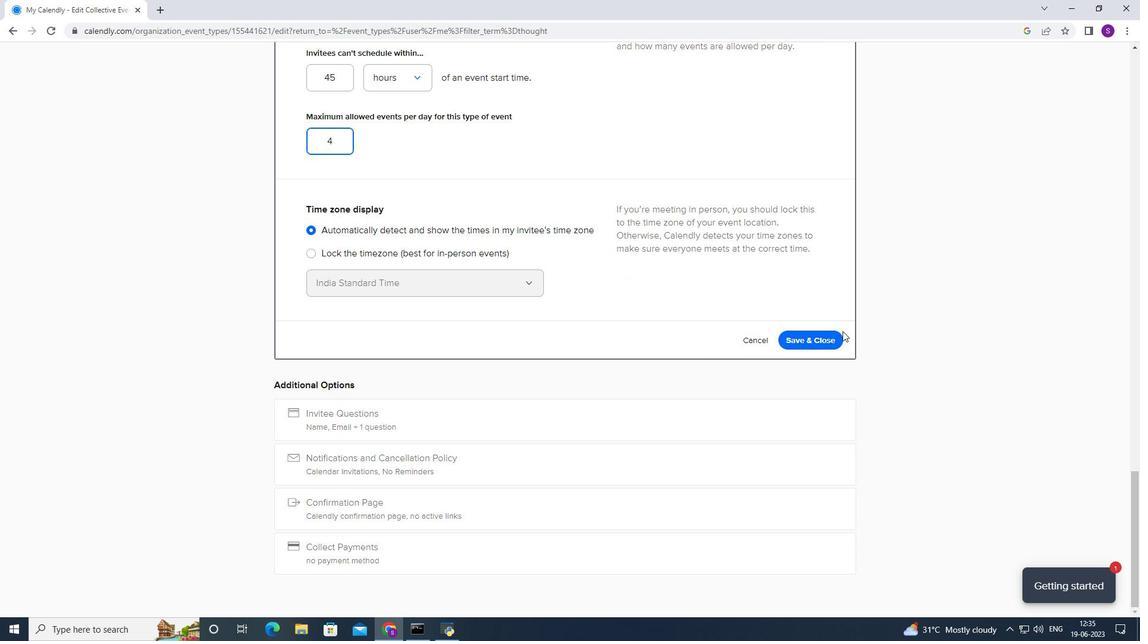 
